 Task: Review and manage your GitHub notifications settings.
Action: Mouse moved to (1315, 85)
Screenshot: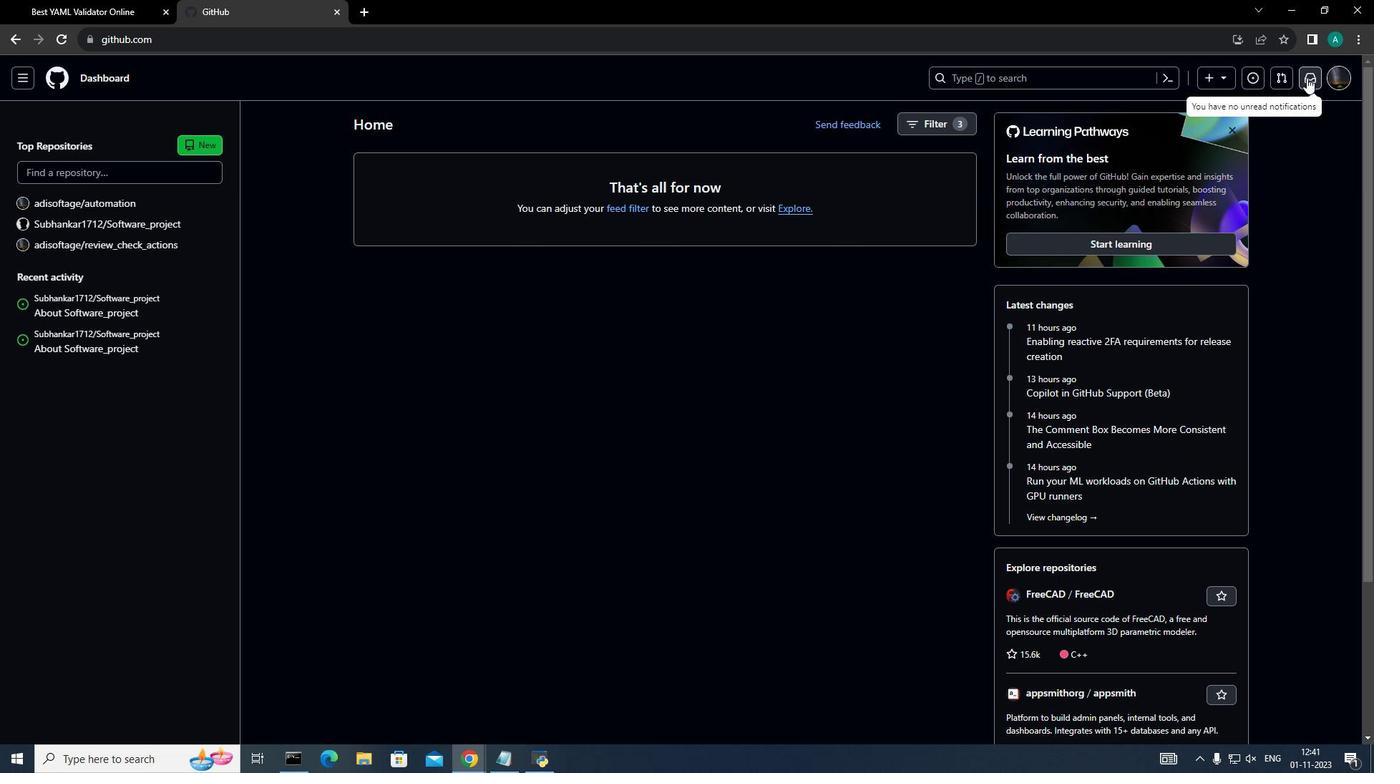
Action: Mouse pressed left at (1315, 85)
Screenshot: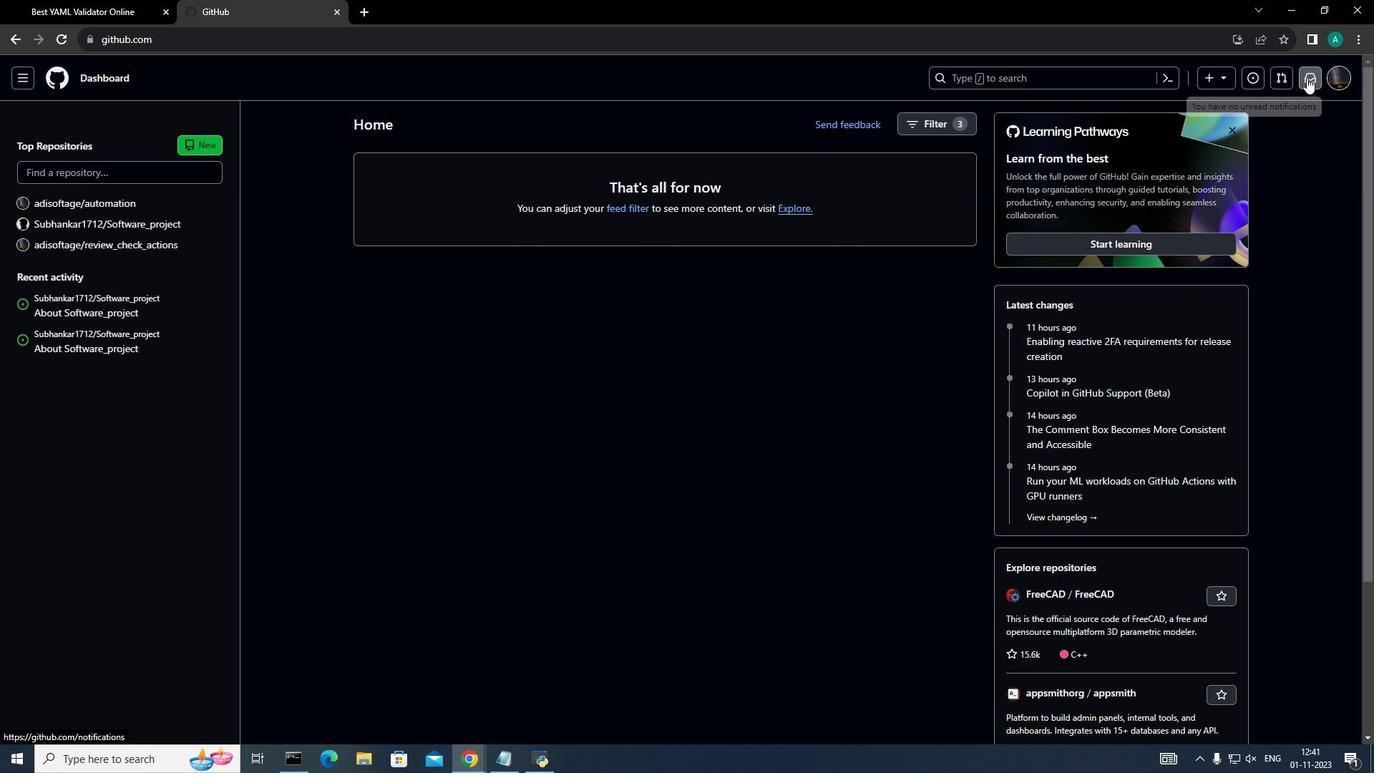 
Action: Mouse moved to (109, 258)
Screenshot: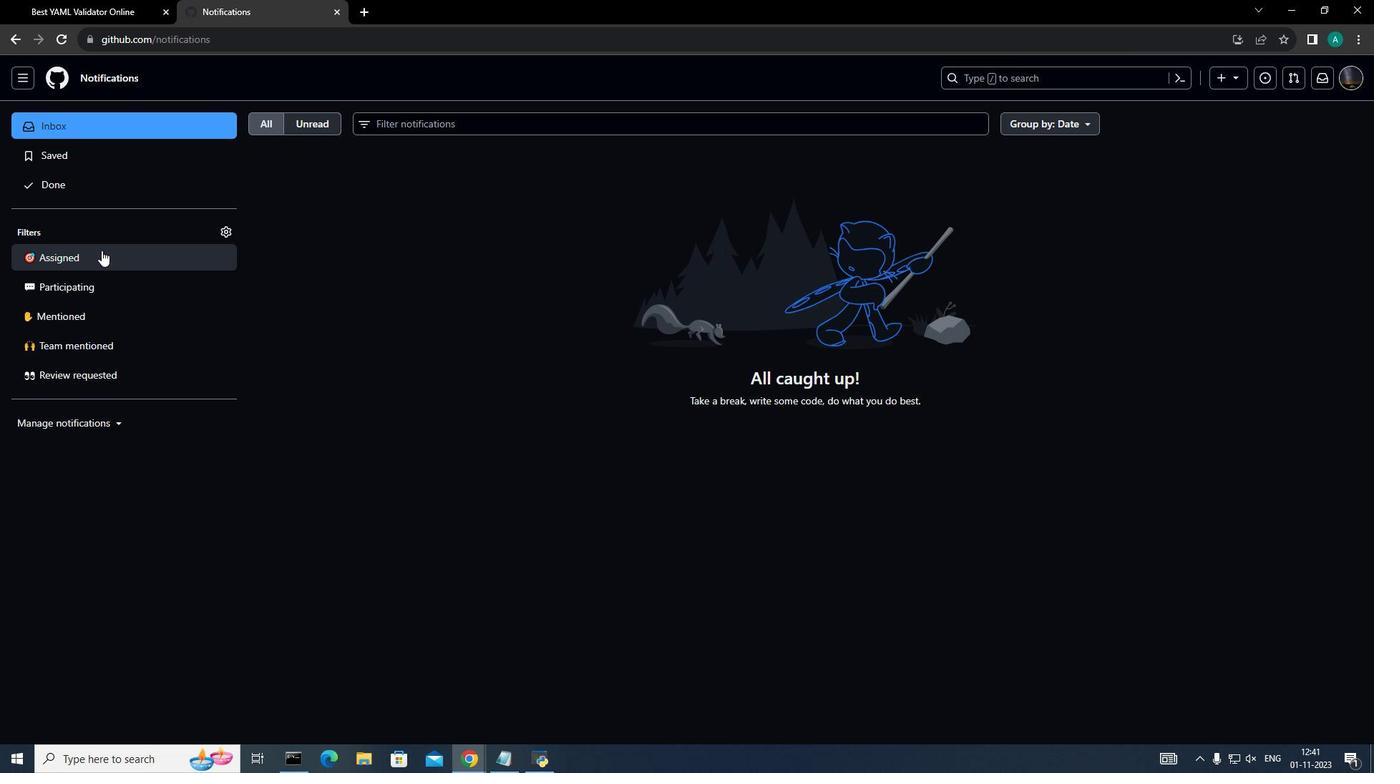 
Action: Mouse pressed left at (109, 258)
Screenshot: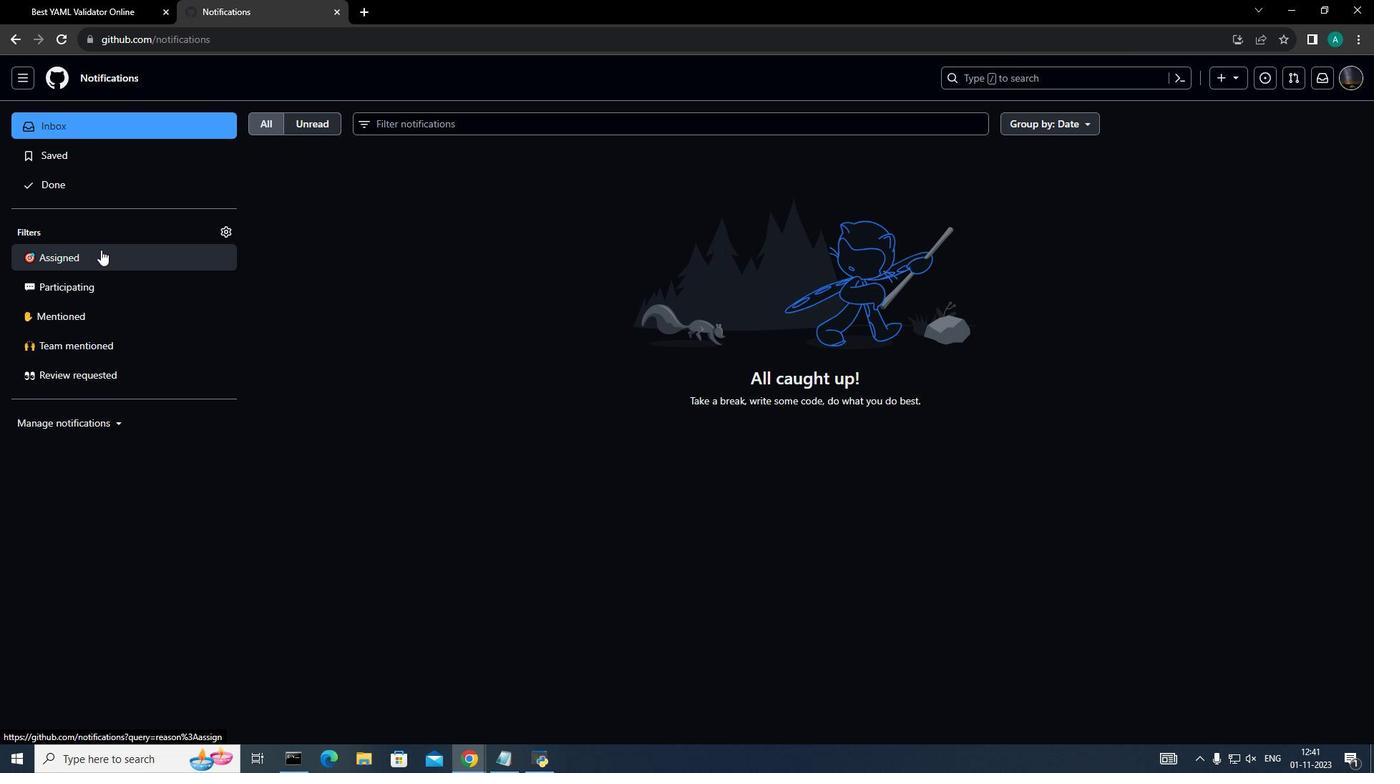 
Action: Mouse moved to (104, 290)
Screenshot: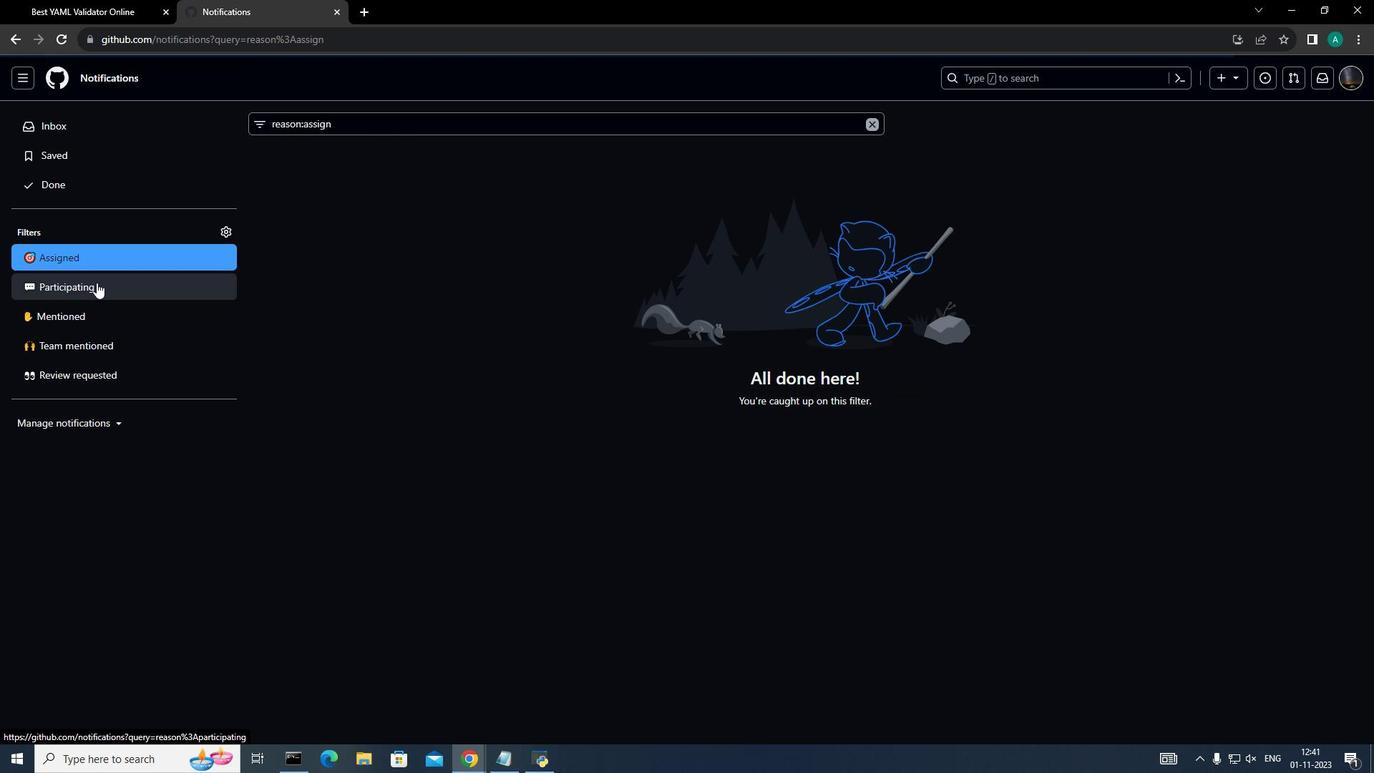 
Action: Mouse pressed left at (104, 290)
Screenshot: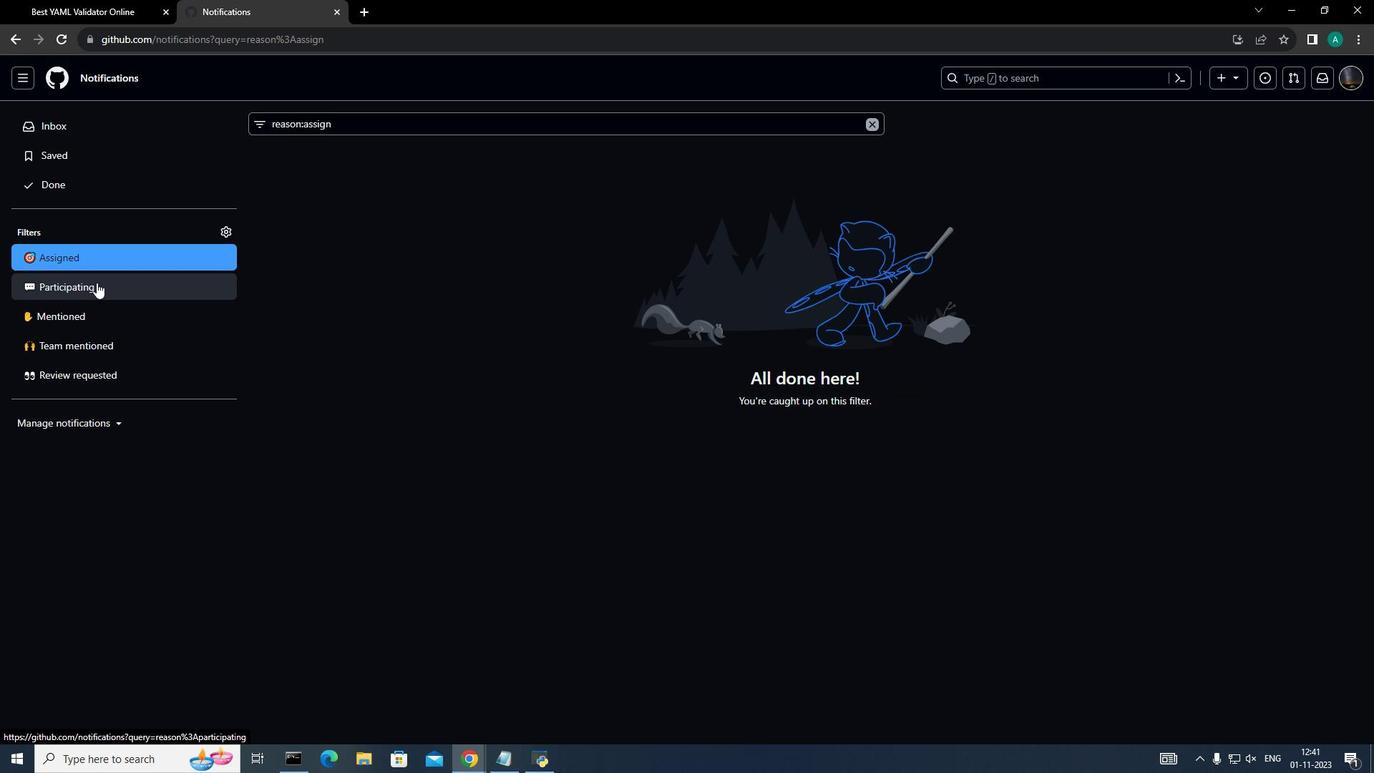 
Action: Mouse moved to (83, 135)
Screenshot: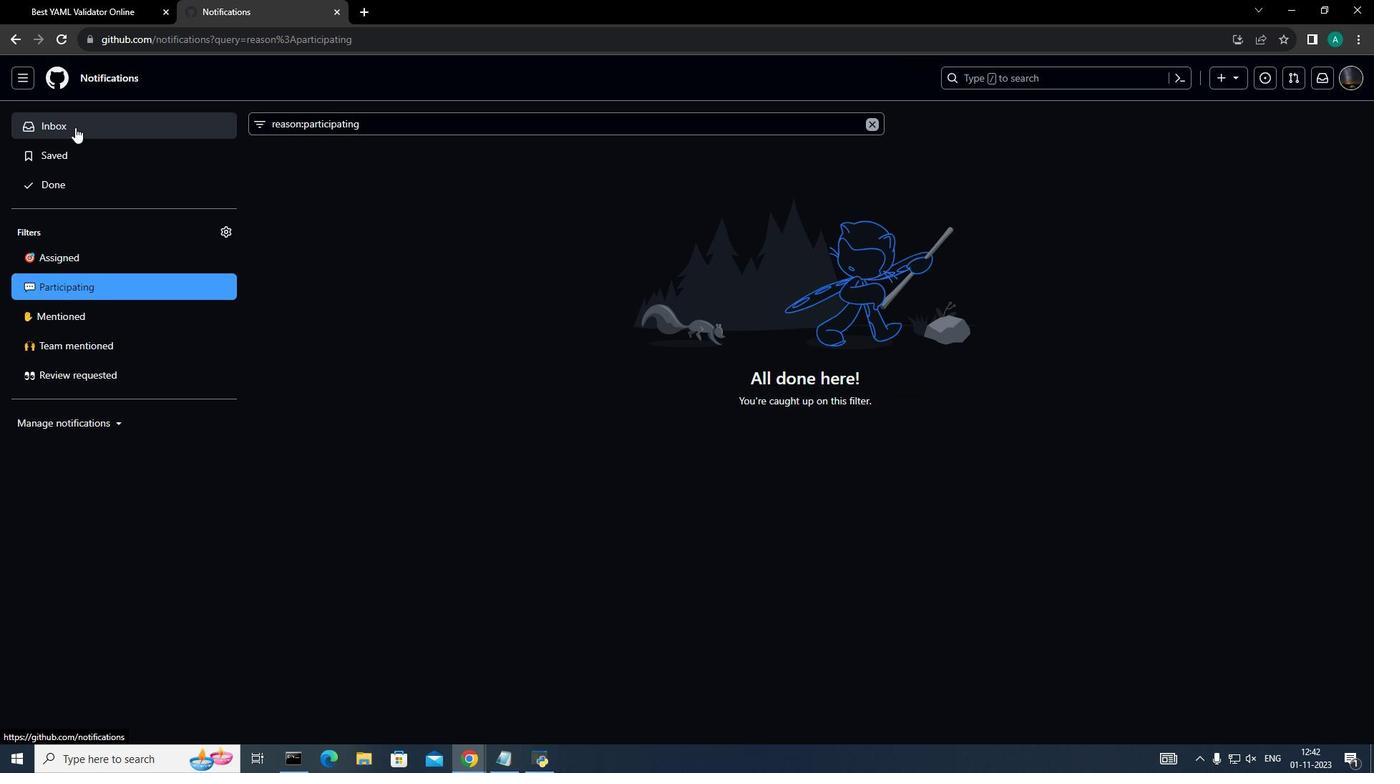 
Action: Mouse pressed left at (83, 135)
Screenshot: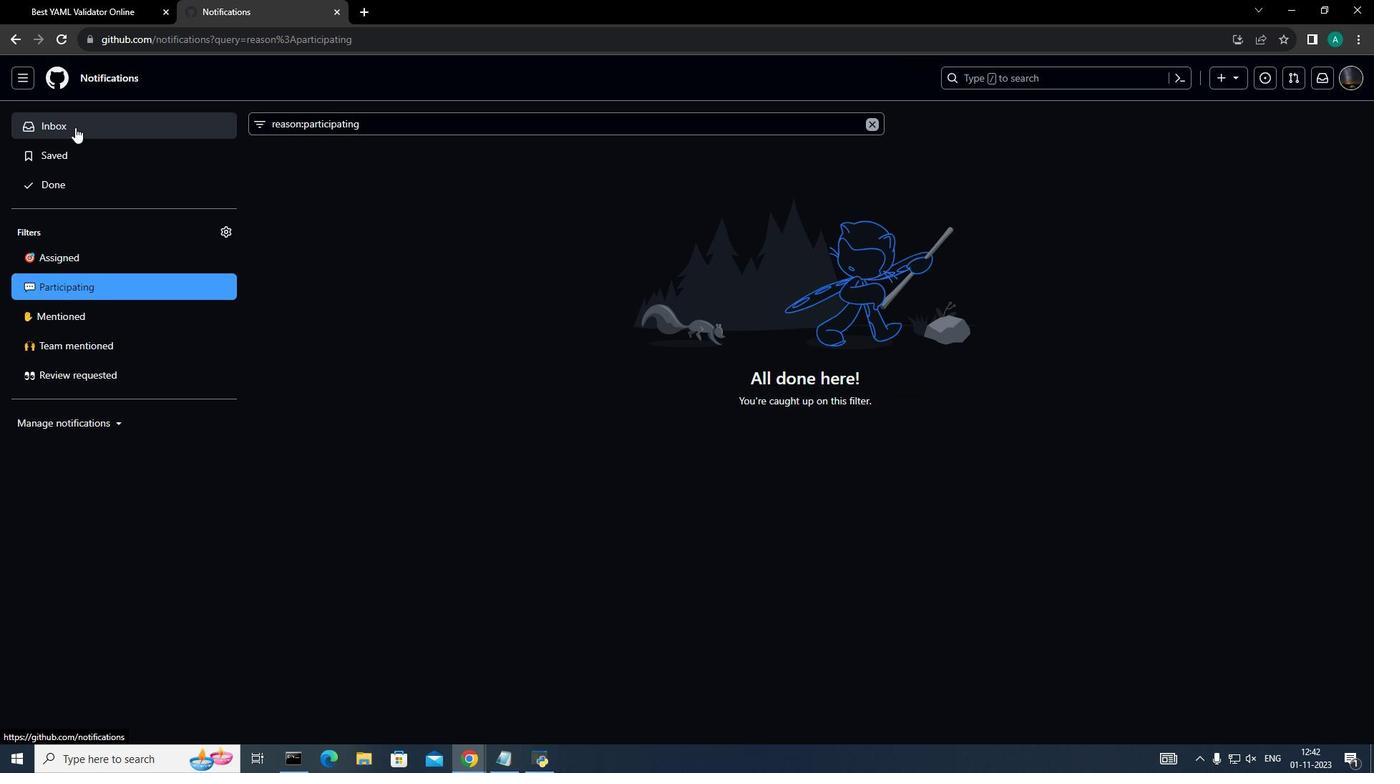 
Action: Mouse moved to (325, 130)
Screenshot: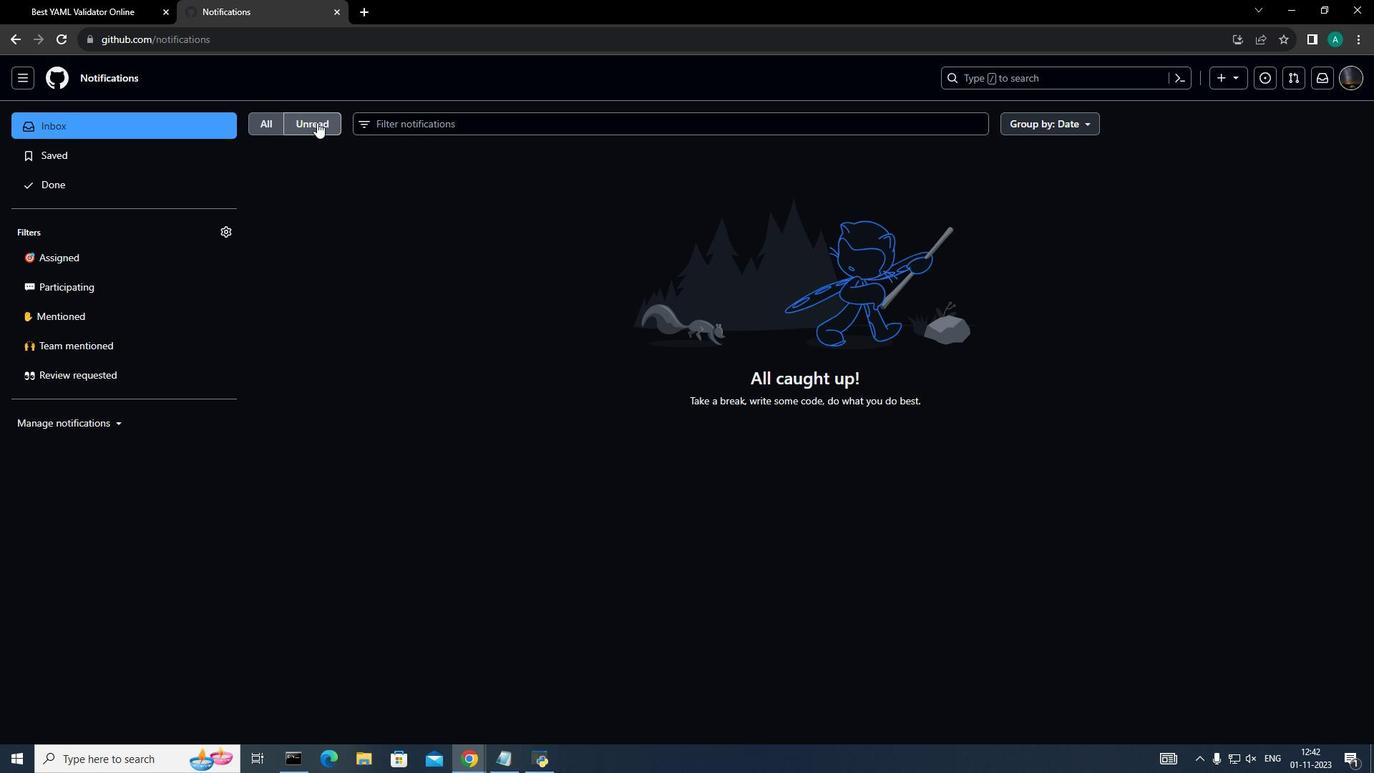 
Action: Mouse pressed left at (325, 130)
Screenshot: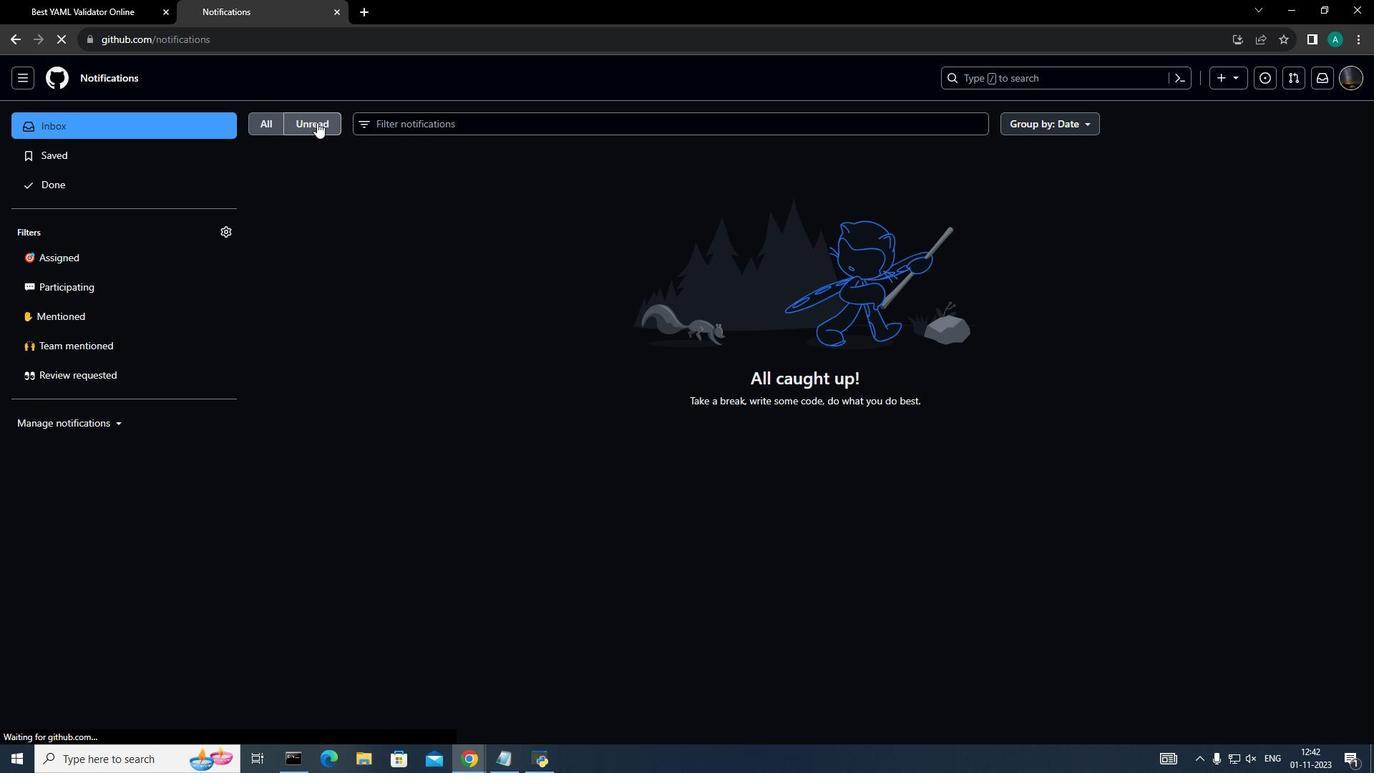 
Action: Mouse moved to (109, 431)
Screenshot: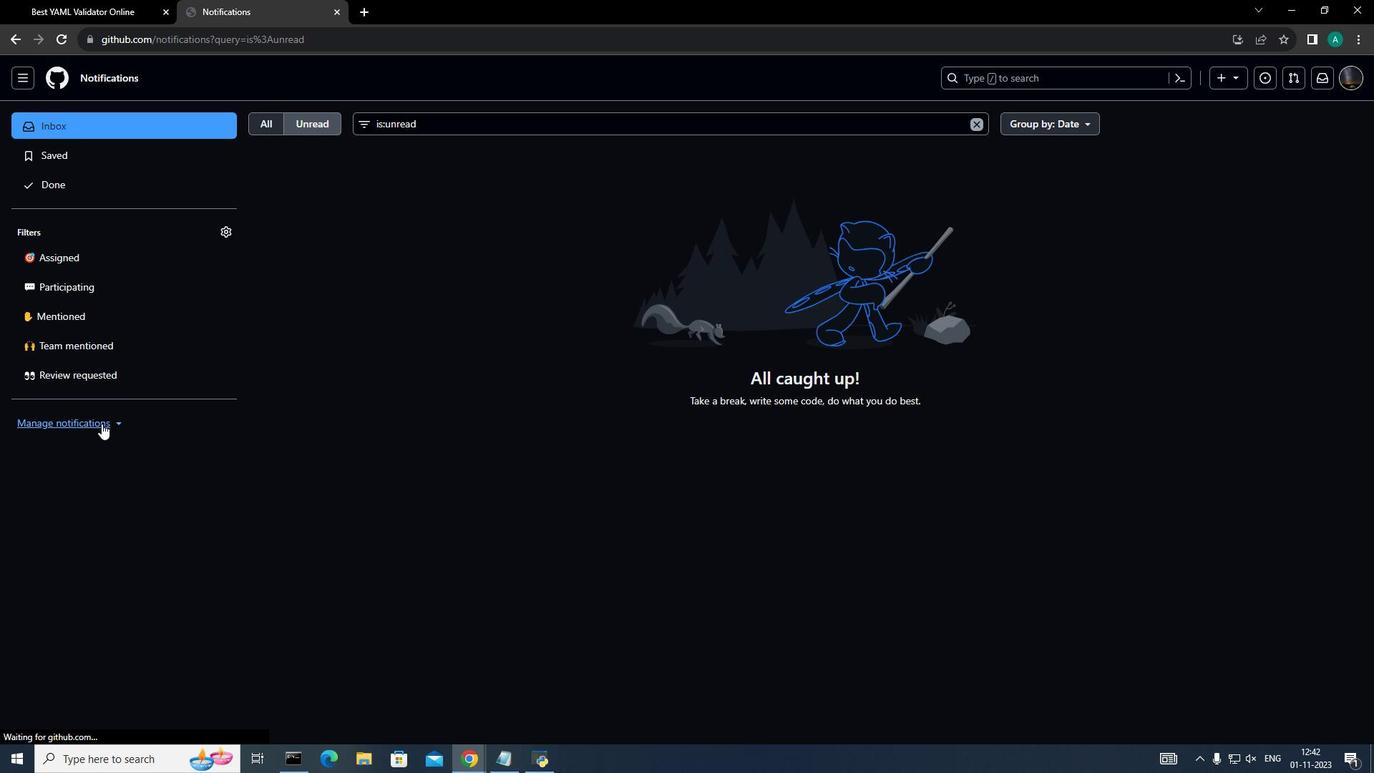 
Action: Mouse pressed left at (109, 431)
Screenshot: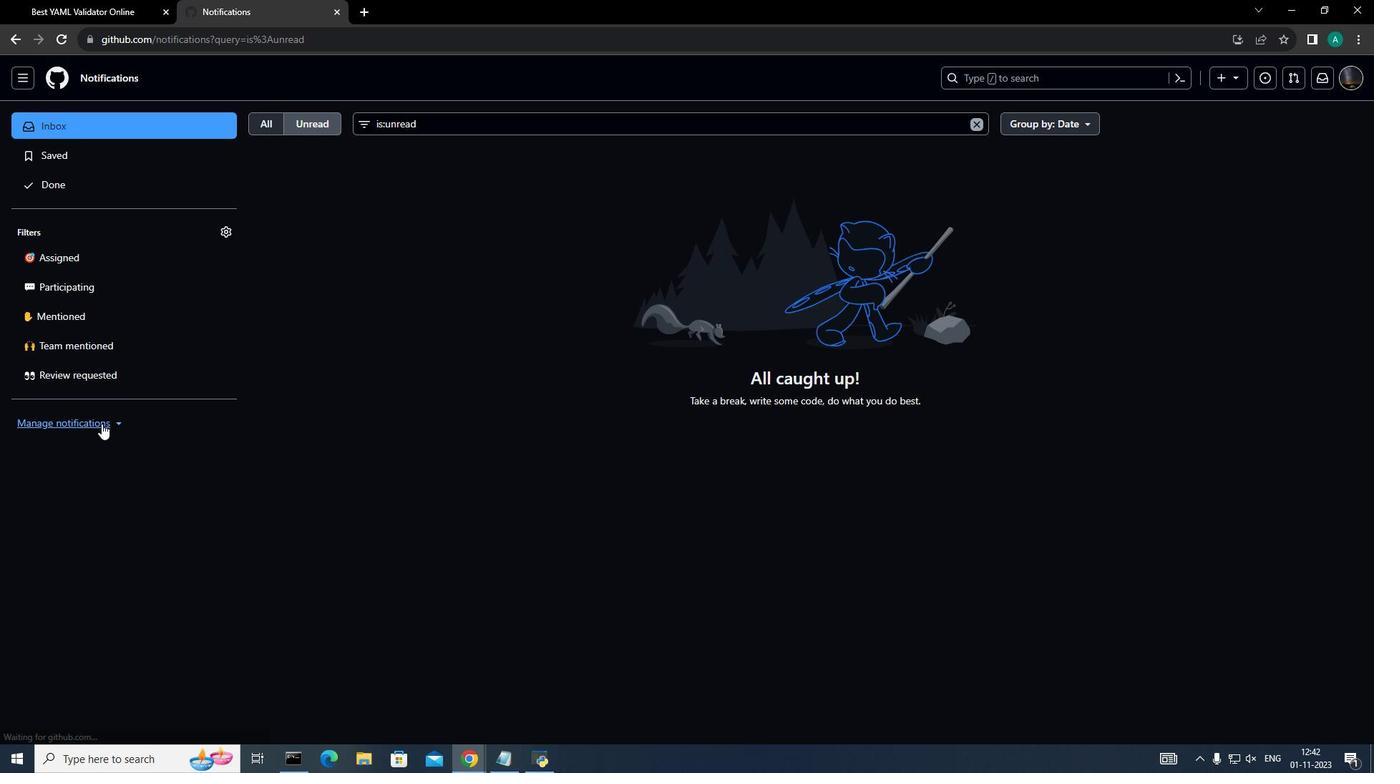 
Action: Mouse moved to (105, 384)
Screenshot: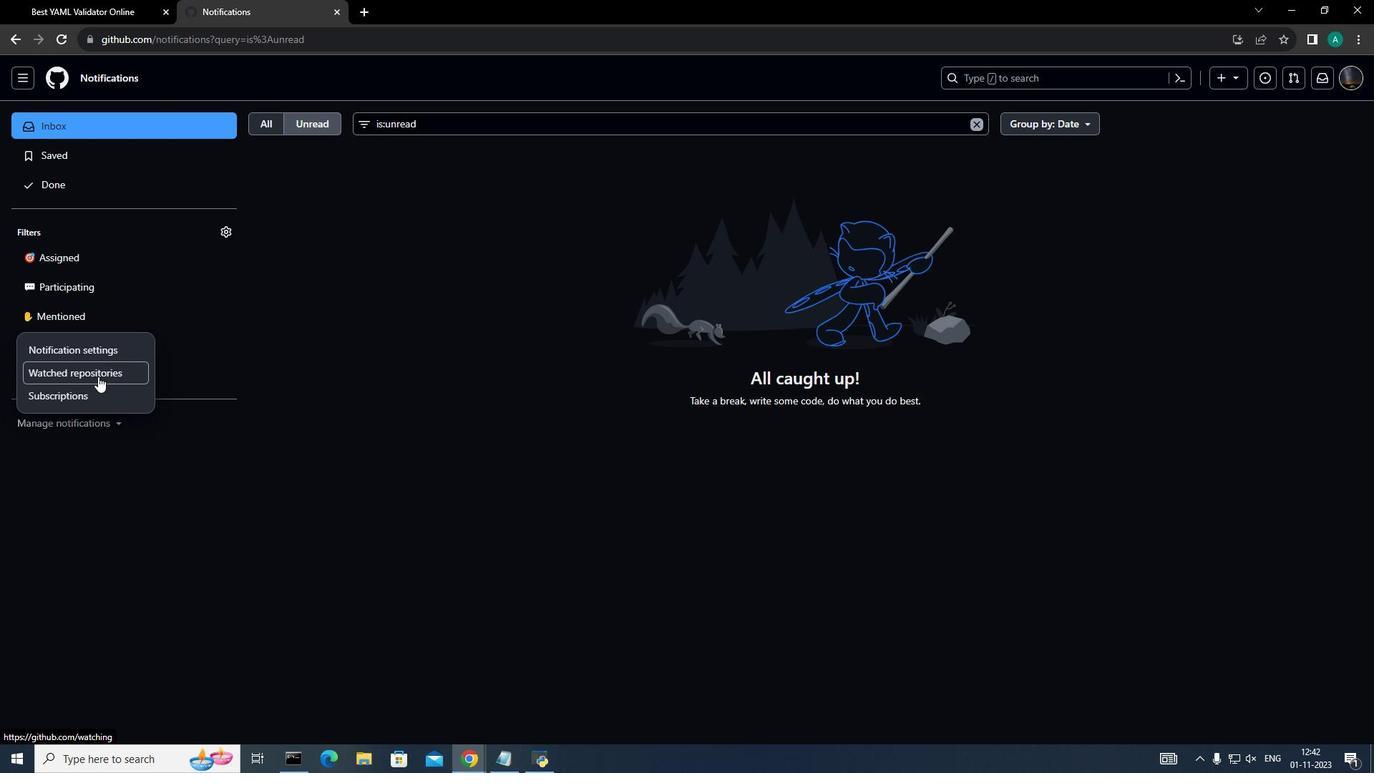 
Action: Mouse pressed left at (105, 384)
Screenshot: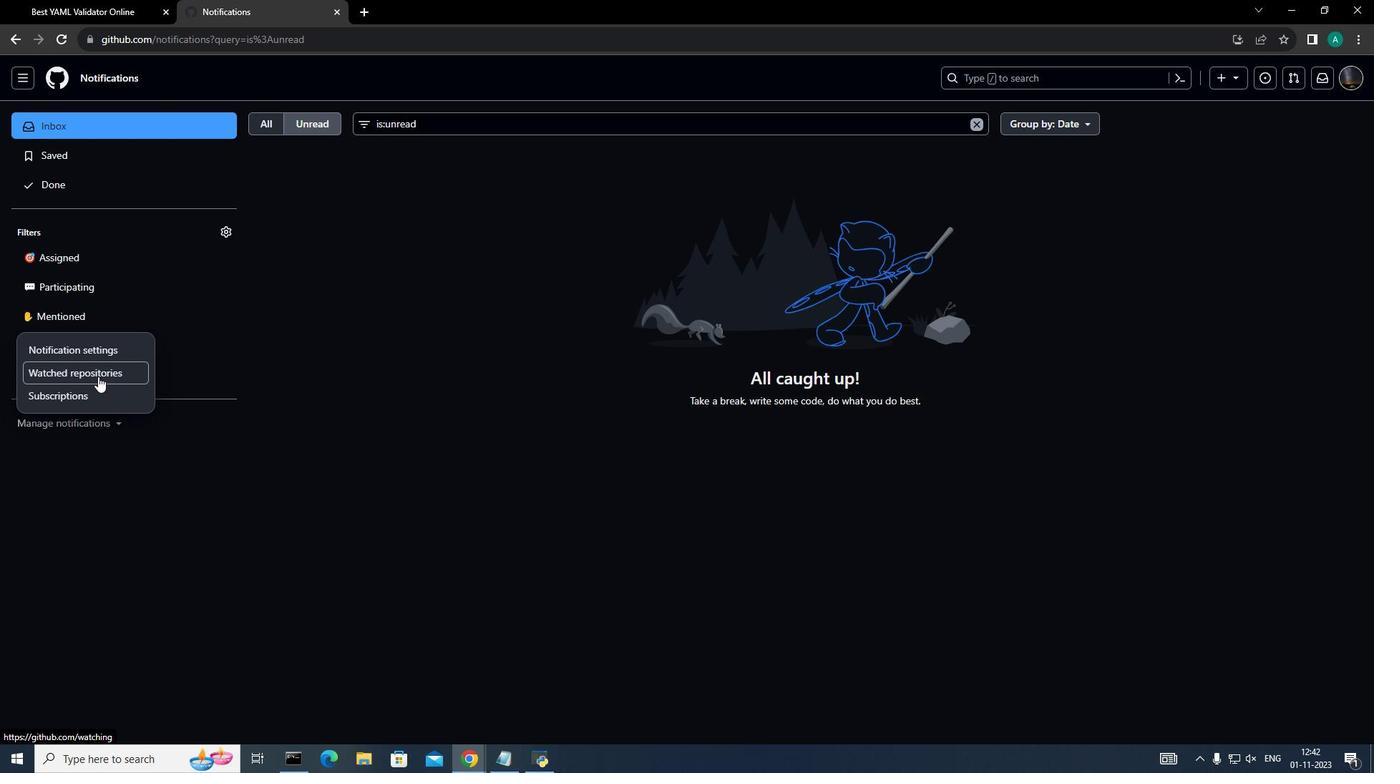 
Action: Mouse moved to (22, 42)
Screenshot: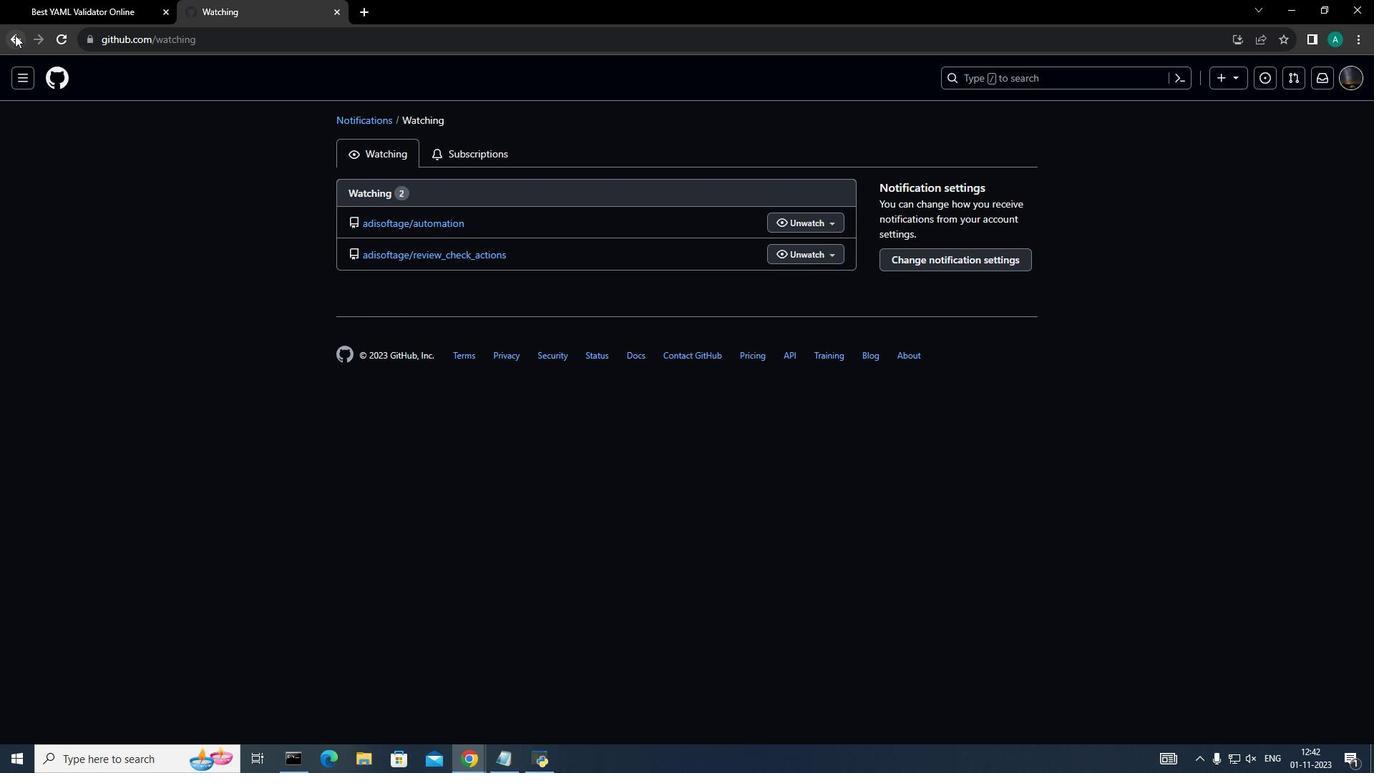
Action: Mouse pressed left at (22, 42)
Screenshot: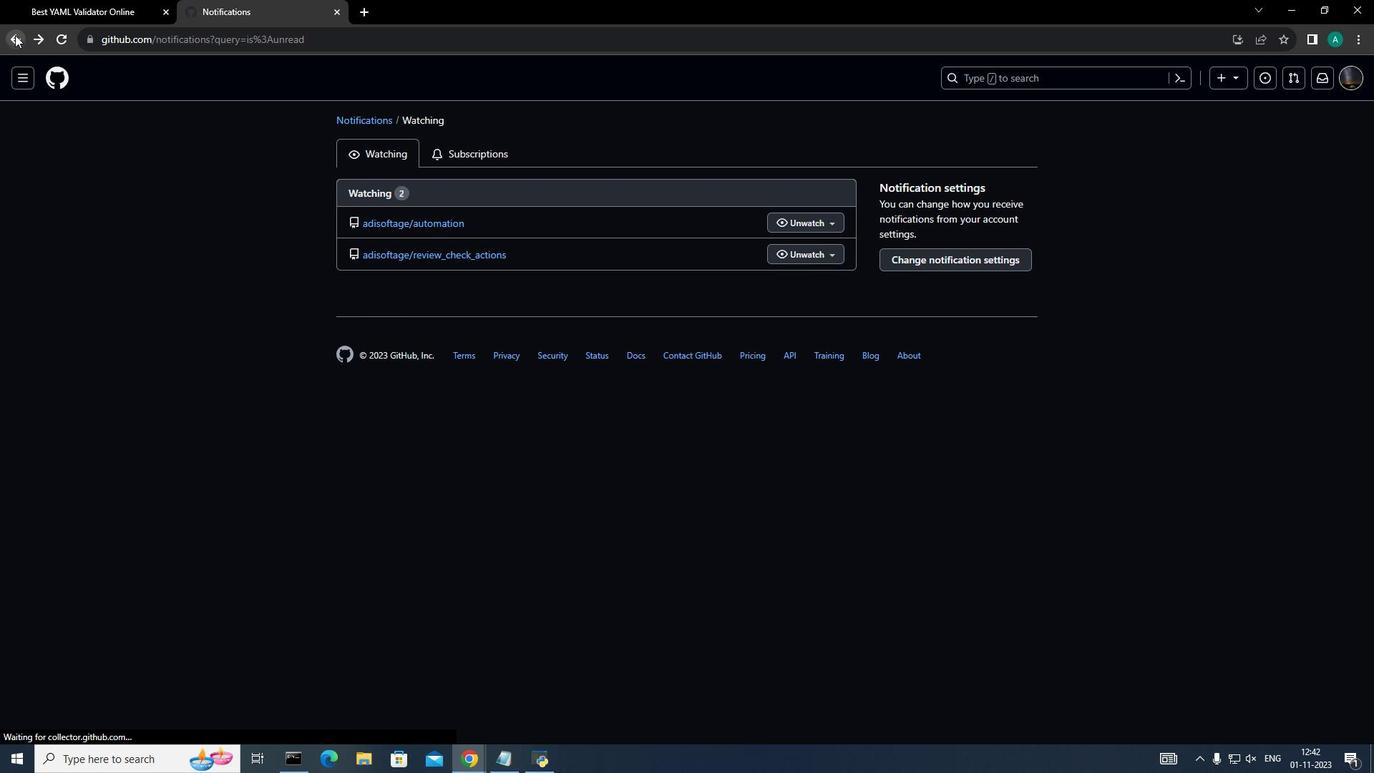 
Action: Mouse moved to (127, 431)
Screenshot: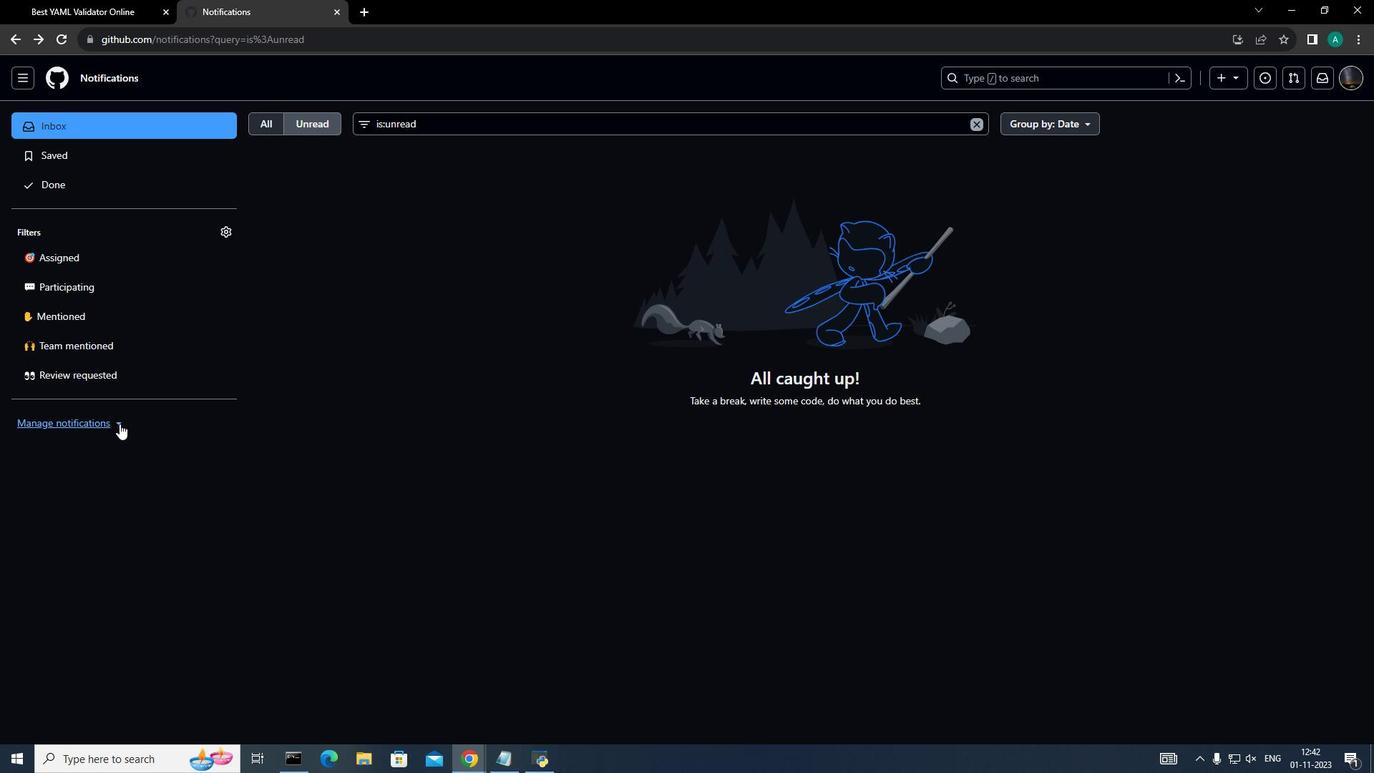 
Action: Mouse pressed left at (127, 431)
Screenshot: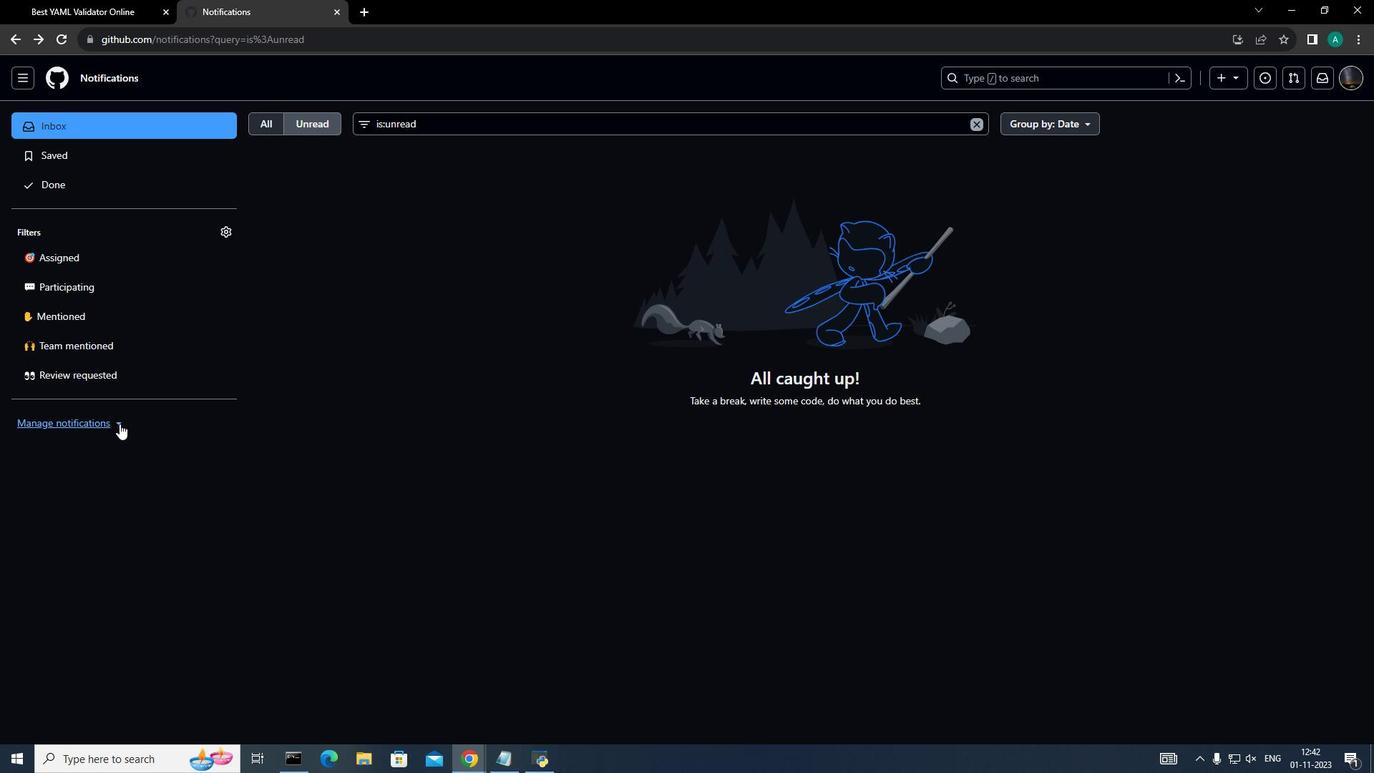 
Action: Mouse moved to (117, 365)
Screenshot: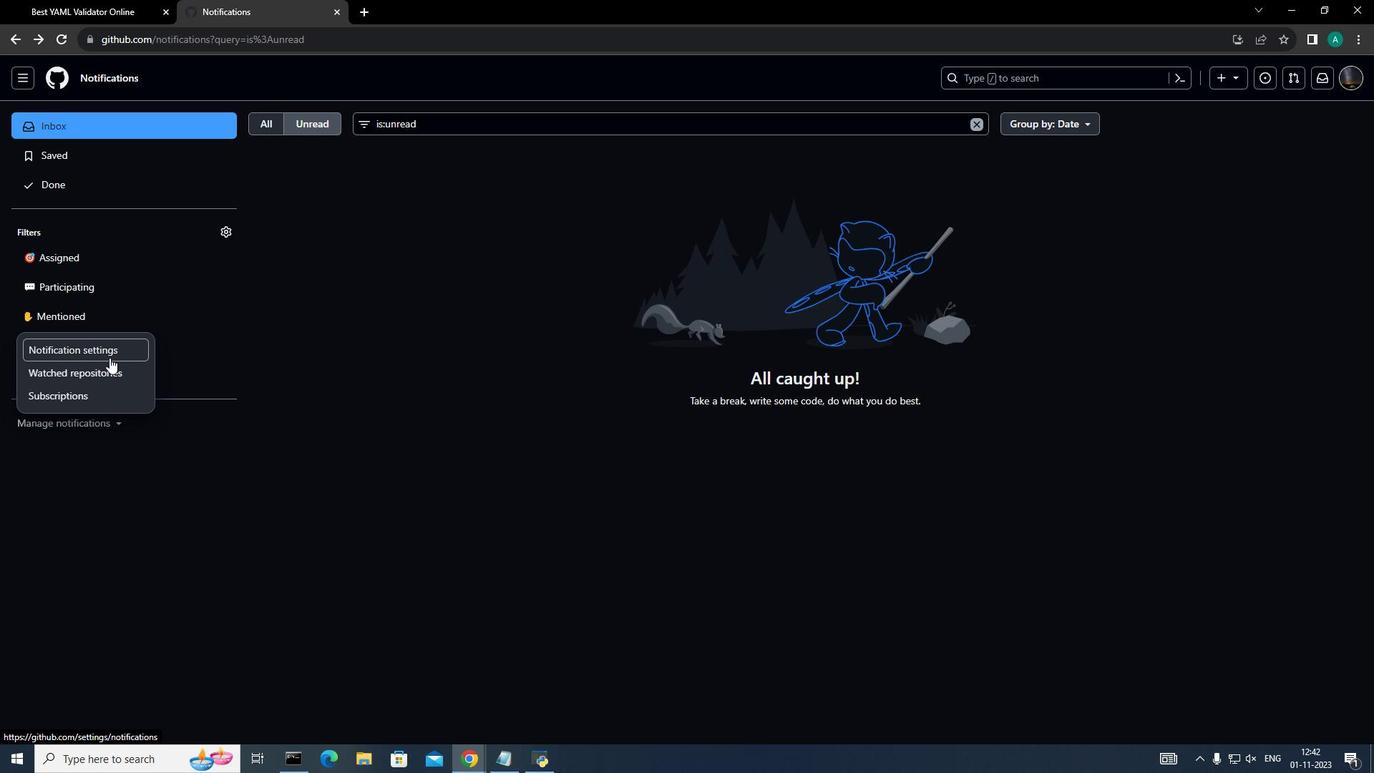 
Action: Mouse pressed left at (117, 365)
Screenshot: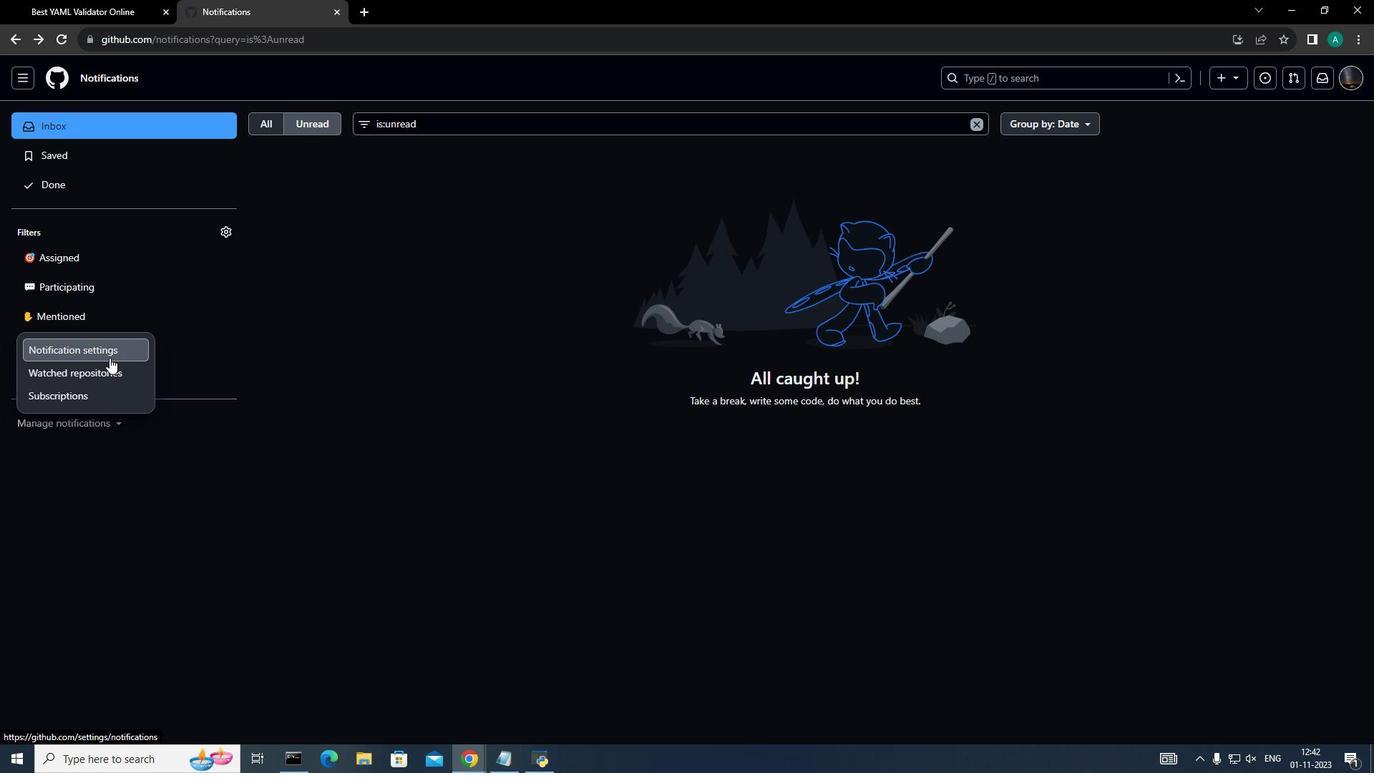 
Action: Mouse moved to (692, 387)
Screenshot: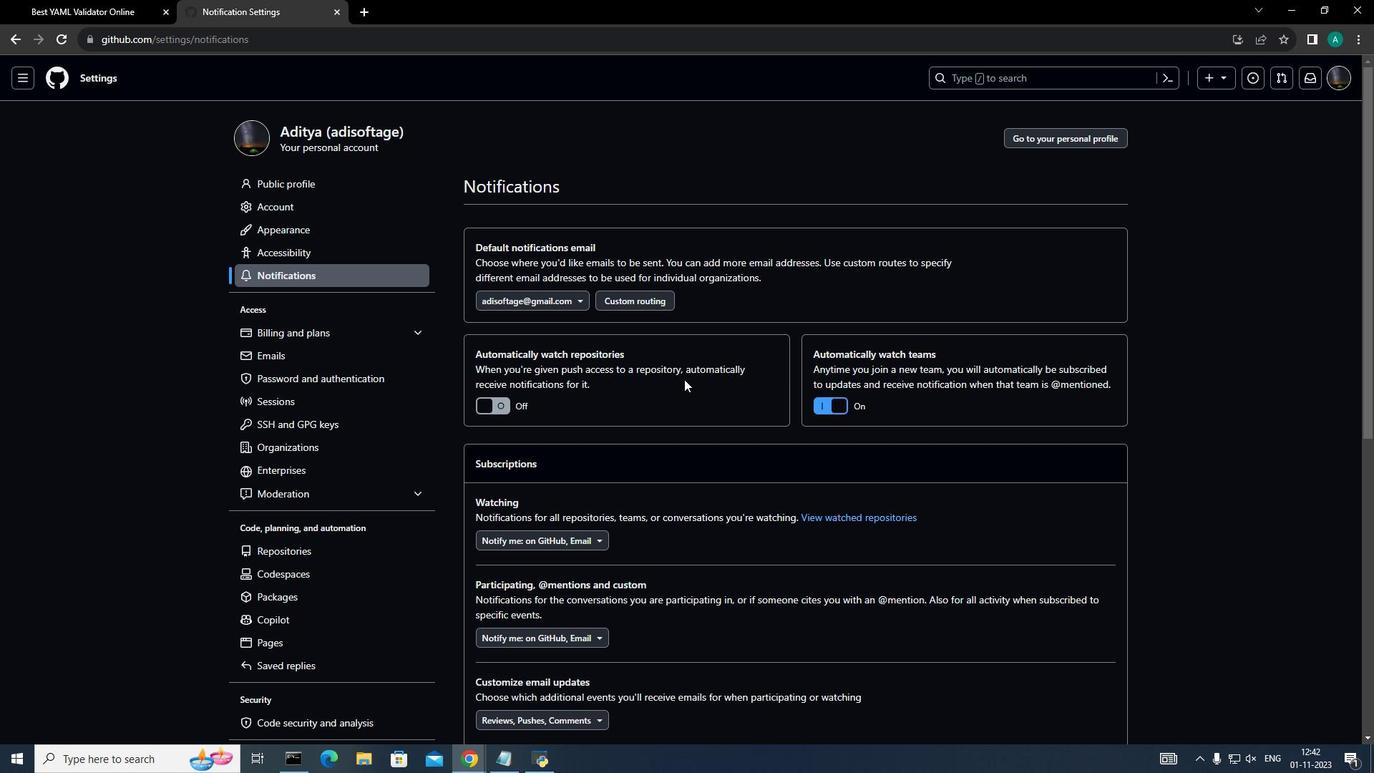 
Action: Mouse scrolled (692, 386) with delta (0, 0)
Screenshot: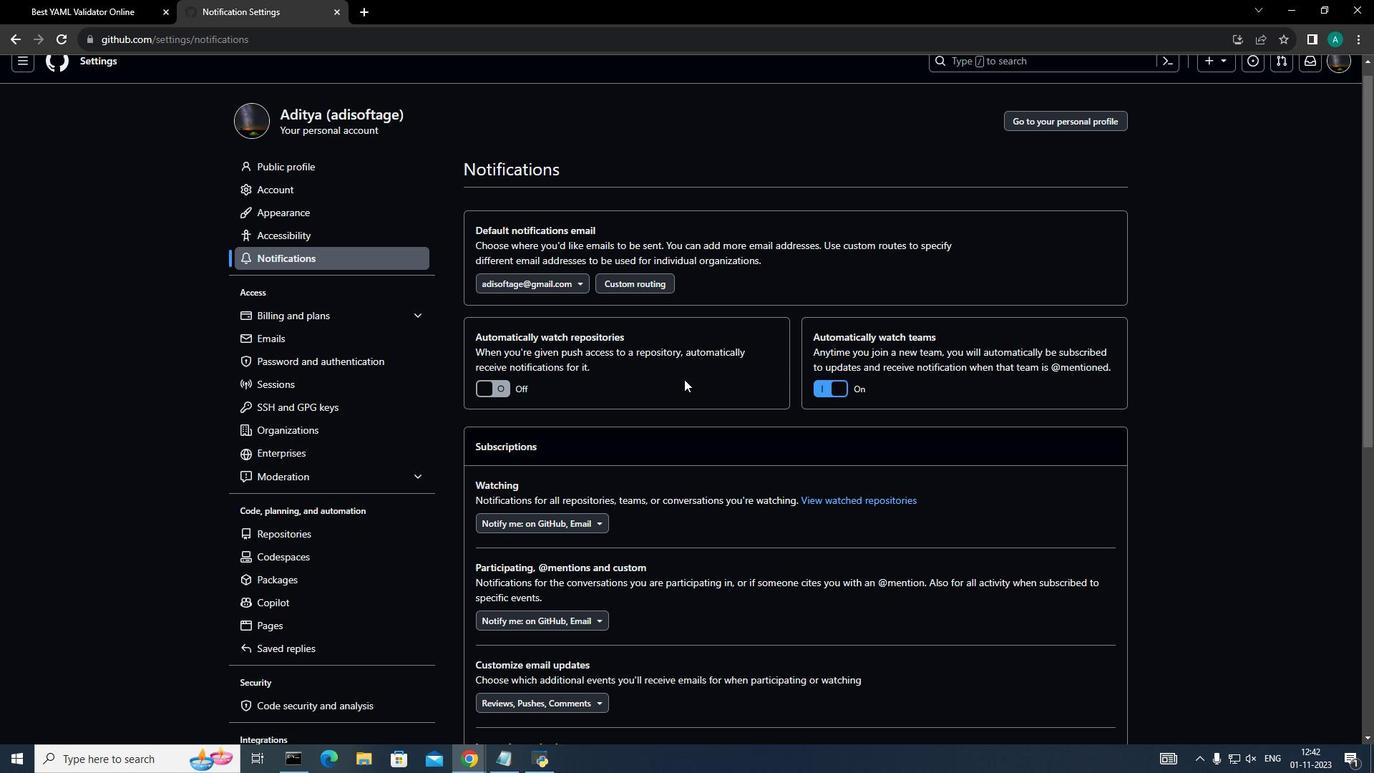
Action: Mouse scrolled (692, 386) with delta (0, 0)
Screenshot: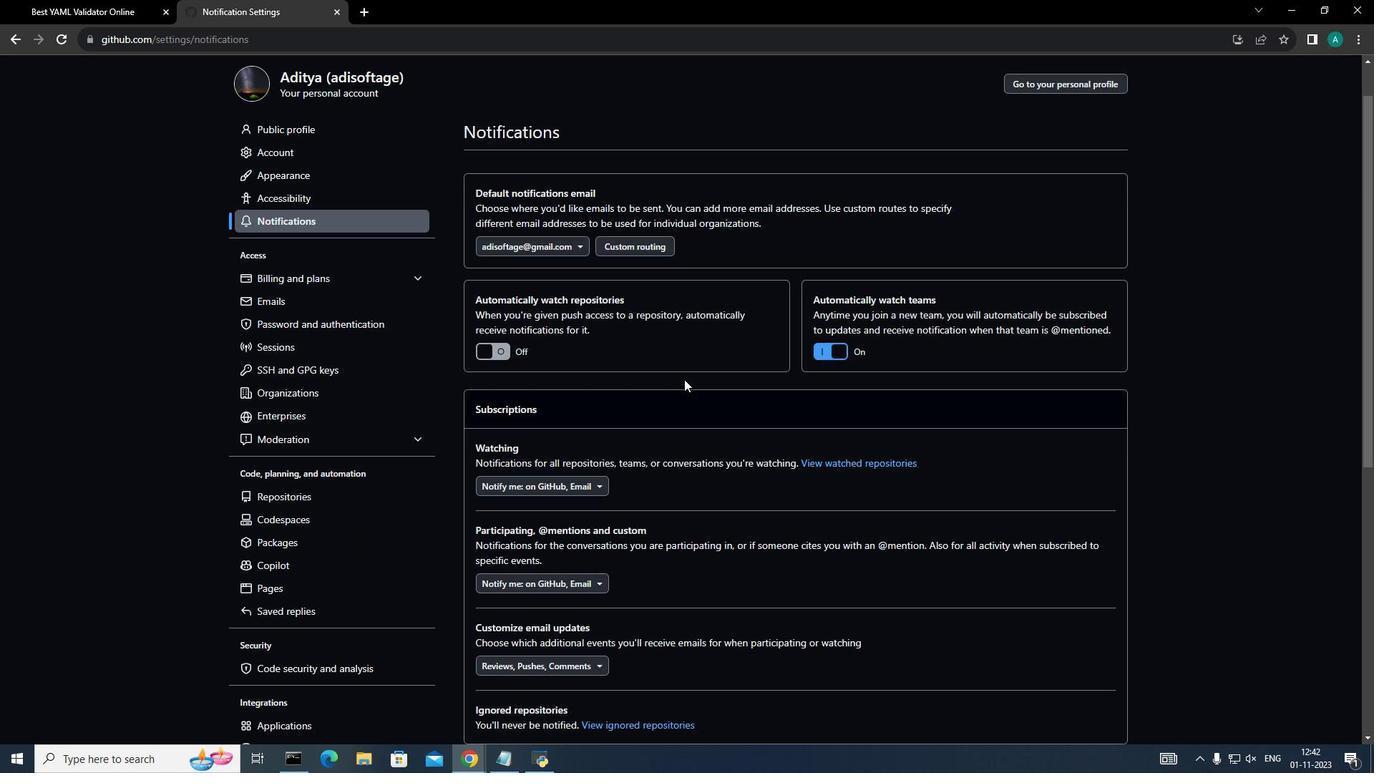 
Action: Mouse scrolled (692, 386) with delta (0, 0)
Screenshot: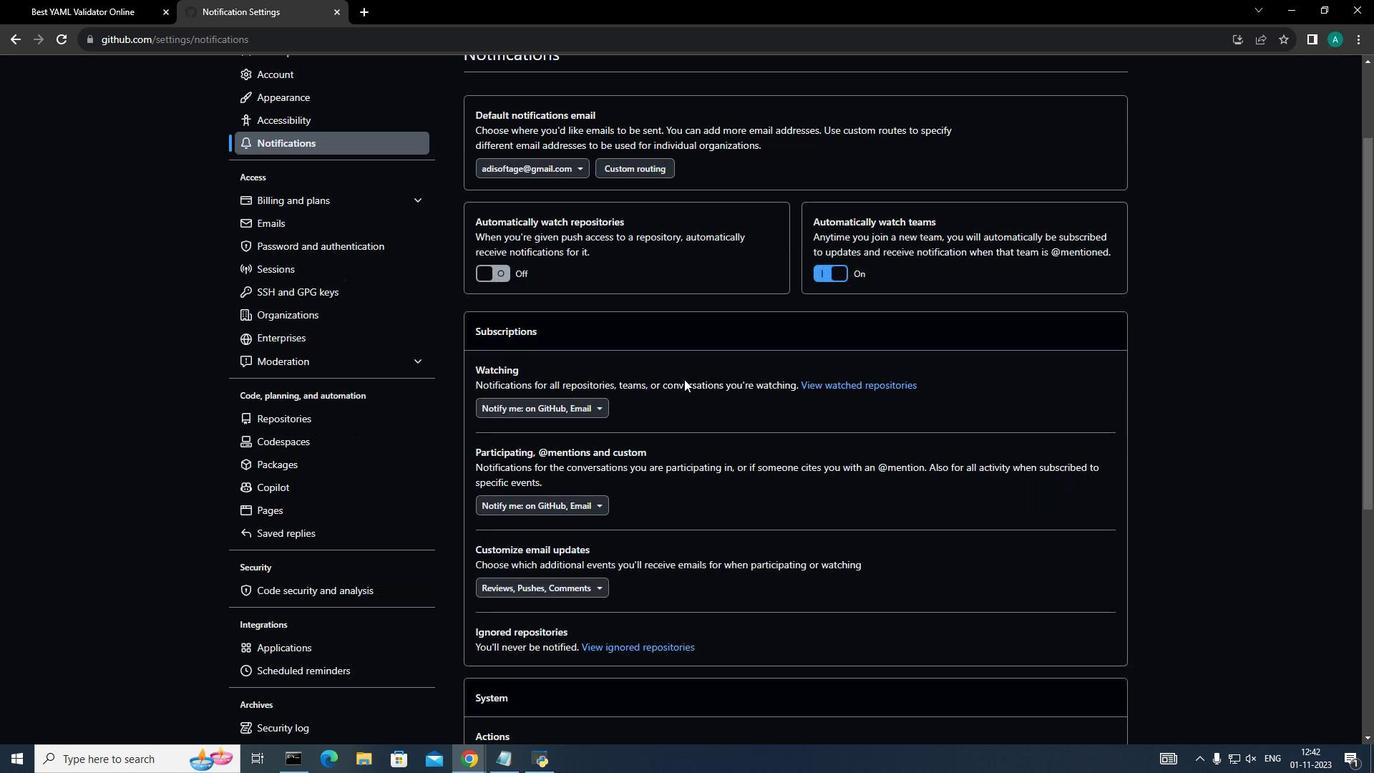 
Action: Mouse moved to (693, 386)
Screenshot: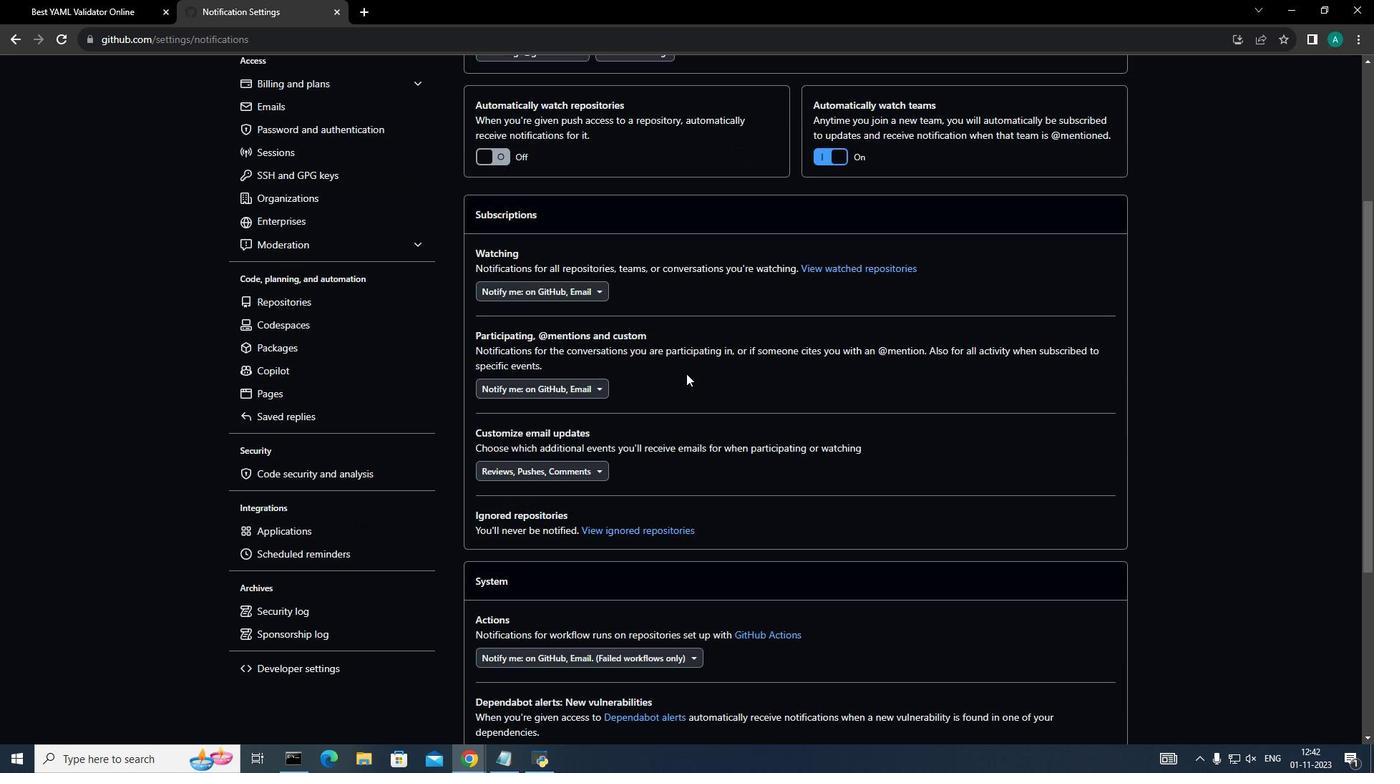 
Action: Mouse scrolled (693, 385) with delta (0, 0)
Screenshot: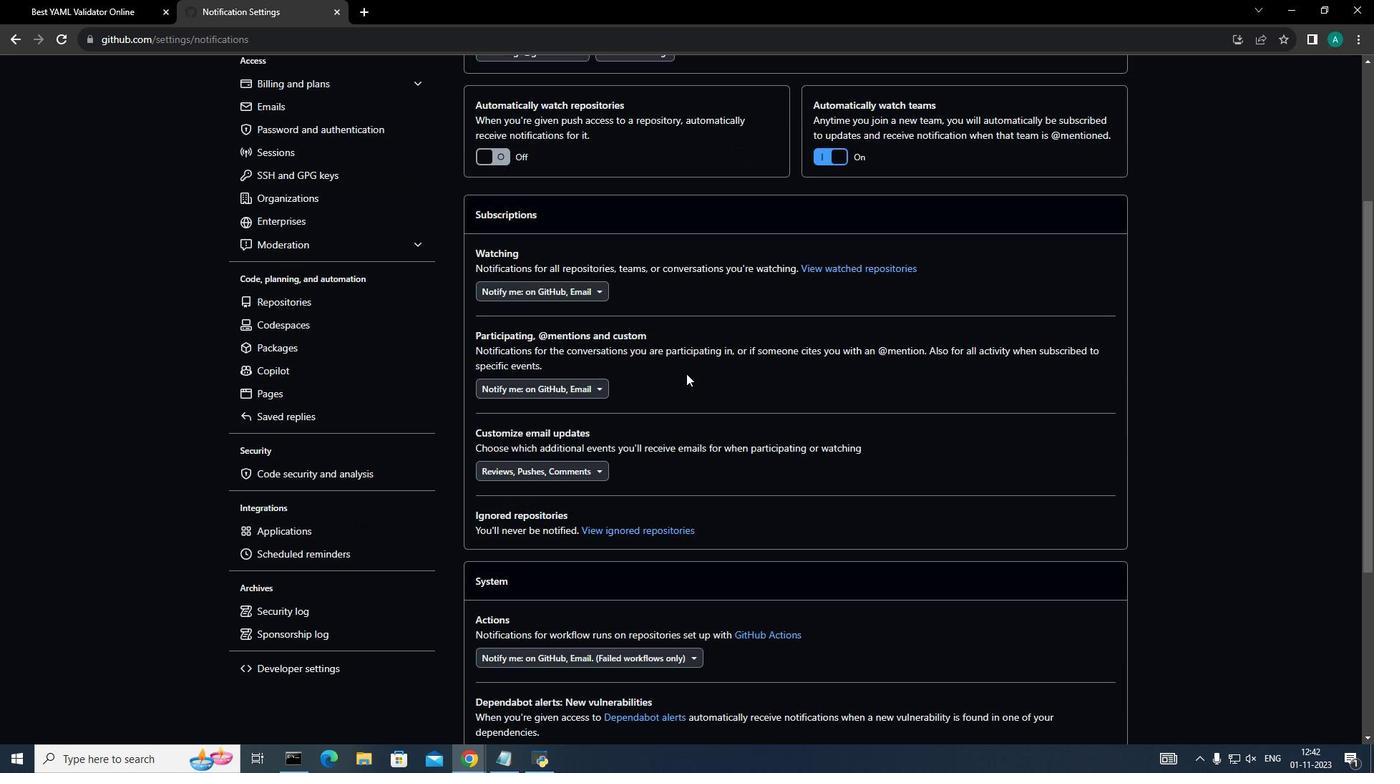 
Action: Mouse moved to (607, 264)
Screenshot: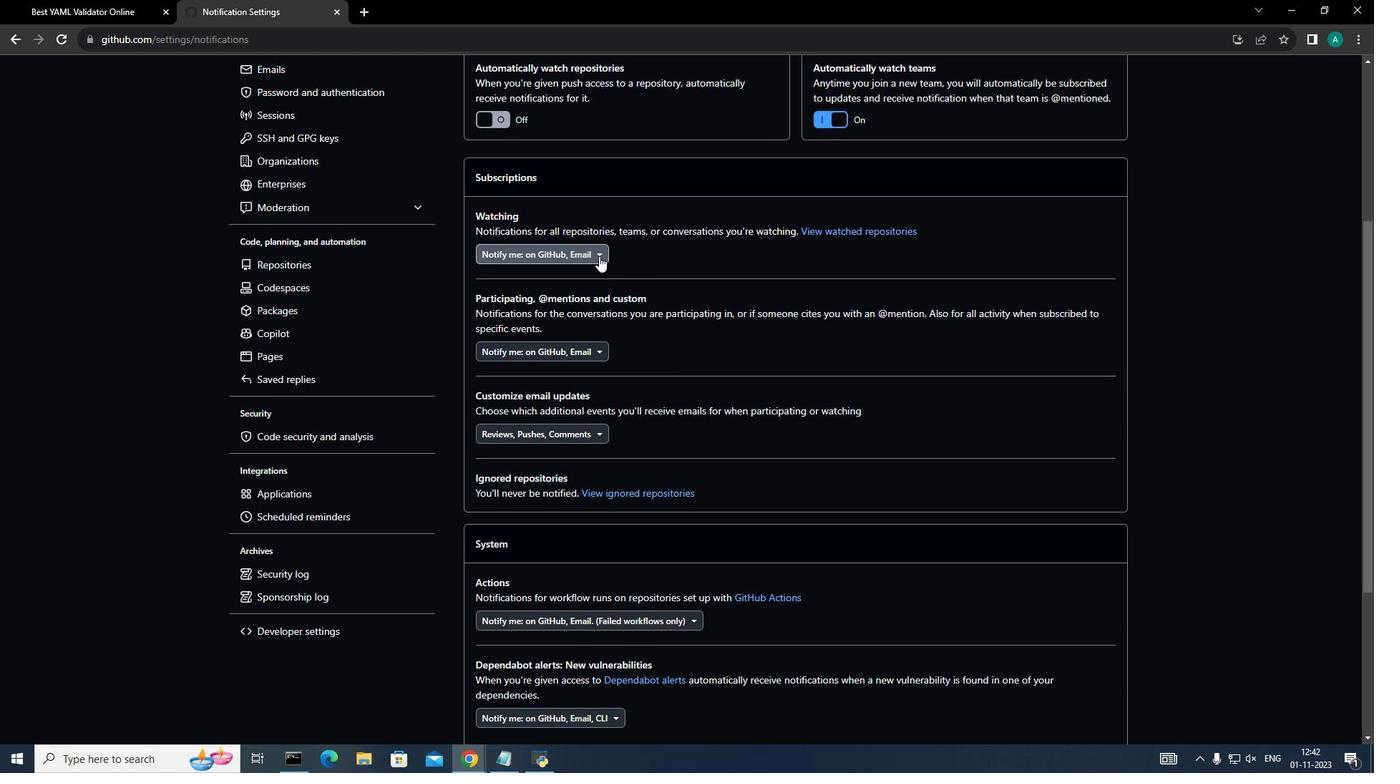 
Action: Mouse pressed left at (607, 264)
Screenshot: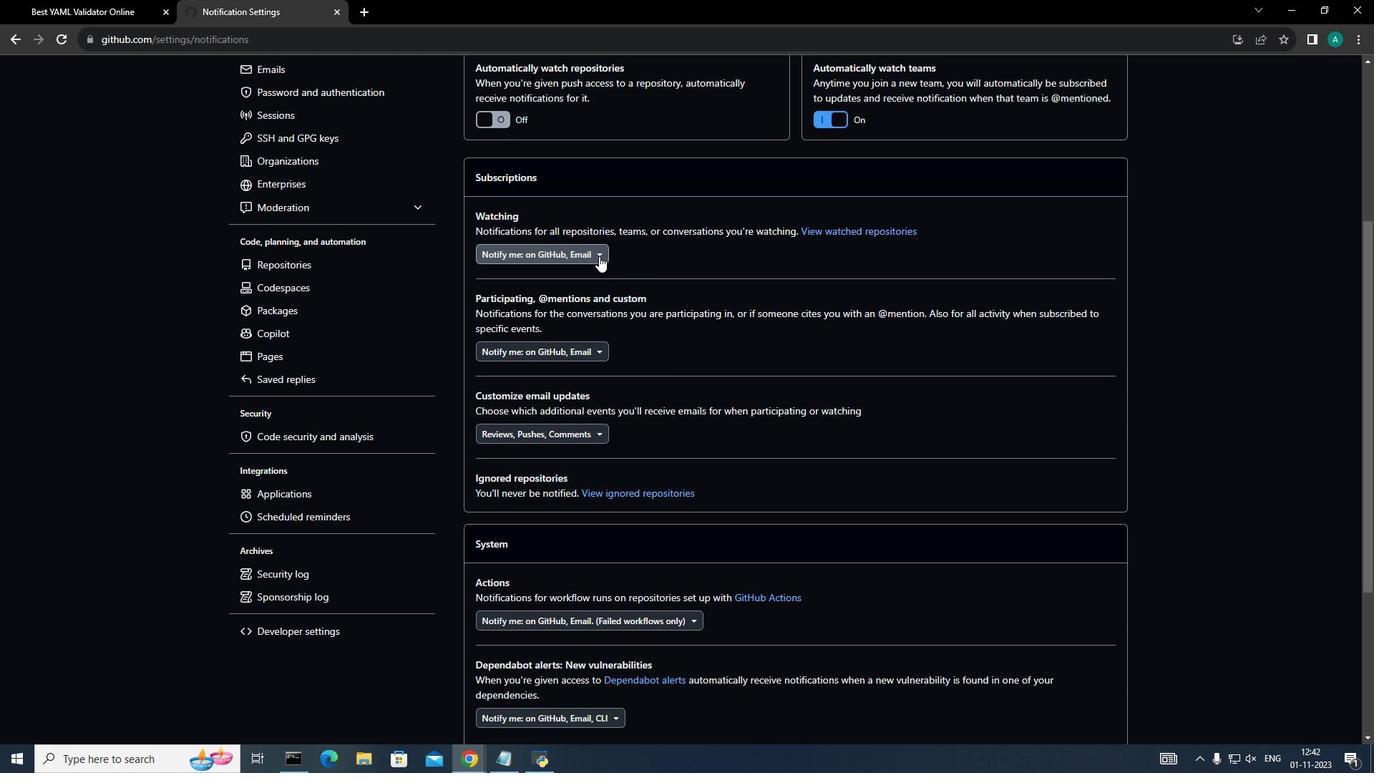 
Action: Mouse moved to (645, 355)
Screenshot: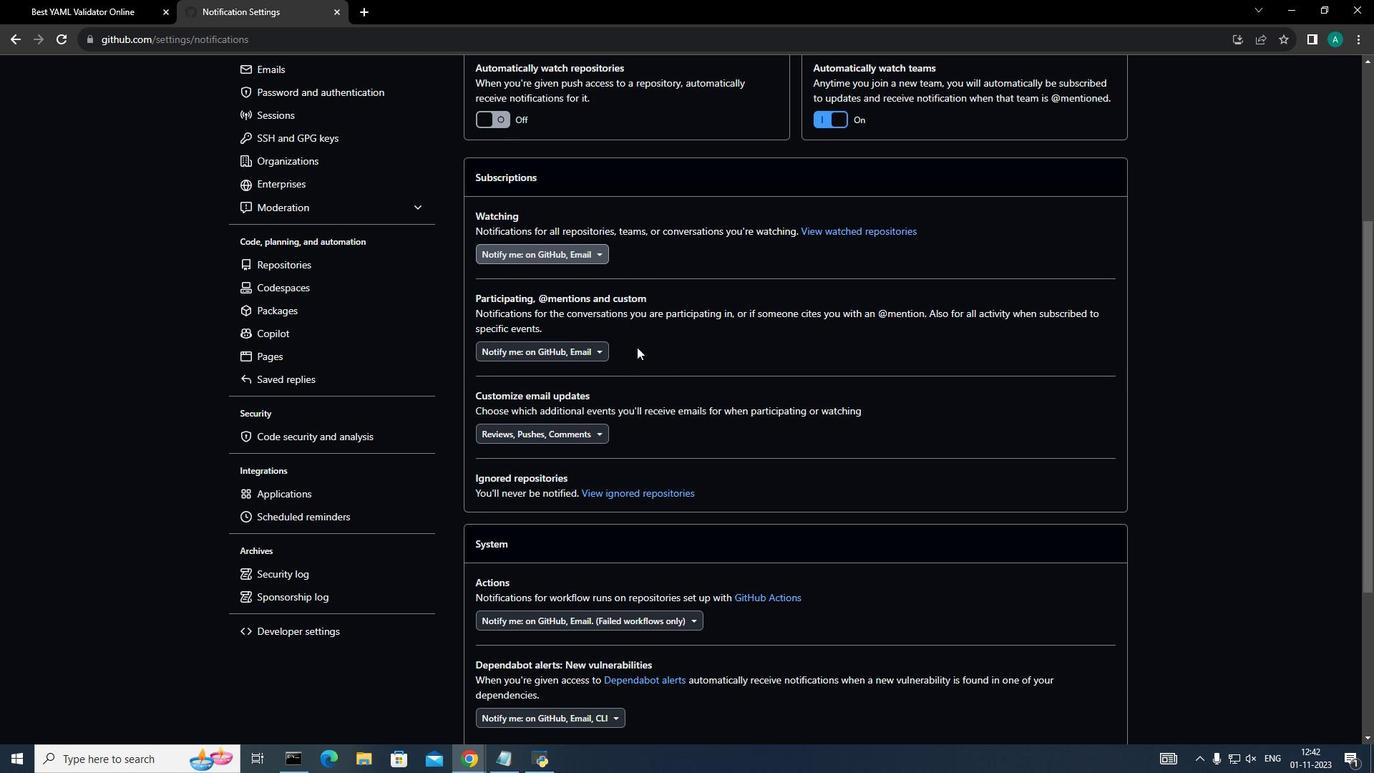 
Action: Mouse pressed left at (645, 355)
Screenshot: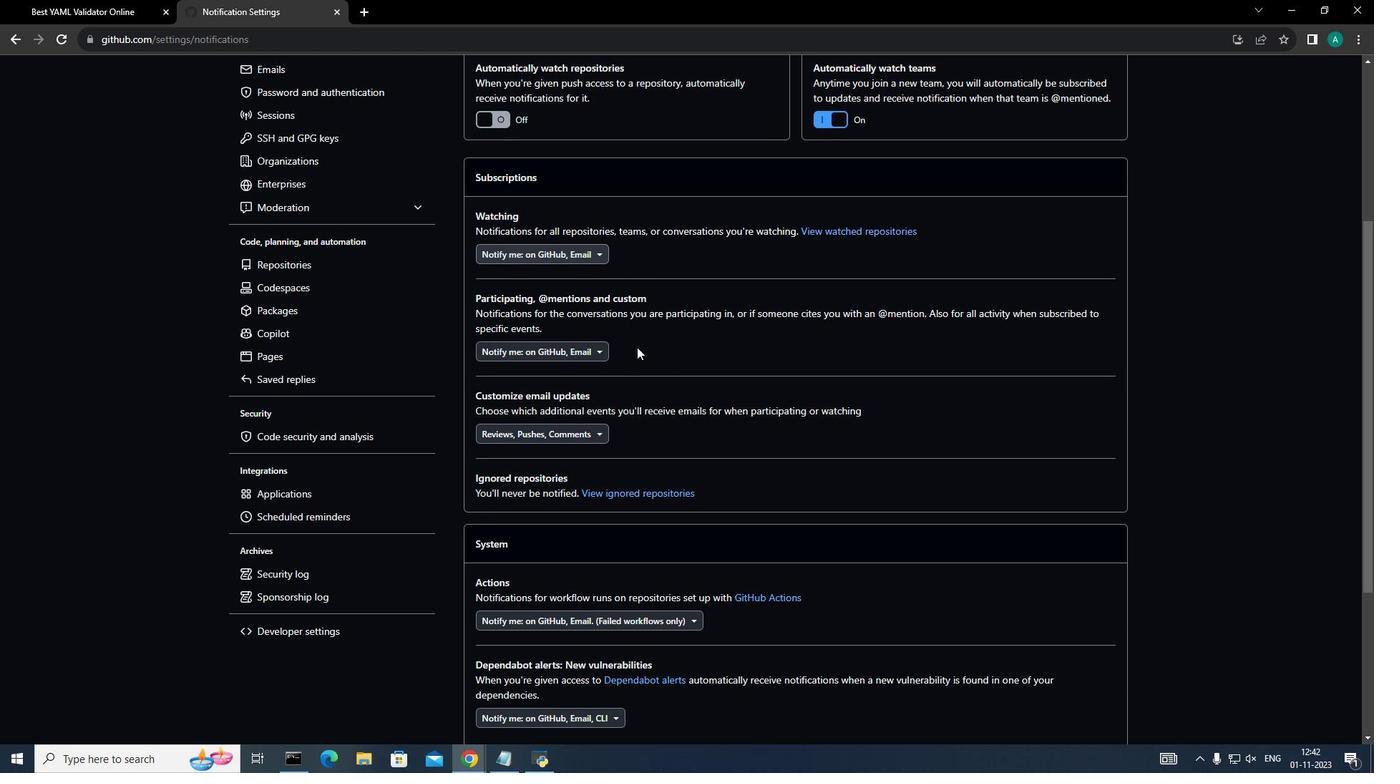 
Action: Mouse moved to (632, 408)
Screenshot: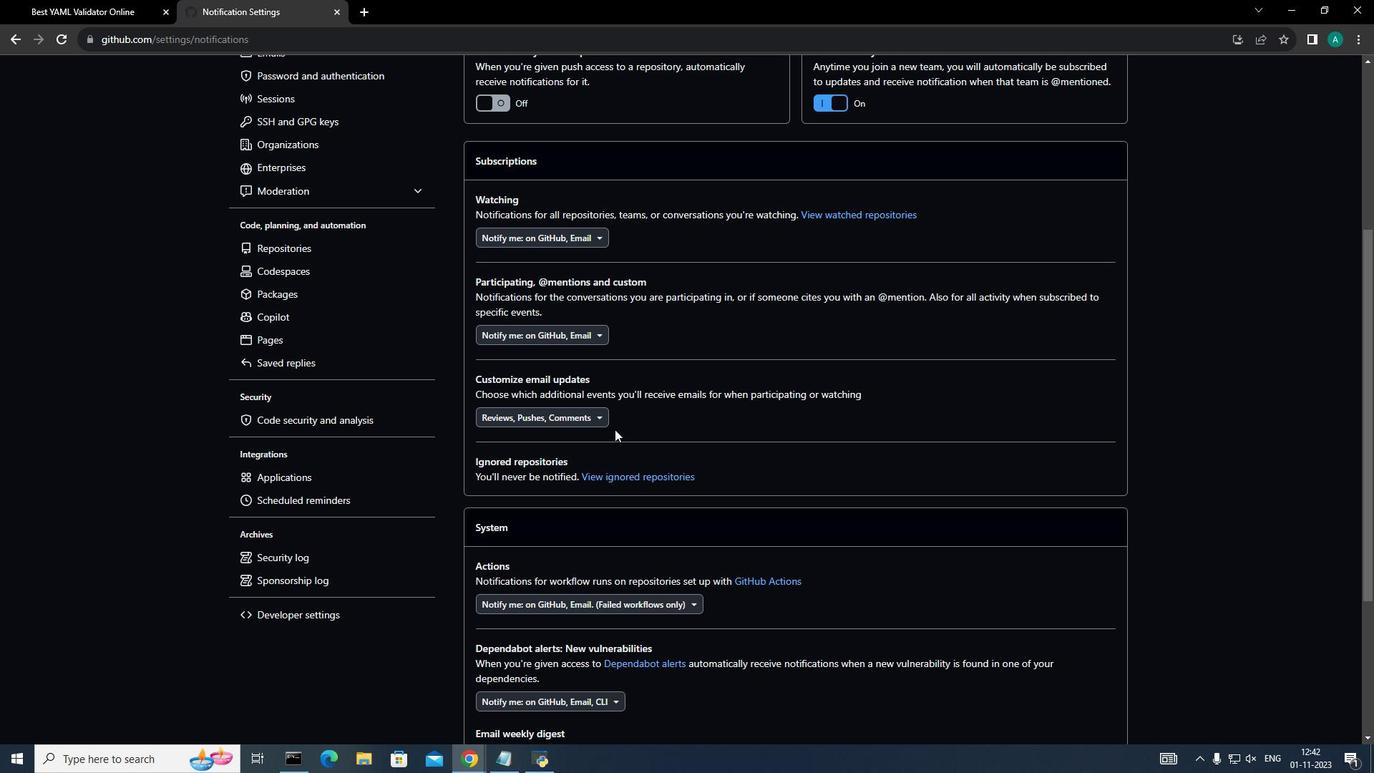 
Action: Mouse scrolled (632, 408) with delta (0, 0)
Screenshot: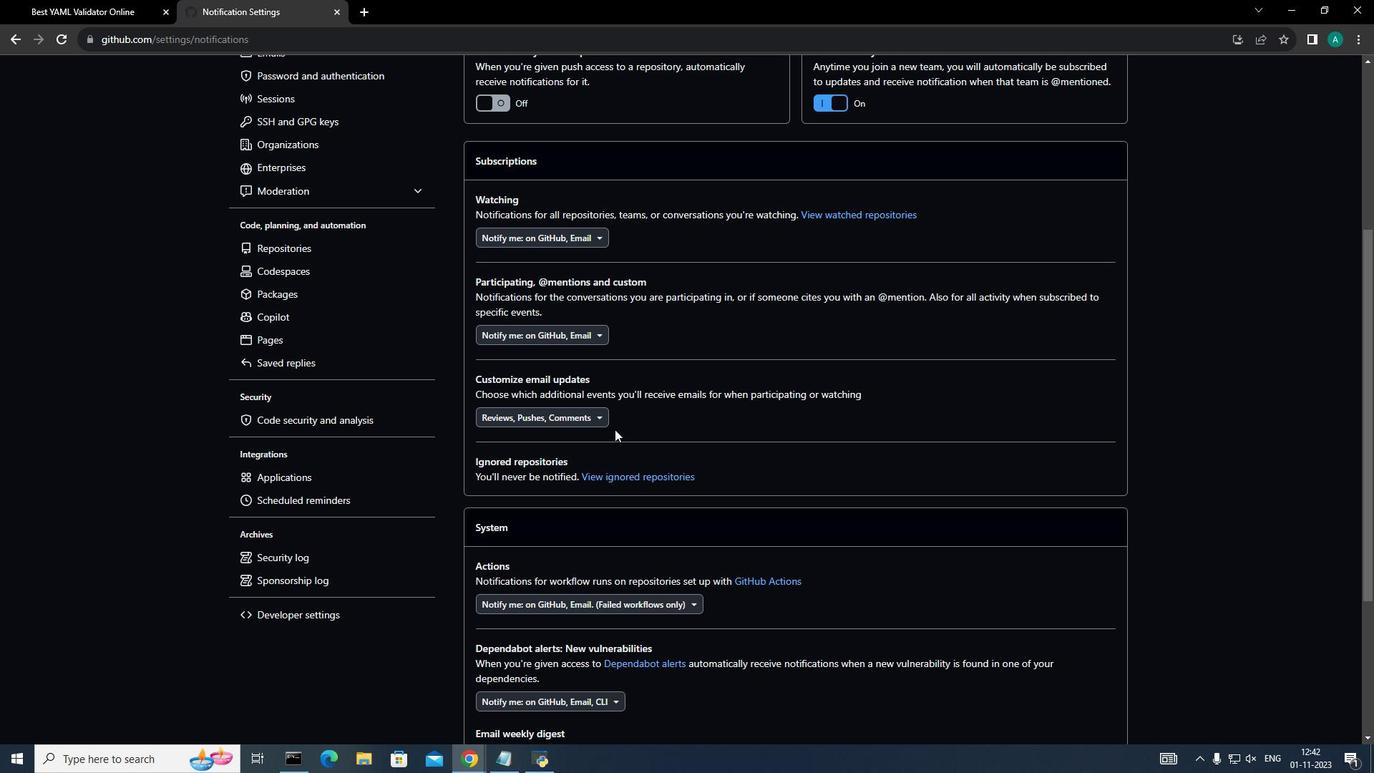 
Action: Mouse moved to (623, 436)
Screenshot: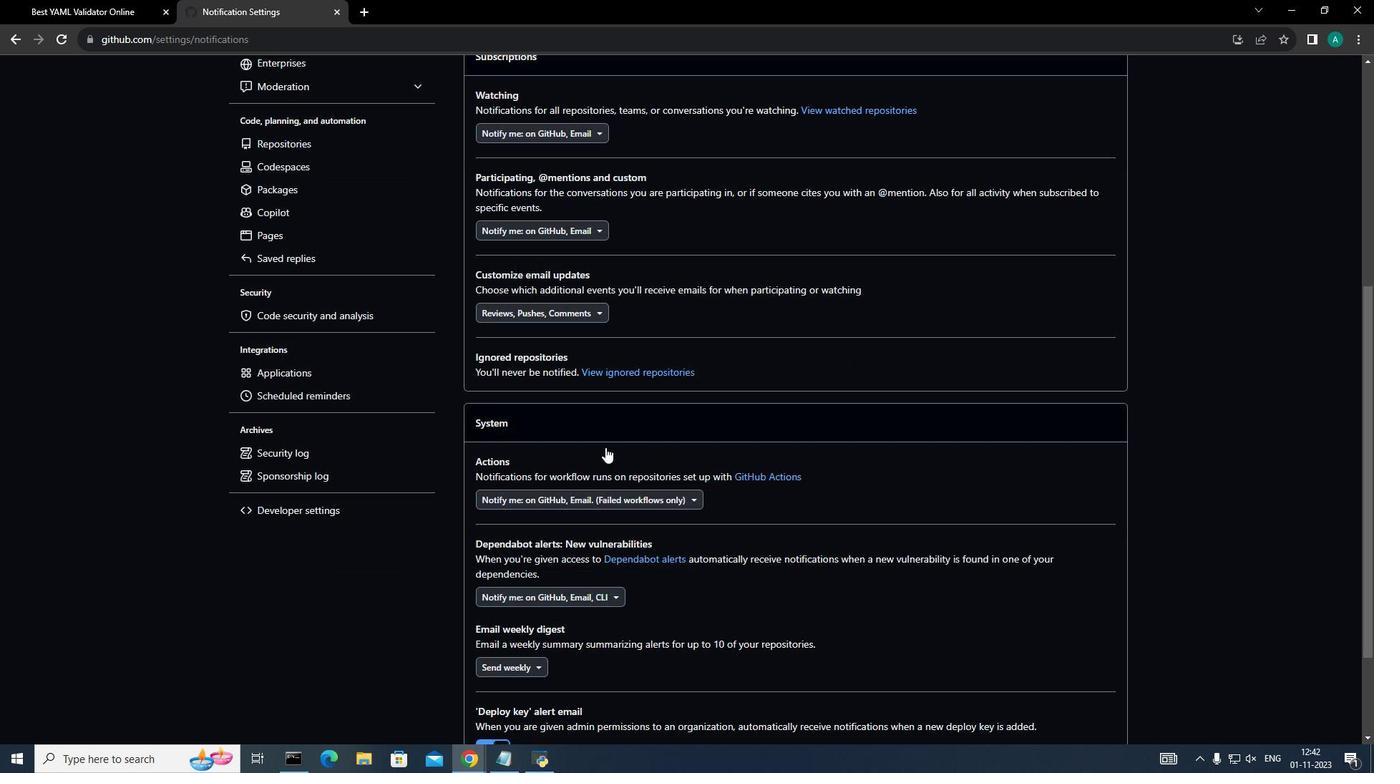 
Action: Mouse scrolled (623, 436) with delta (0, 0)
Screenshot: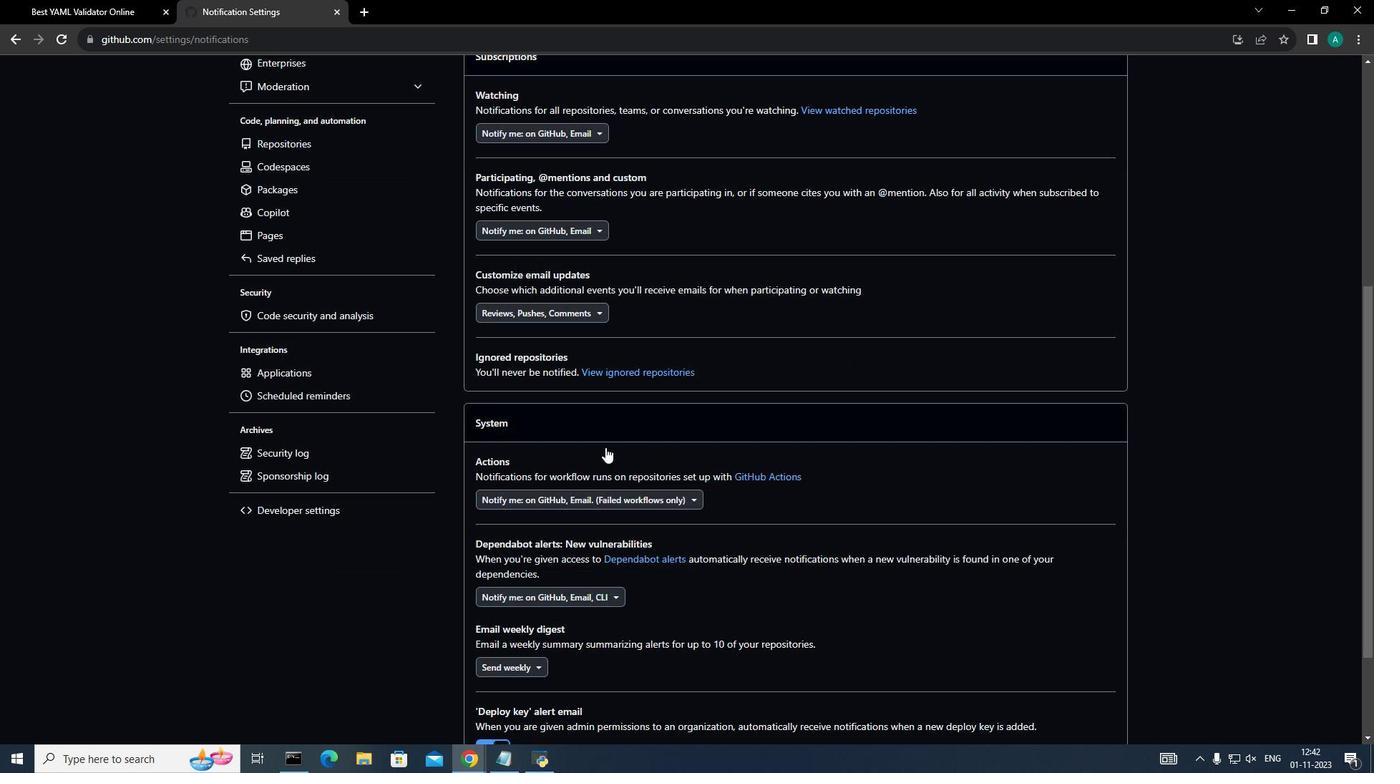 
Action: Mouse moved to (618, 446)
Screenshot: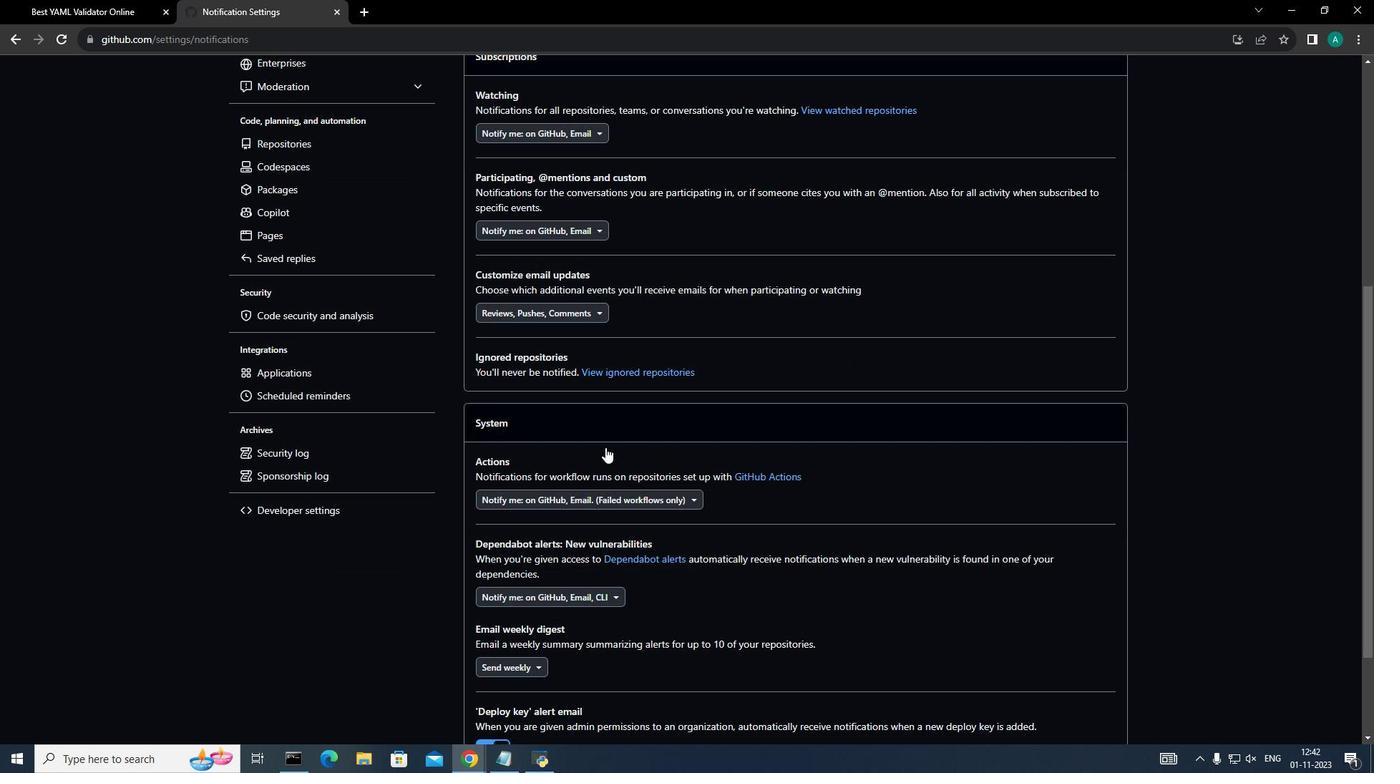 
Action: Mouse scrolled (618, 446) with delta (0, 0)
Screenshot: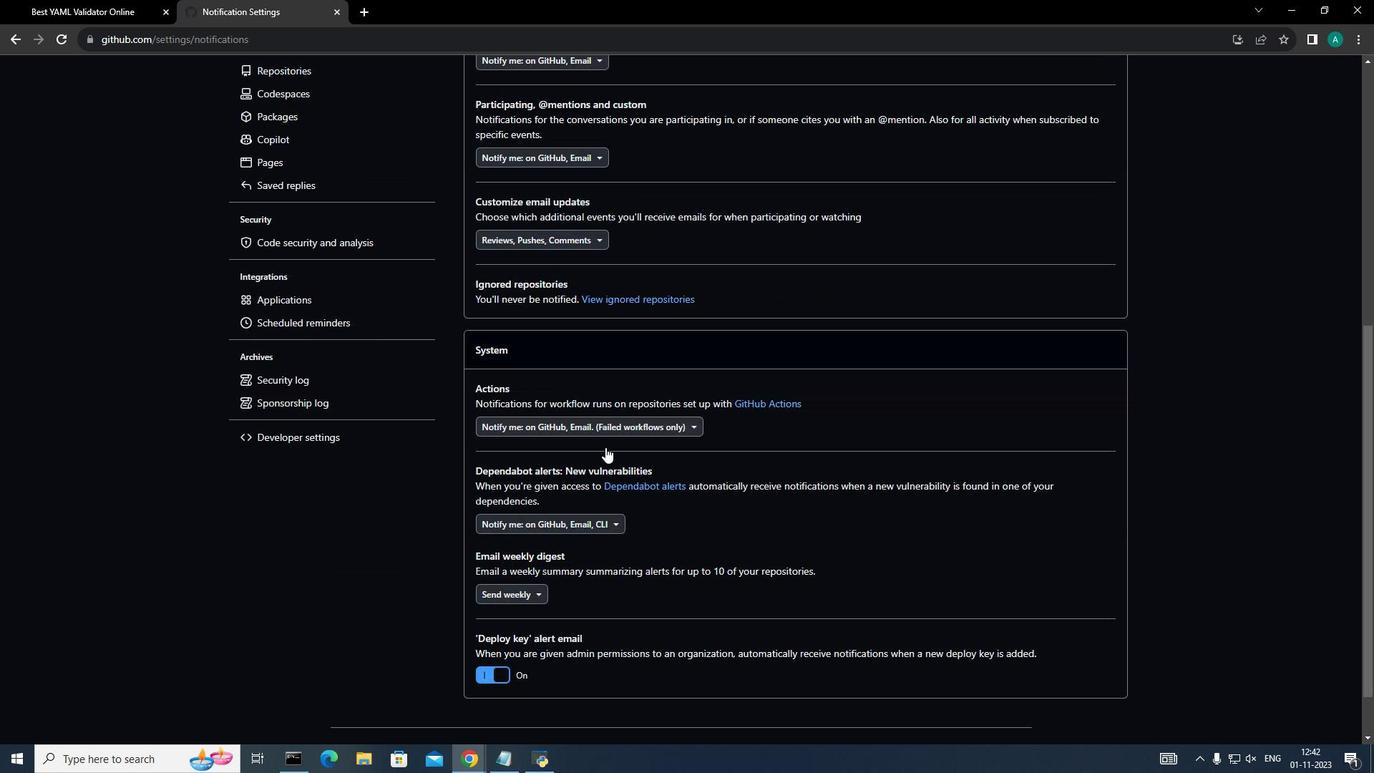 
Action: Mouse moved to (613, 455)
Screenshot: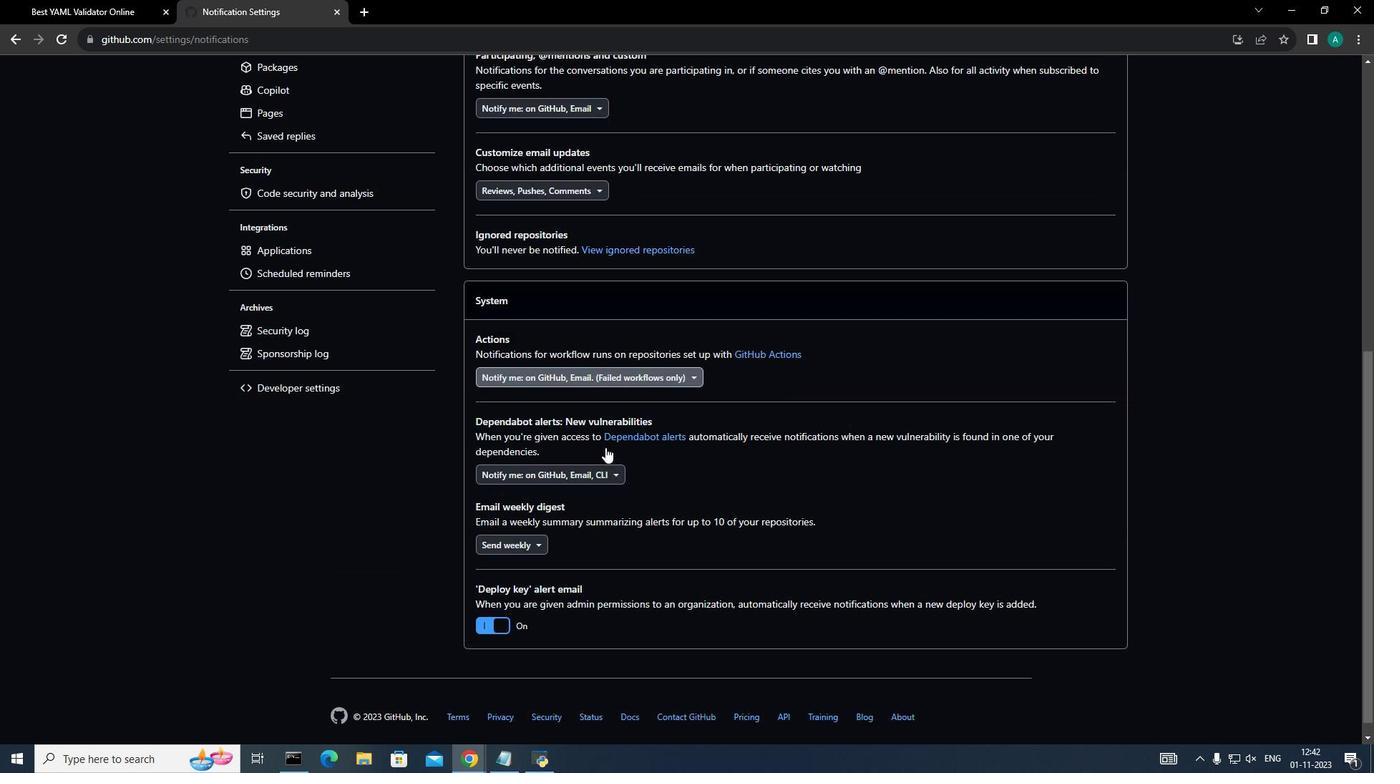 
Action: Mouse scrolled (613, 454) with delta (0, 0)
Screenshot: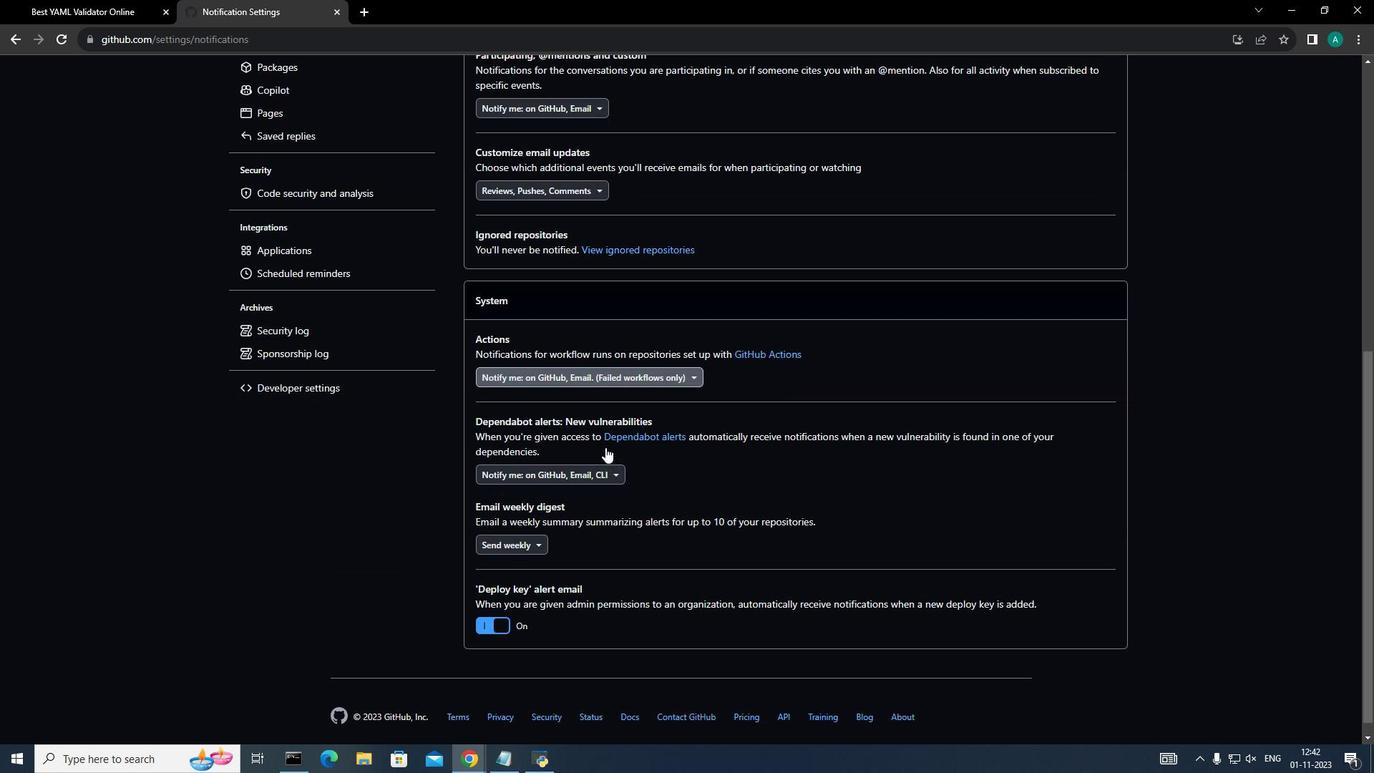 
Action: Mouse moved to (615, 471)
Screenshot: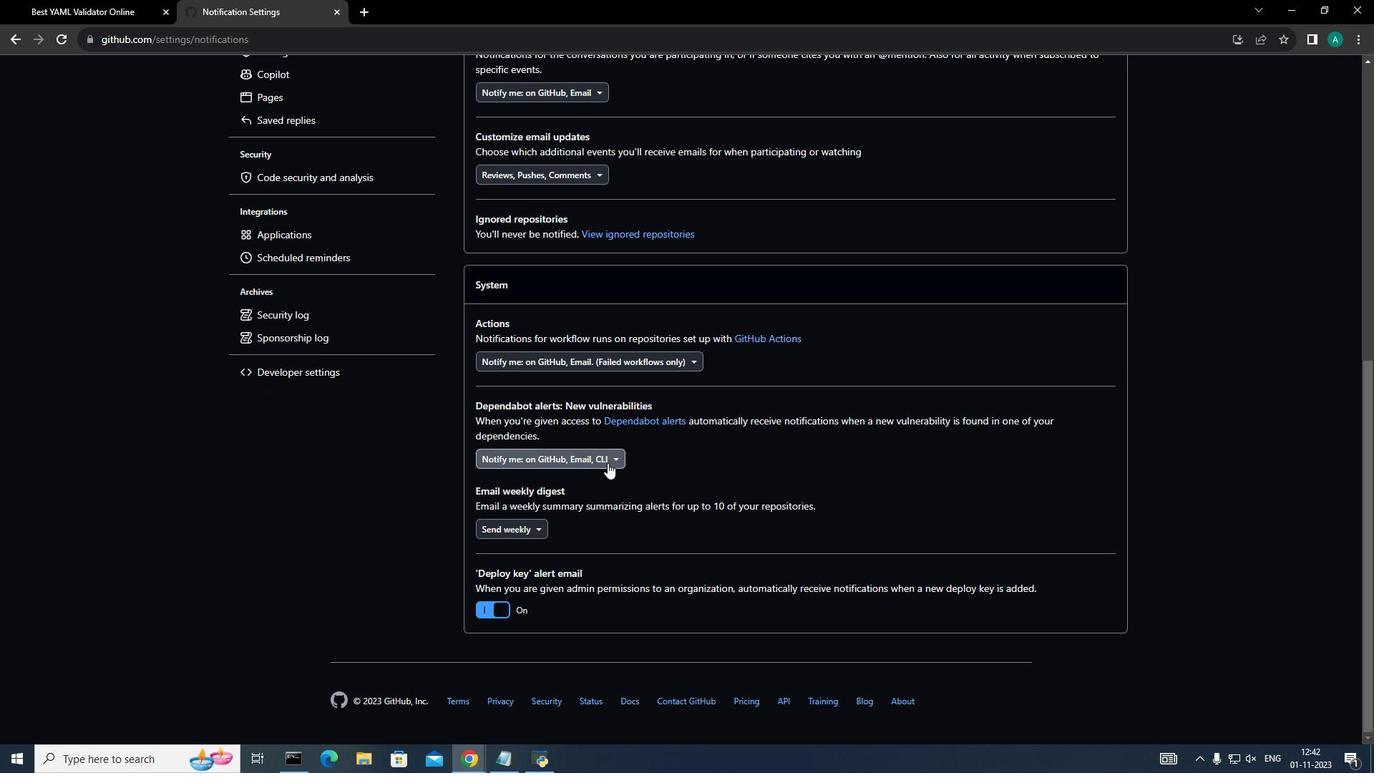 
Action: Mouse scrolled (615, 471) with delta (0, 0)
Screenshot: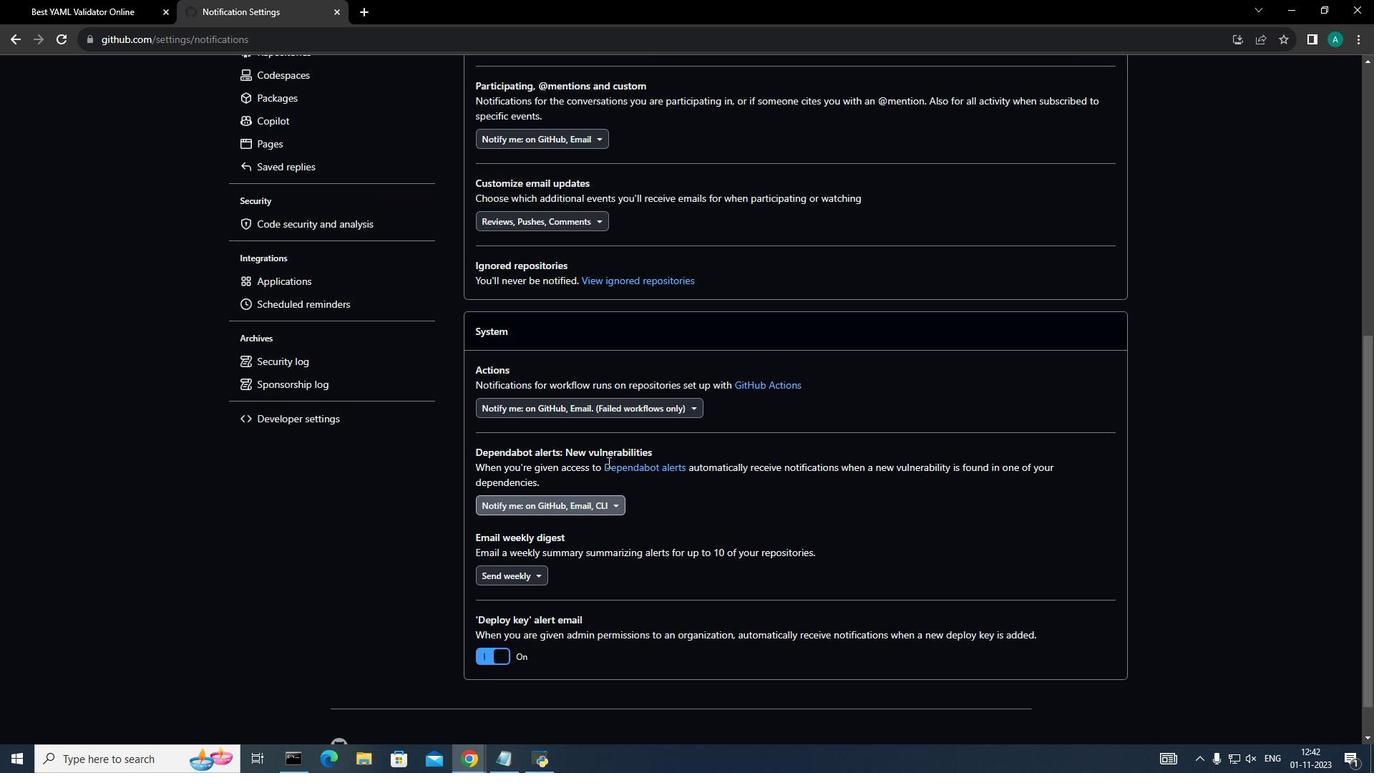 
Action: Mouse moved to (615, 470)
Screenshot: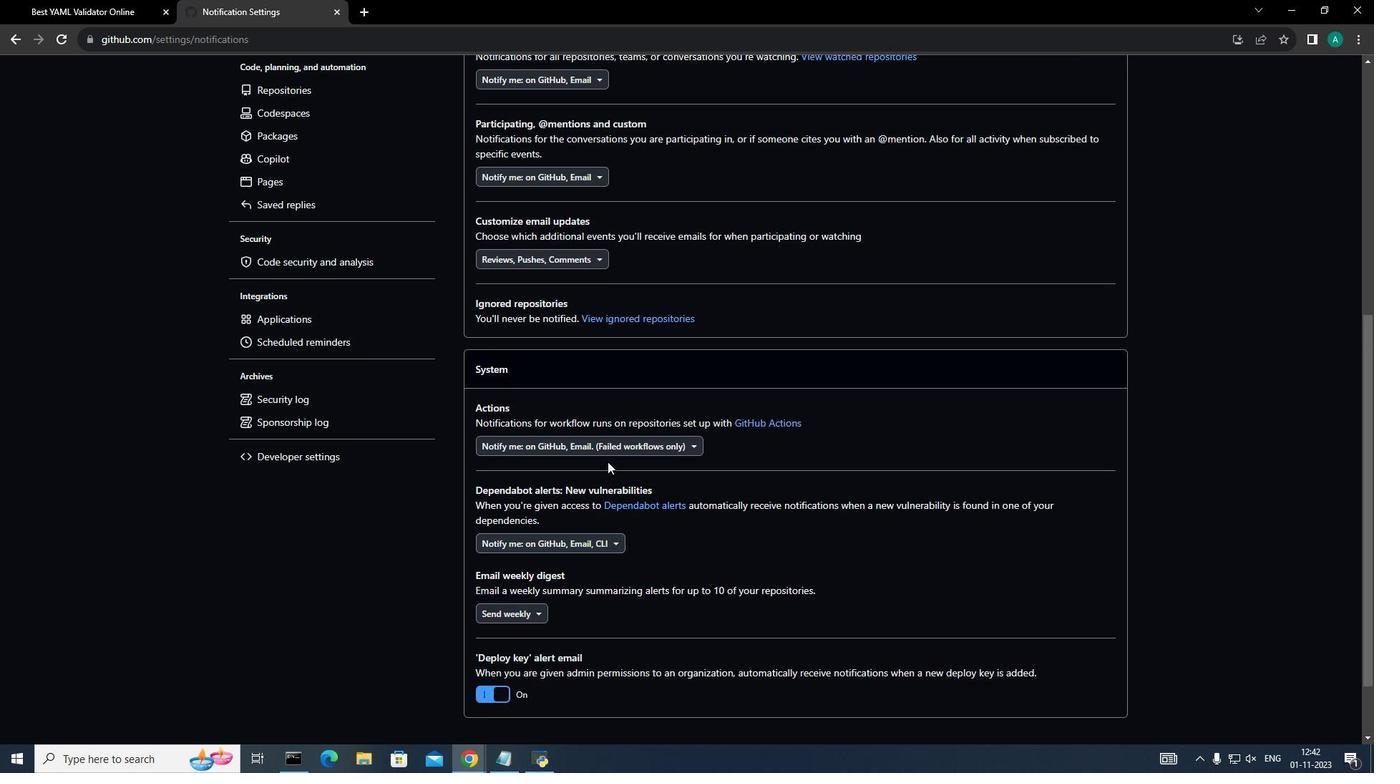 
Action: Mouse scrolled (615, 471) with delta (0, 0)
Screenshot: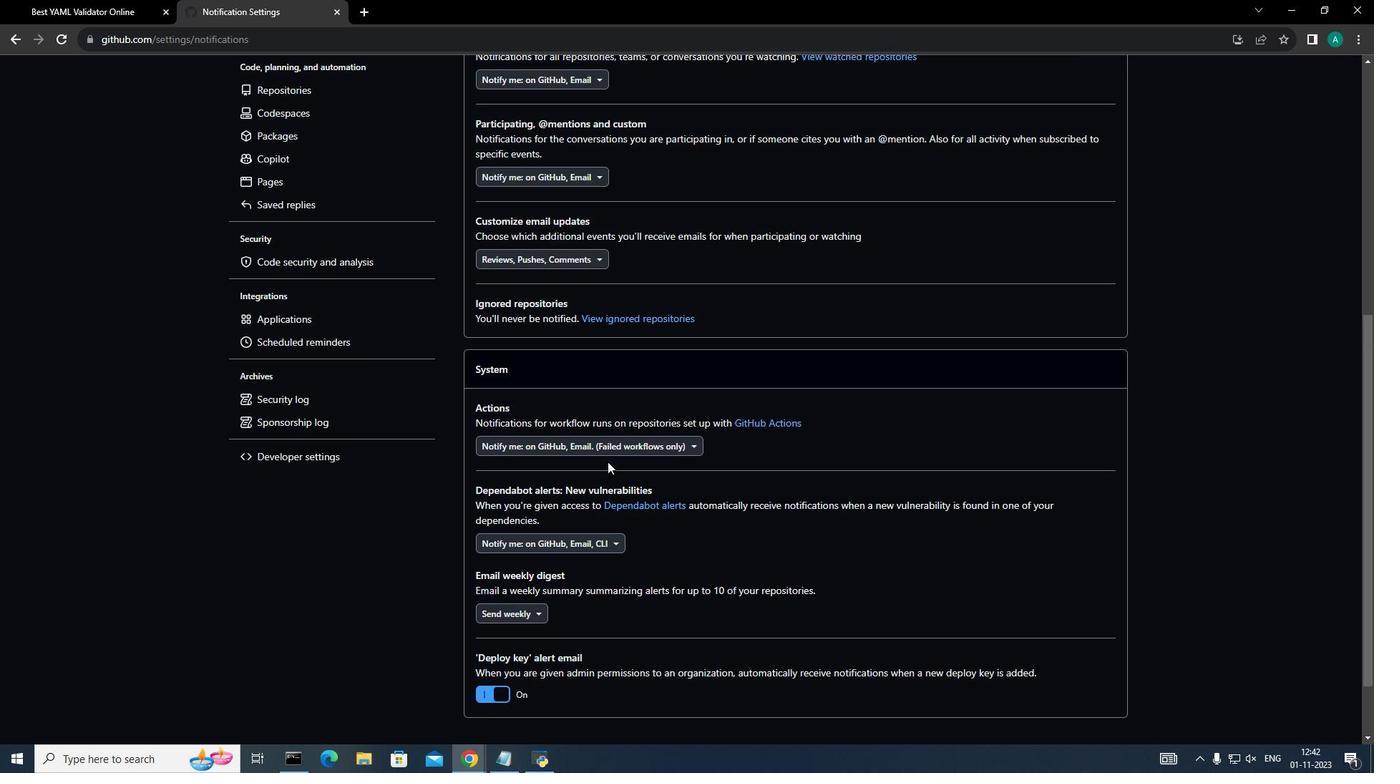 
Action: Mouse moved to (615, 468)
Screenshot: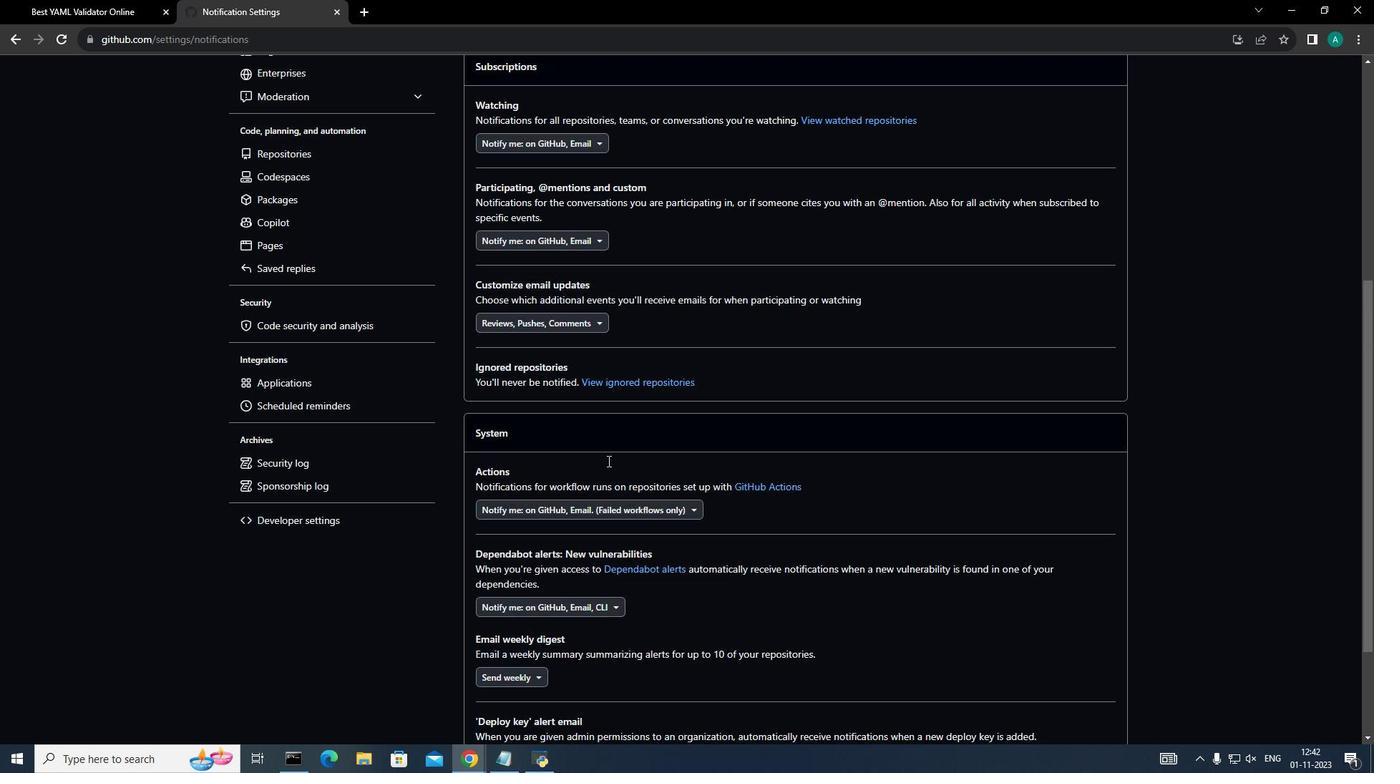 
Action: Mouse scrolled (615, 469) with delta (0, 0)
Screenshot: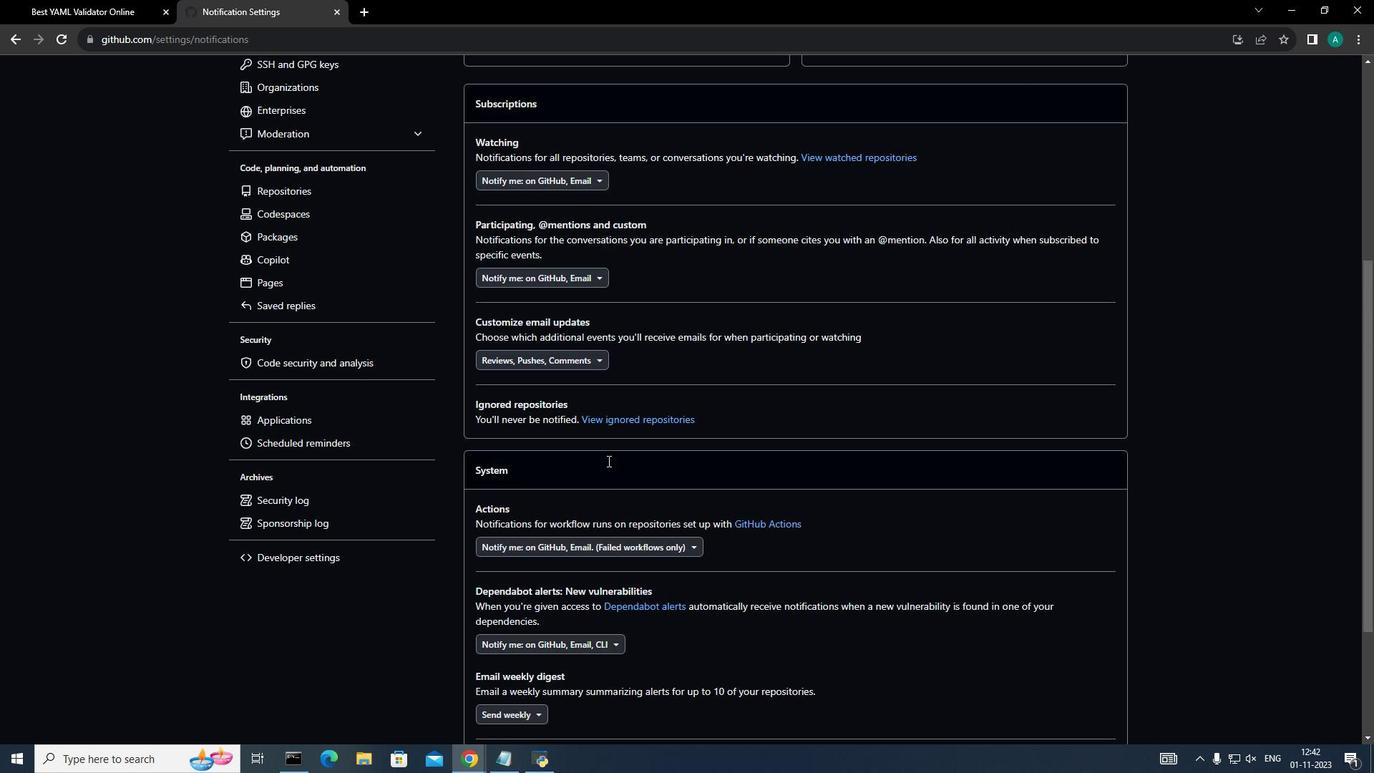 
Action: Mouse scrolled (615, 469) with delta (0, 0)
Screenshot: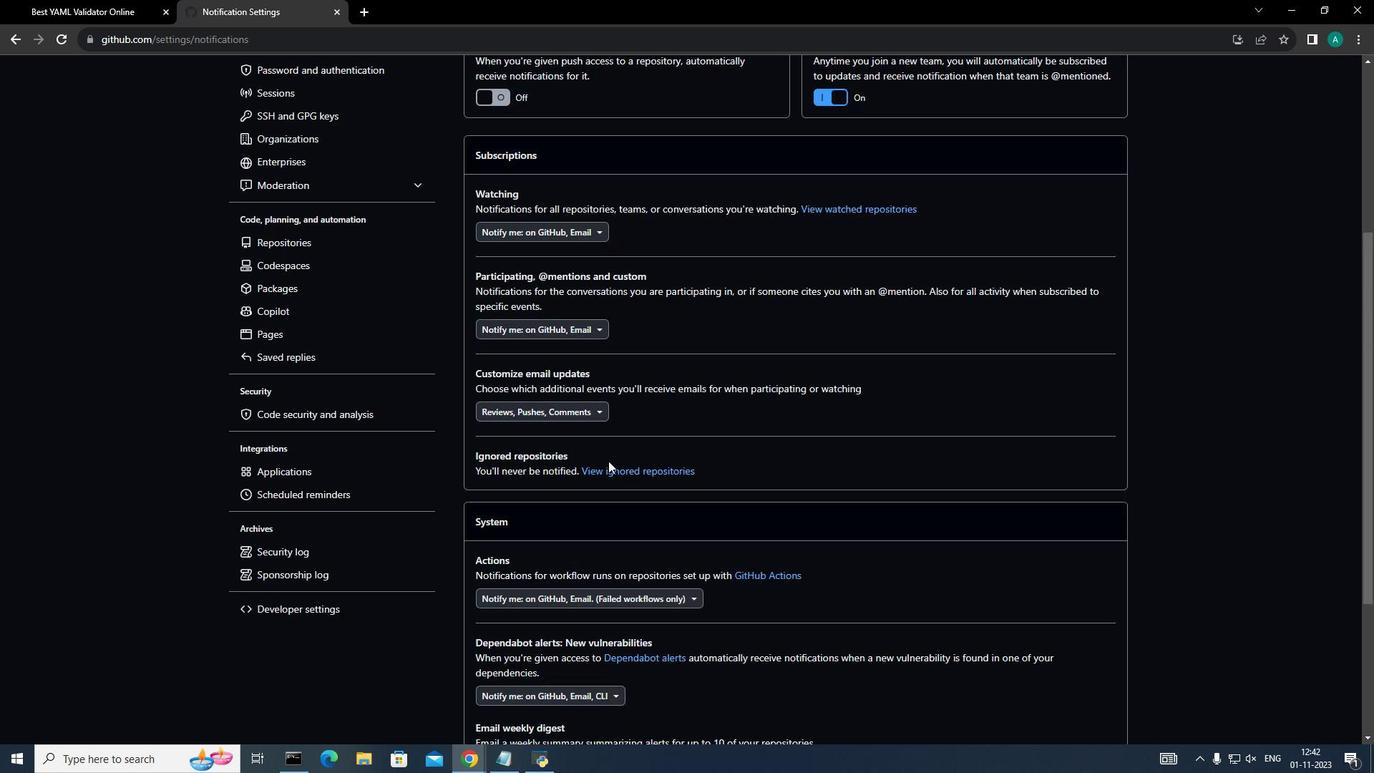 
Action: Mouse moved to (631, 379)
Screenshot: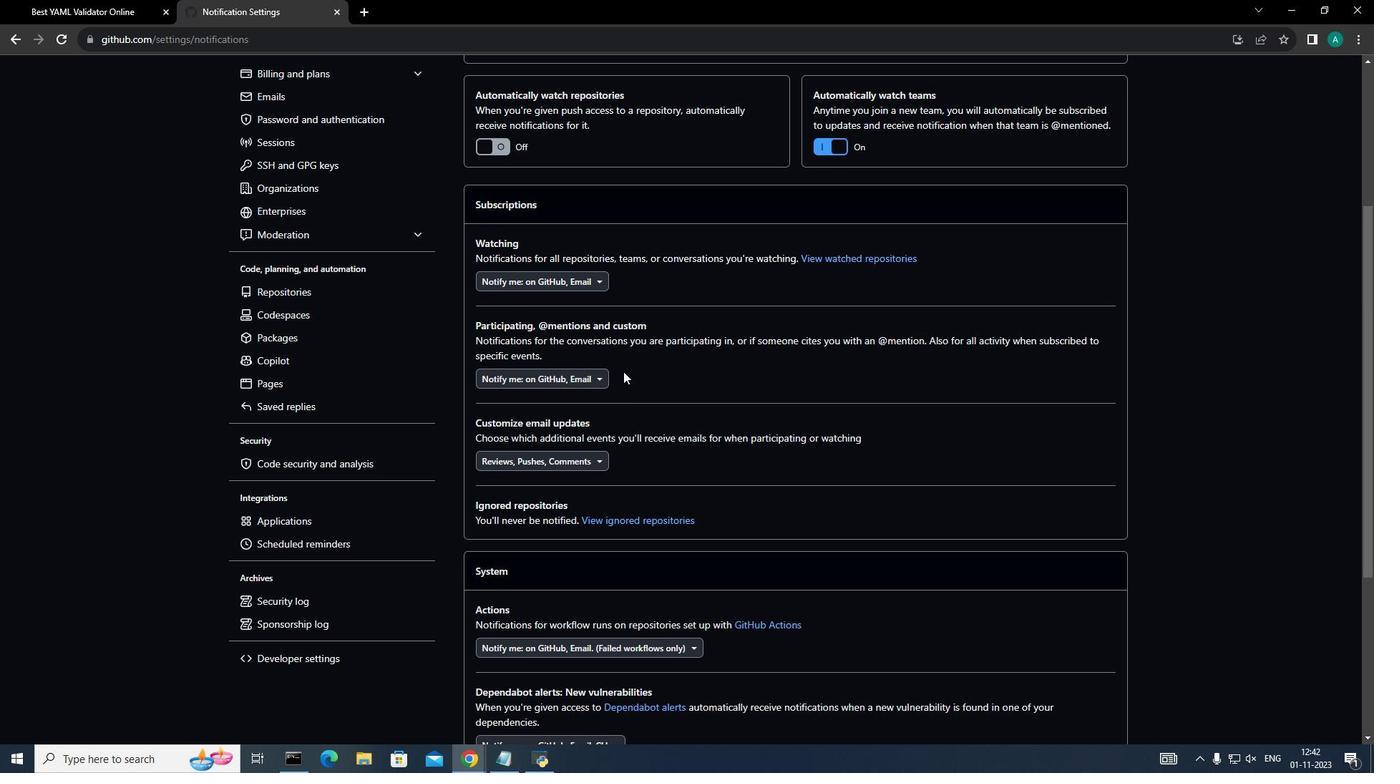 
Action: Mouse scrolled (631, 380) with delta (0, 0)
Screenshot: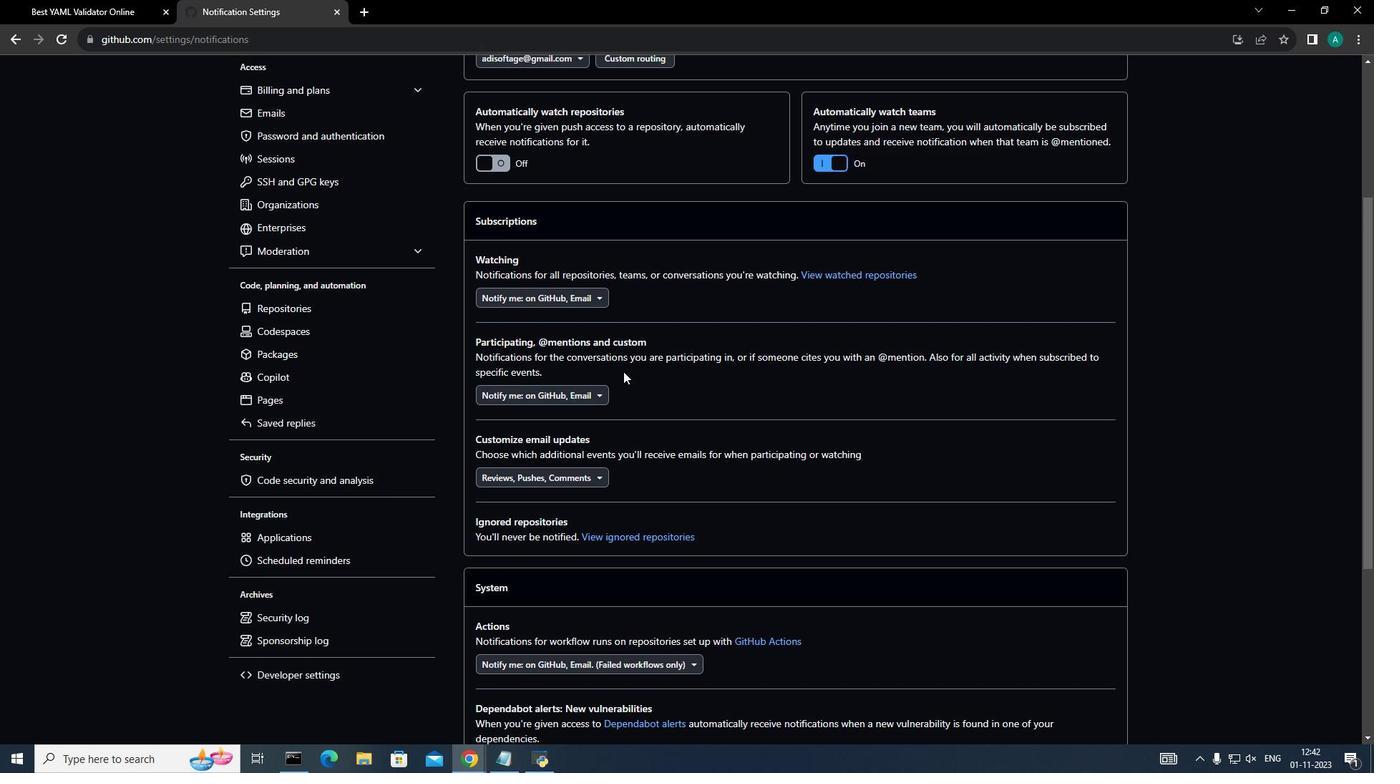
Action: Mouse scrolled (631, 380) with delta (0, 0)
Screenshot: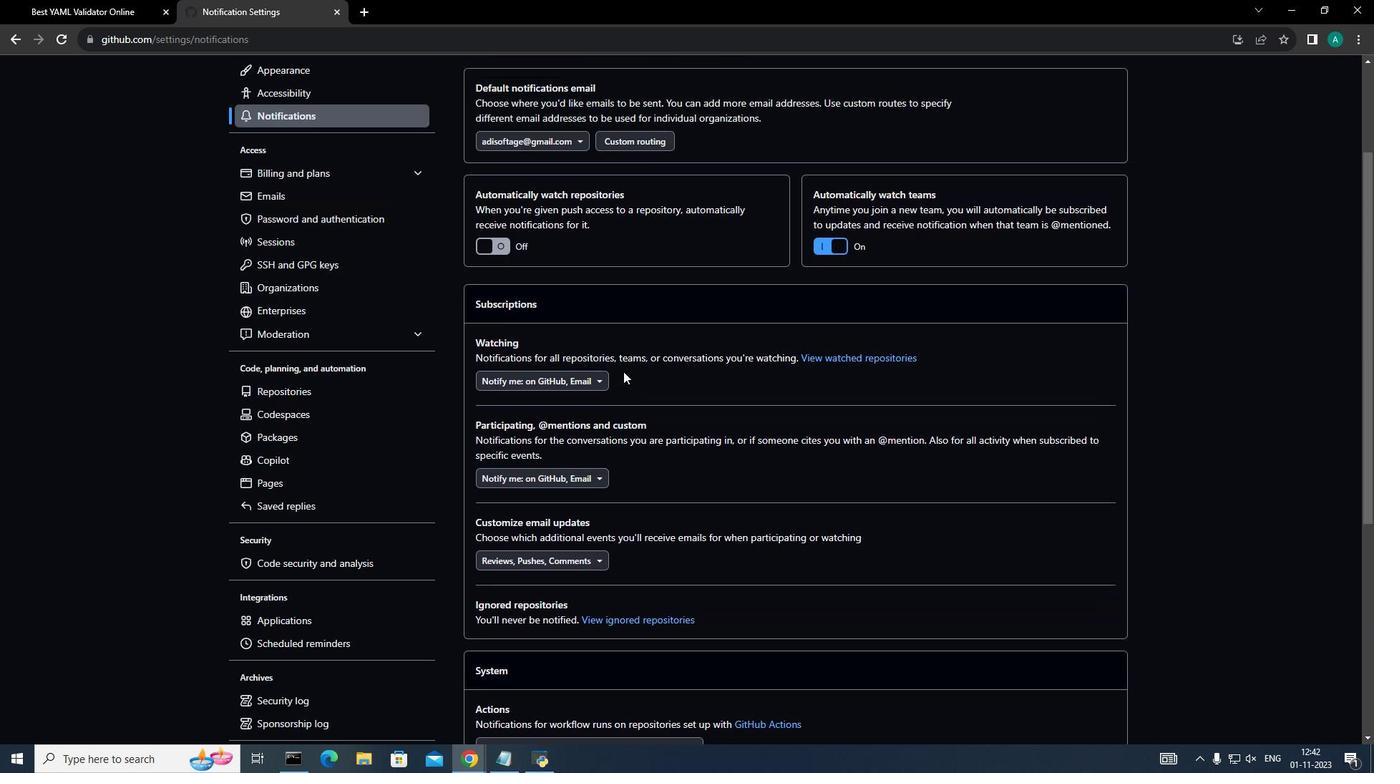 
Action: Mouse moved to (604, 433)
Screenshot: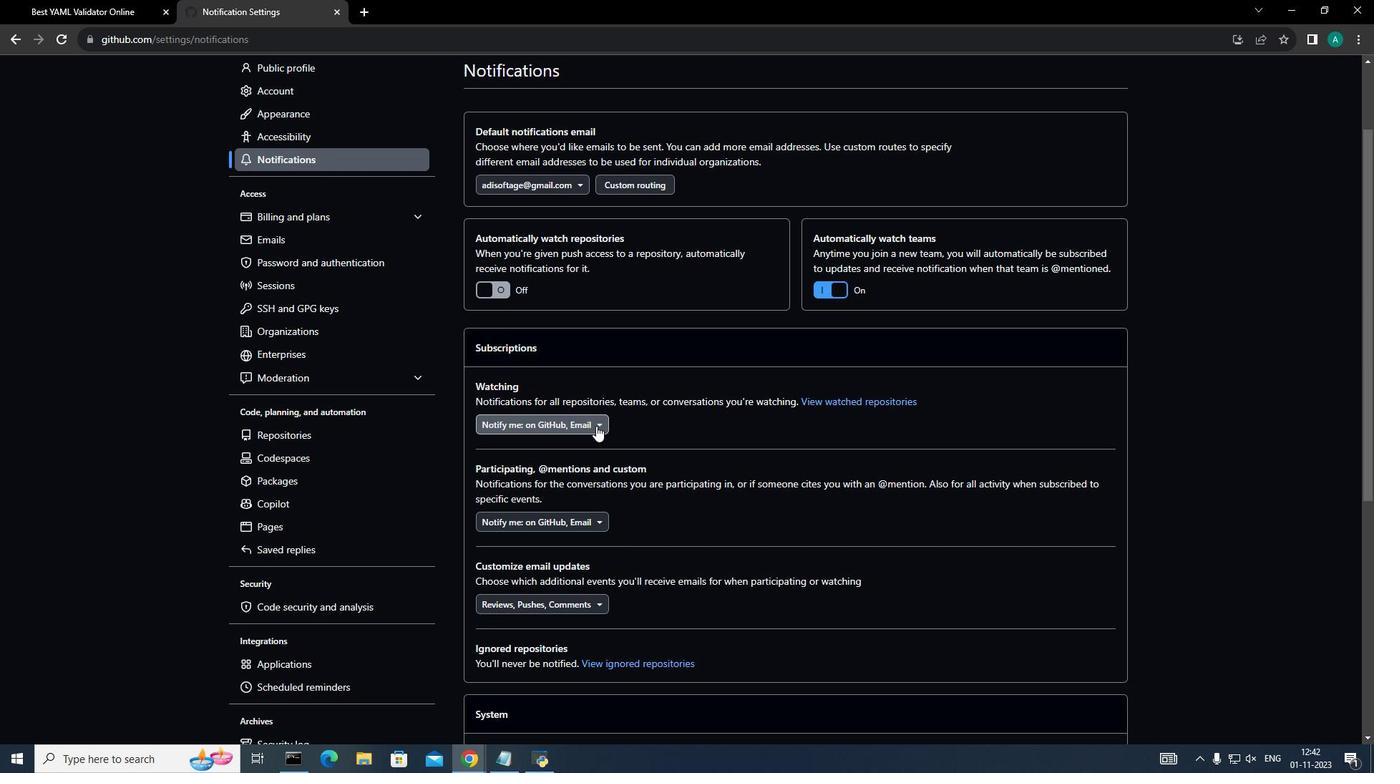 
Action: Mouse pressed left at (604, 433)
Screenshot: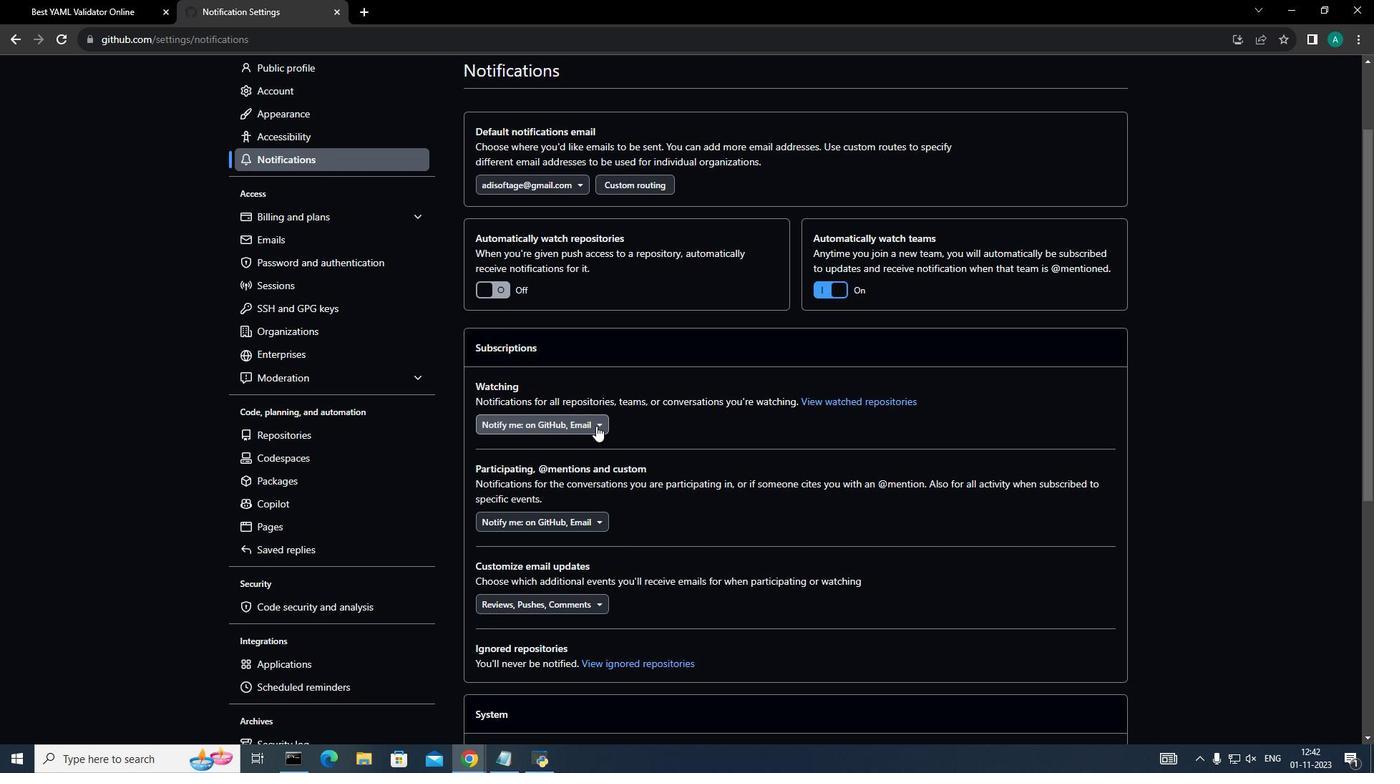 
Action: Mouse moved to (509, 483)
Screenshot: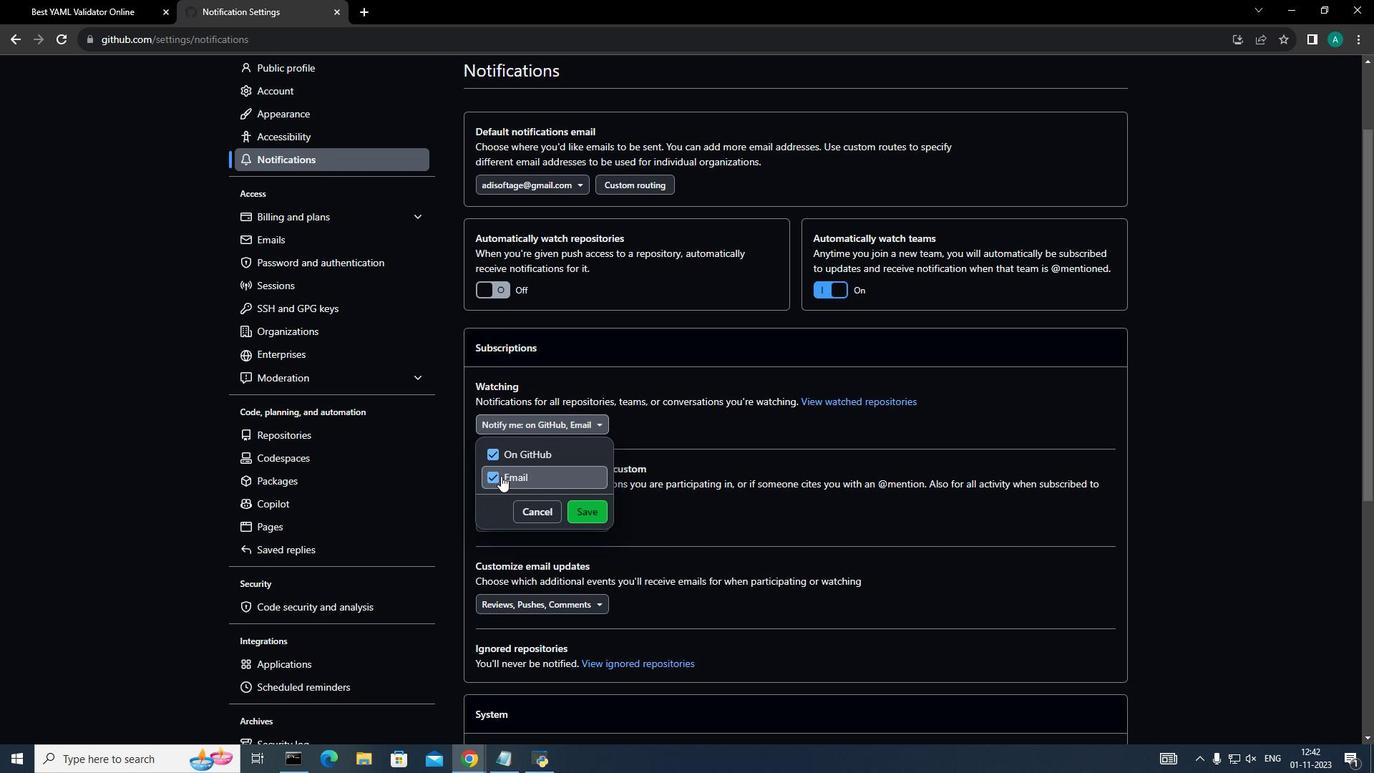 
Action: Mouse pressed left at (509, 483)
Screenshot: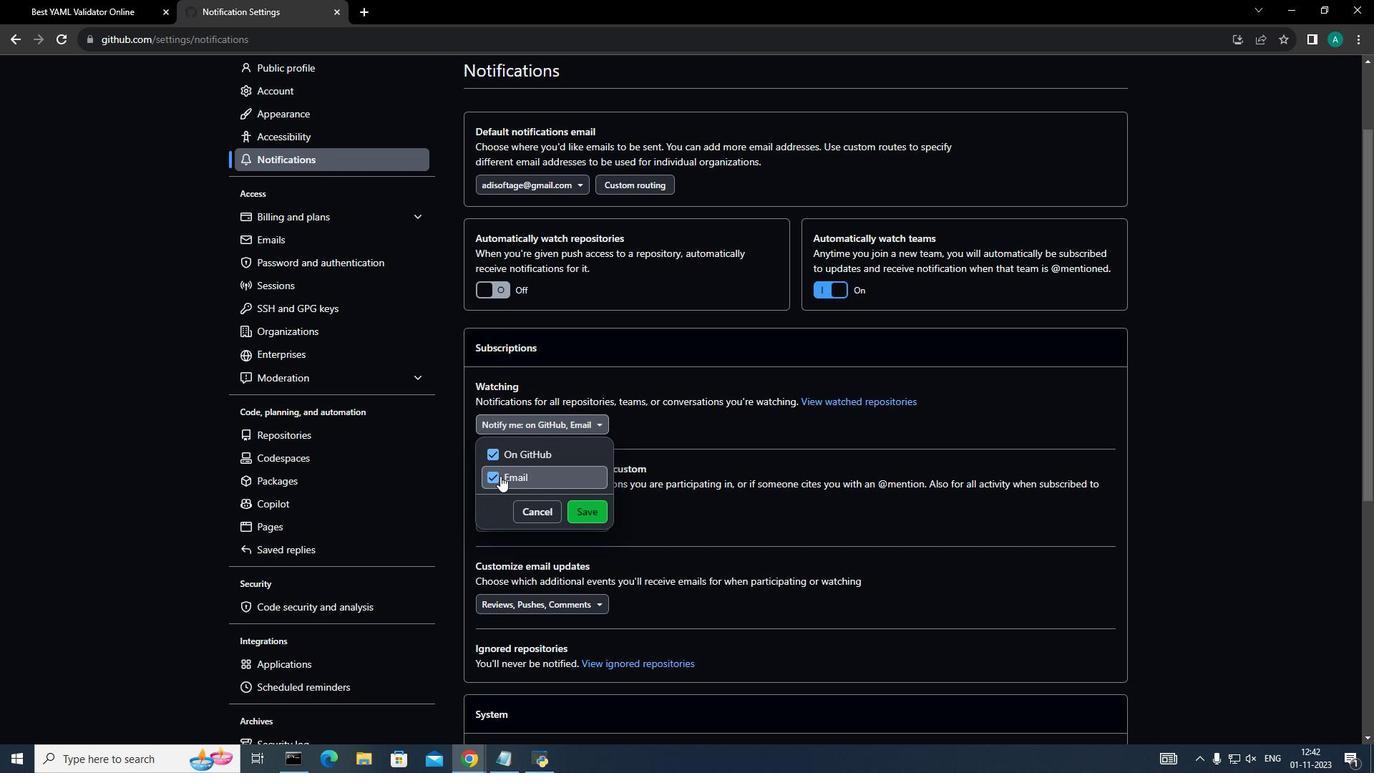 
Action: Mouse moved to (506, 461)
Screenshot: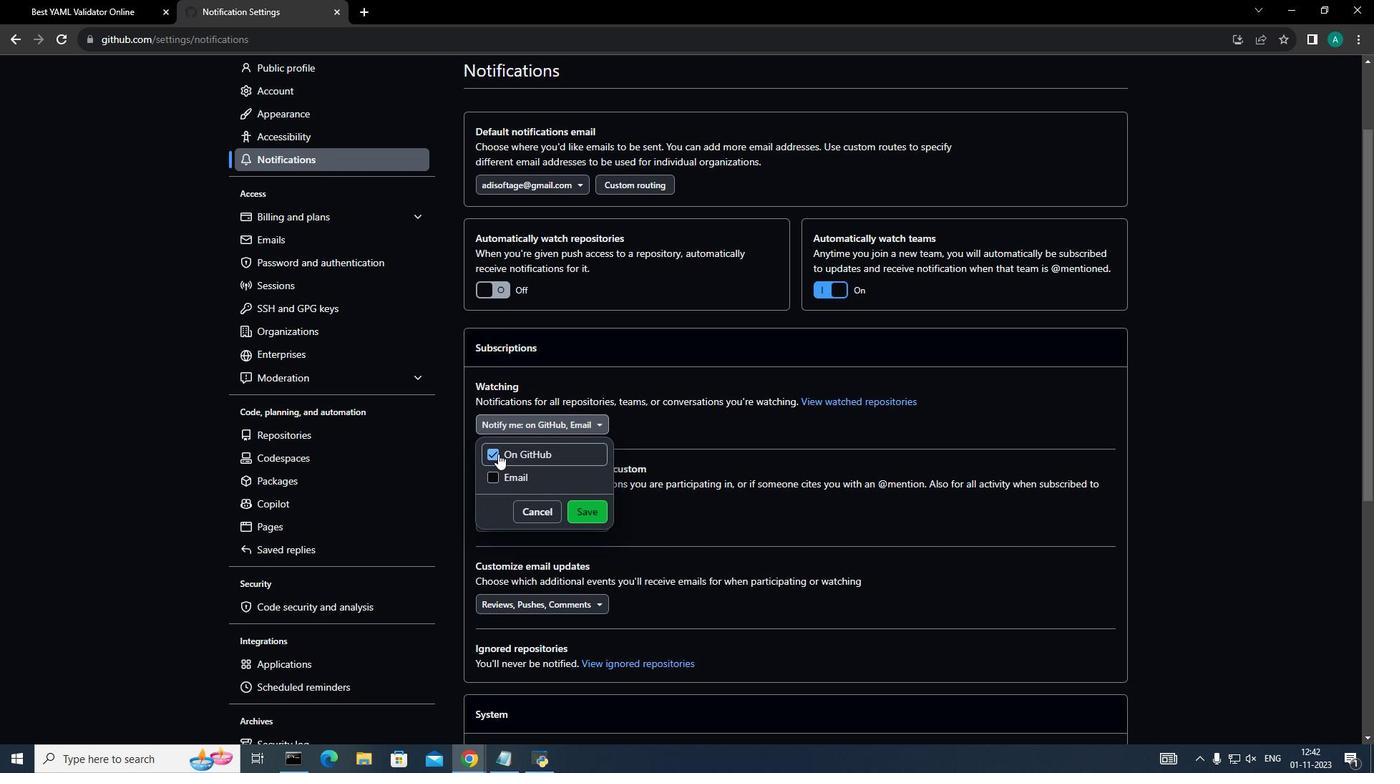 
Action: Mouse pressed left at (506, 461)
Screenshot: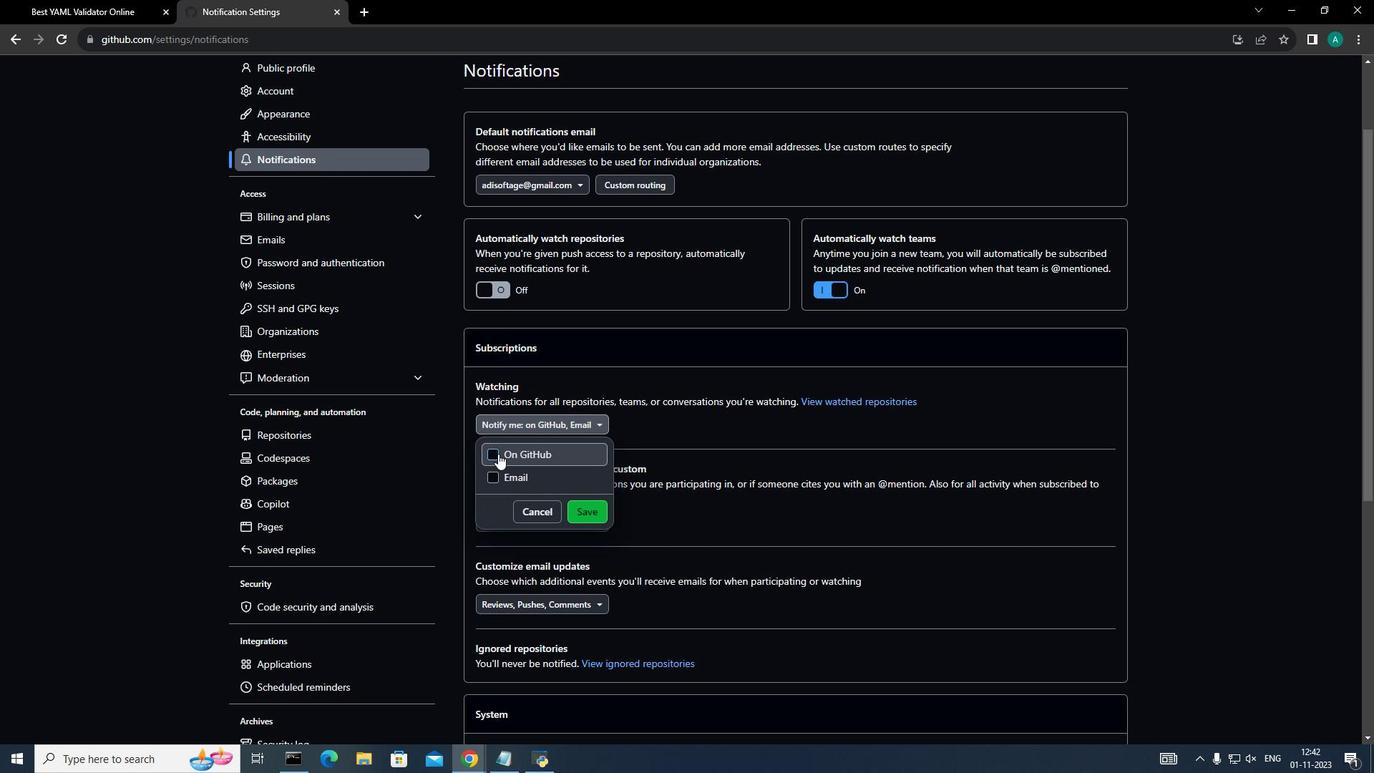 
Action: Mouse moved to (587, 519)
Screenshot: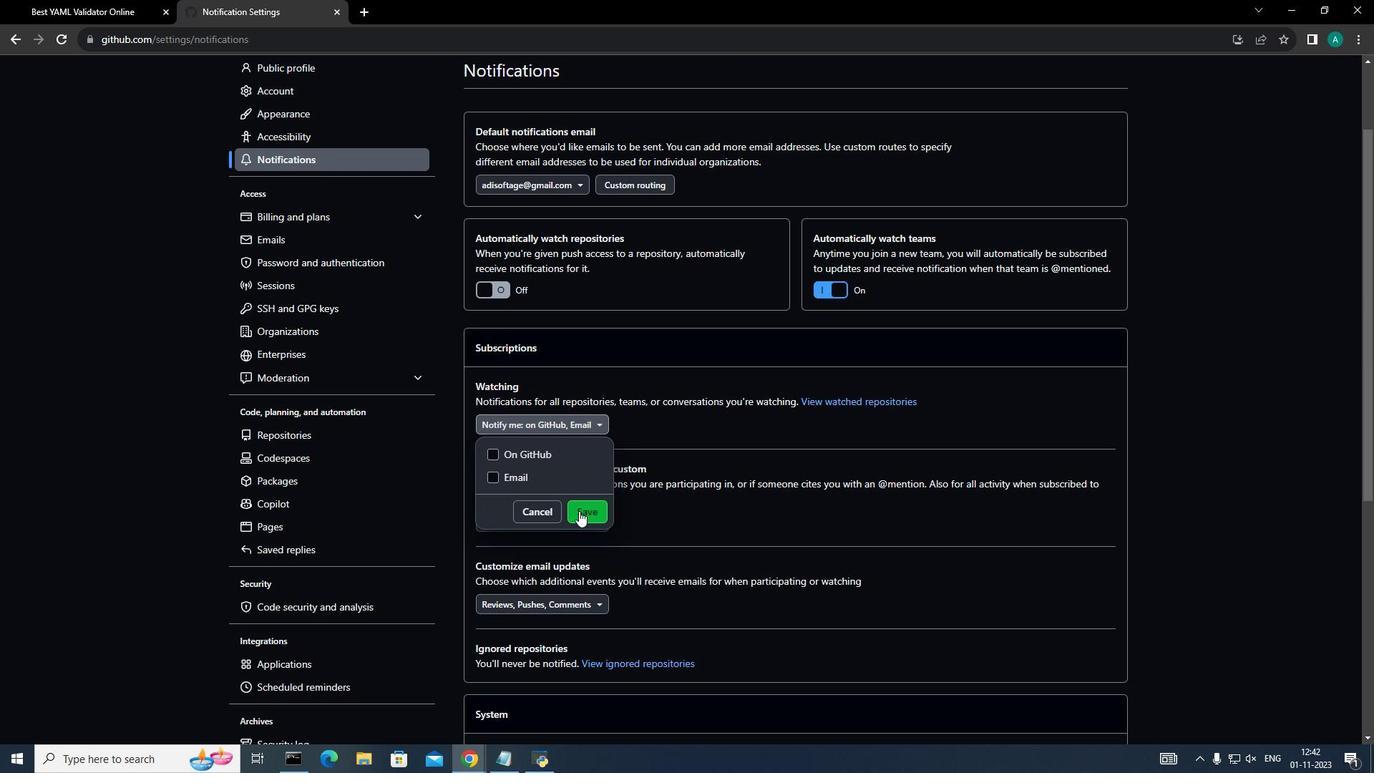 
Action: Mouse pressed left at (587, 519)
Screenshot: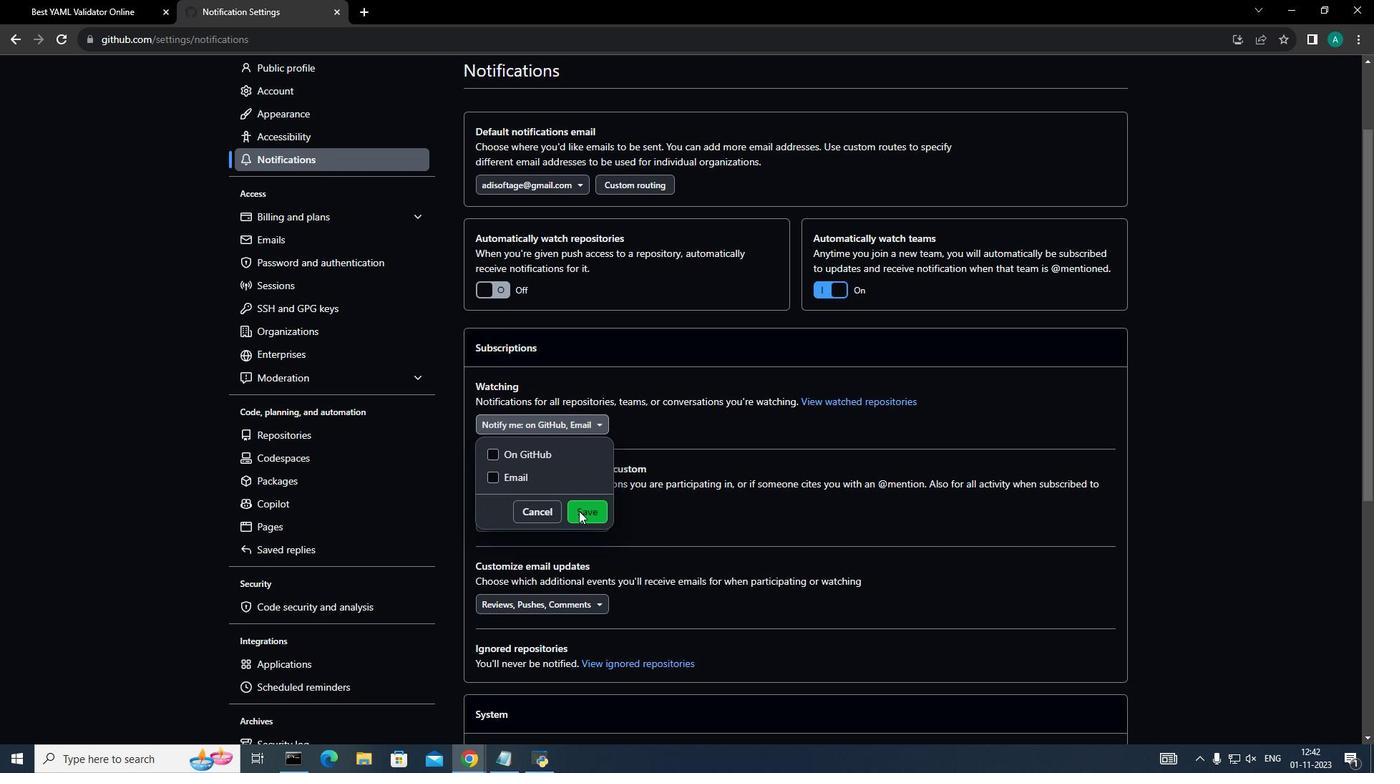 
Action: Mouse moved to (607, 531)
Screenshot: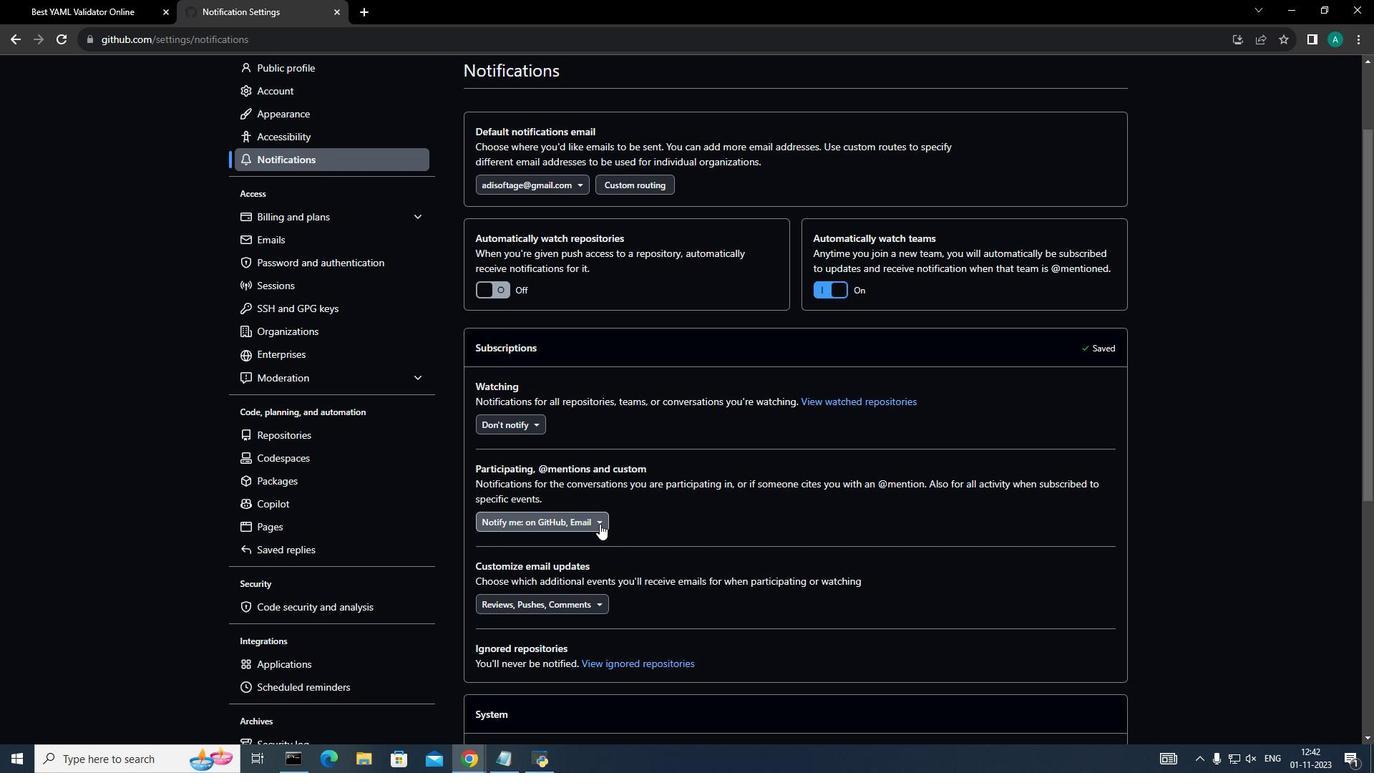 
Action: Mouse pressed left at (607, 531)
Screenshot: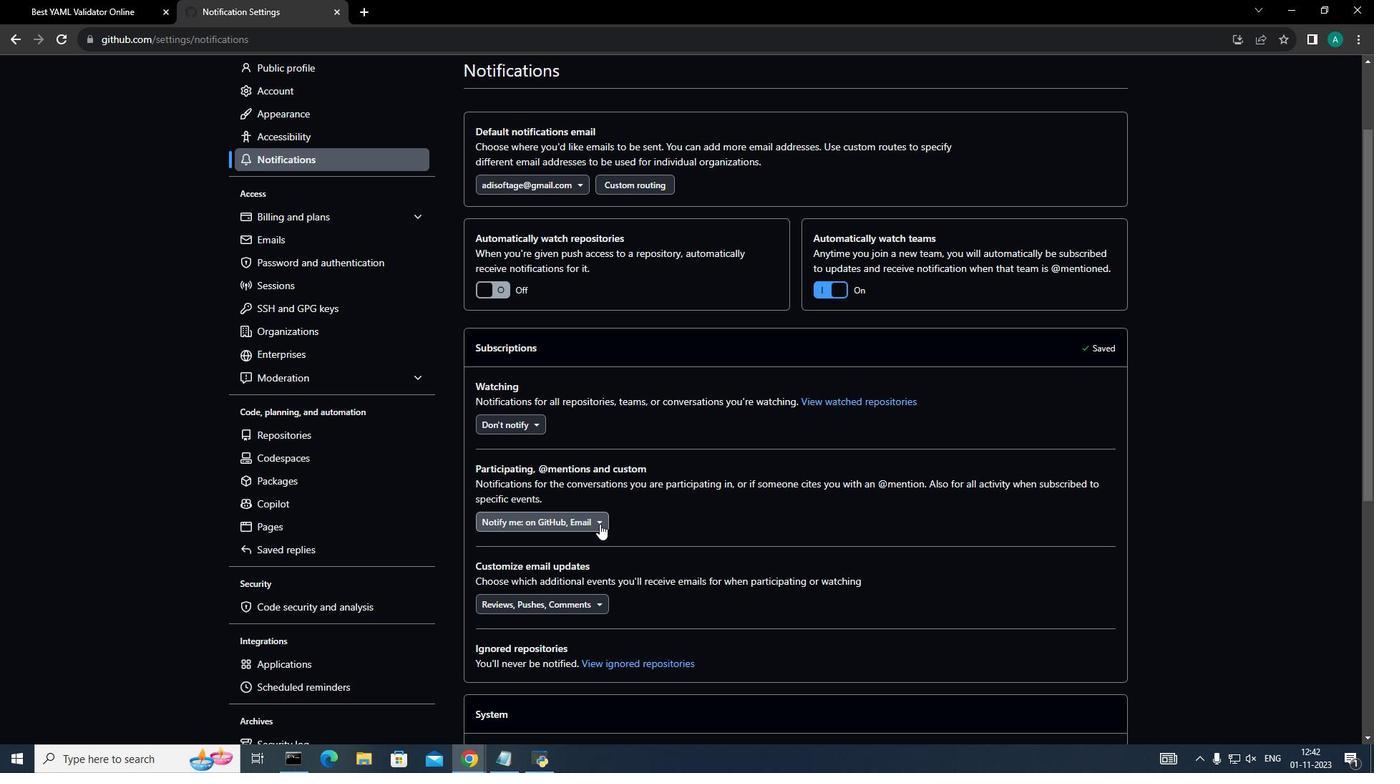 
Action: Mouse moved to (509, 576)
Screenshot: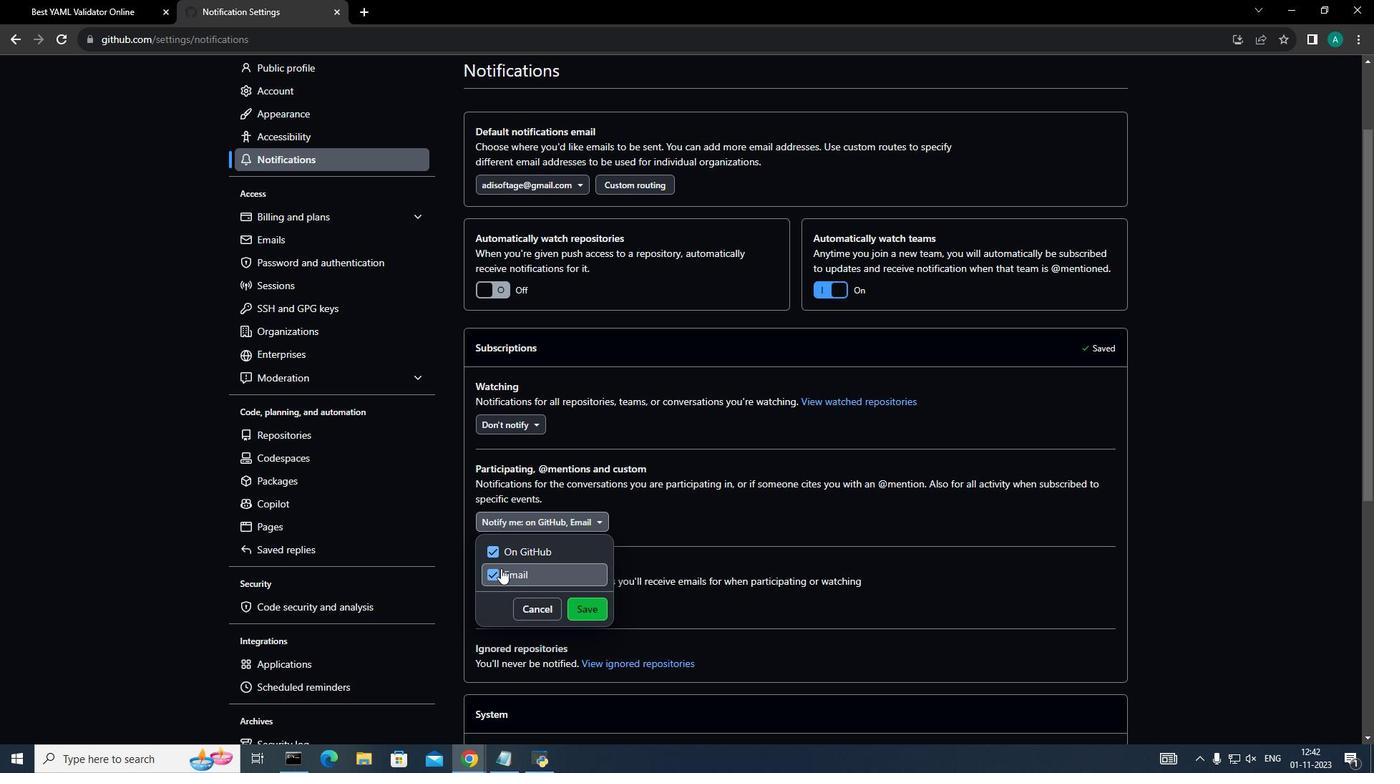 
Action: Mouse pressed left at (509, 576)
Screenshot: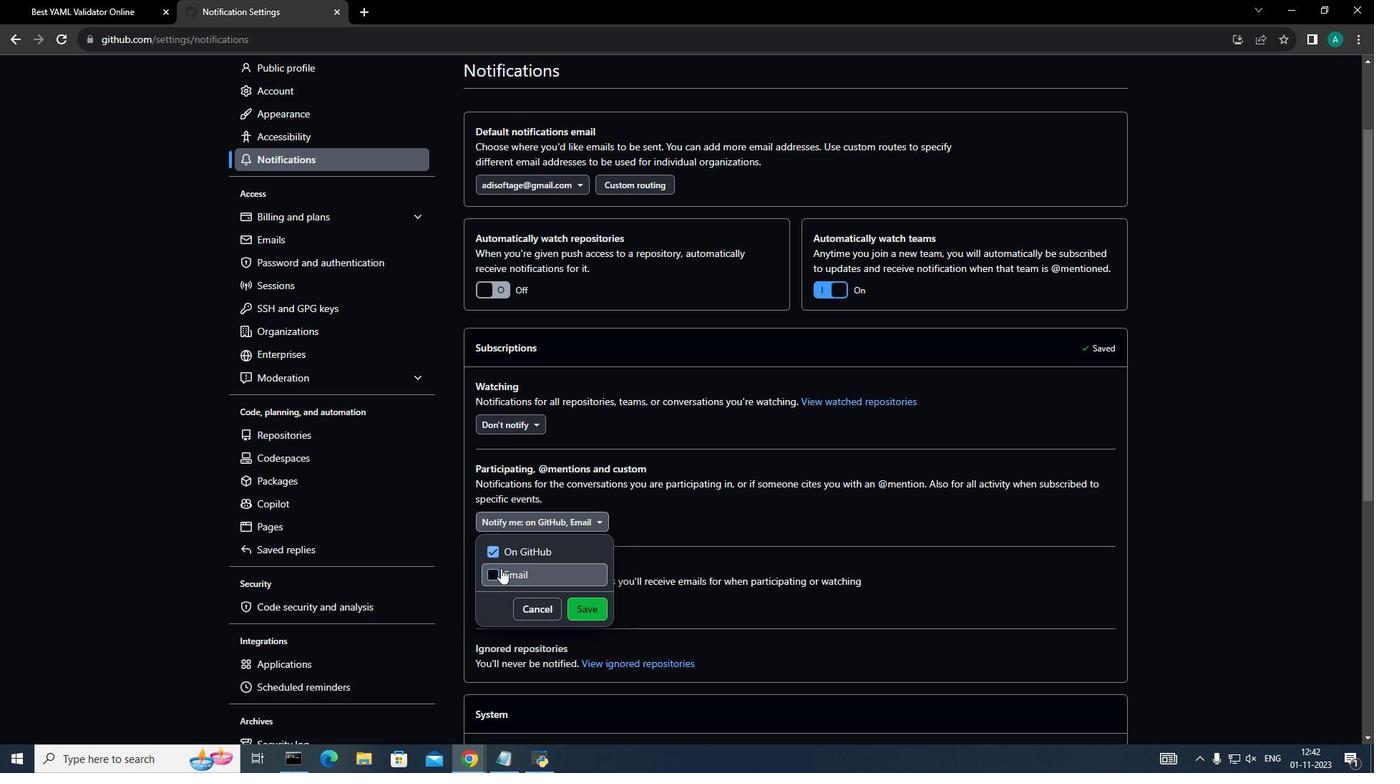 
Action: Mouse moved to (516, 560)
Screenshot: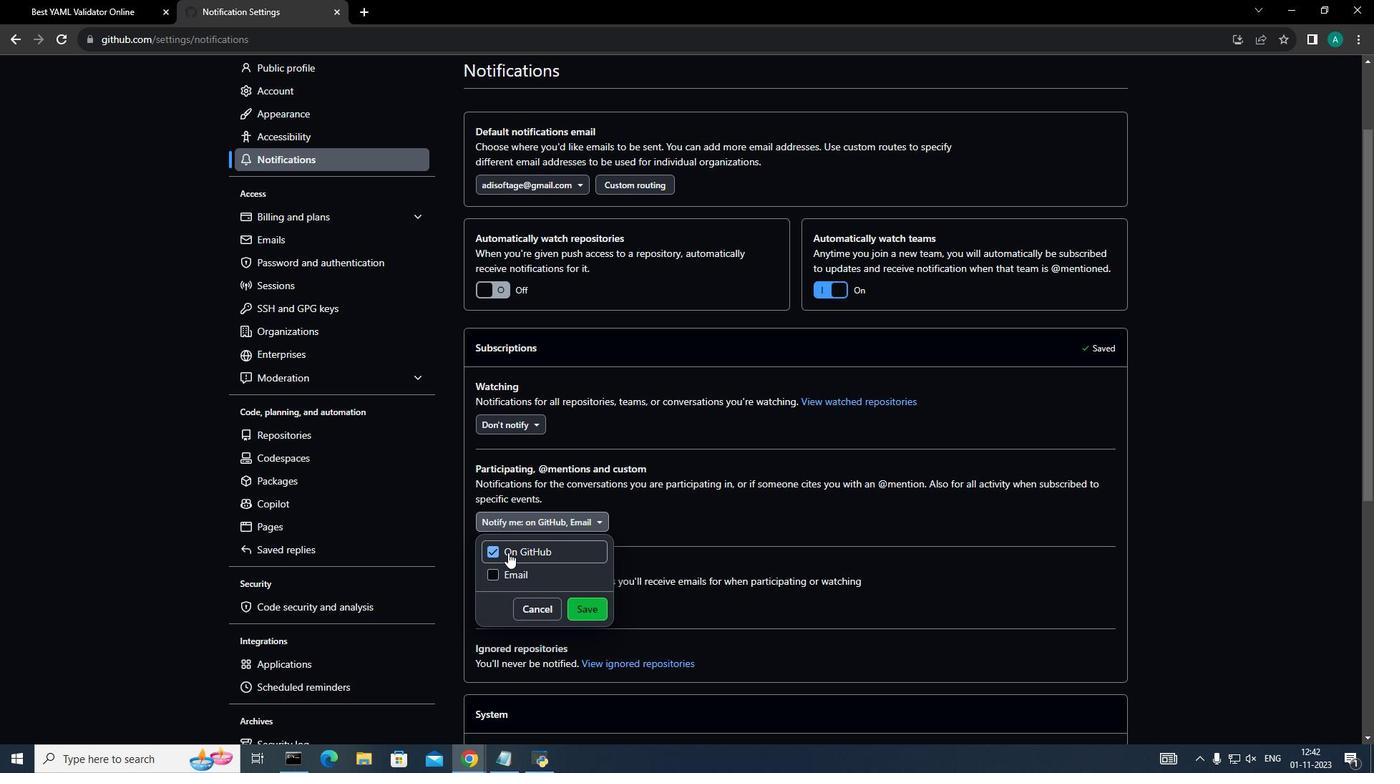 
Action: Mouse pressed left at (516, 560)
Screenshot: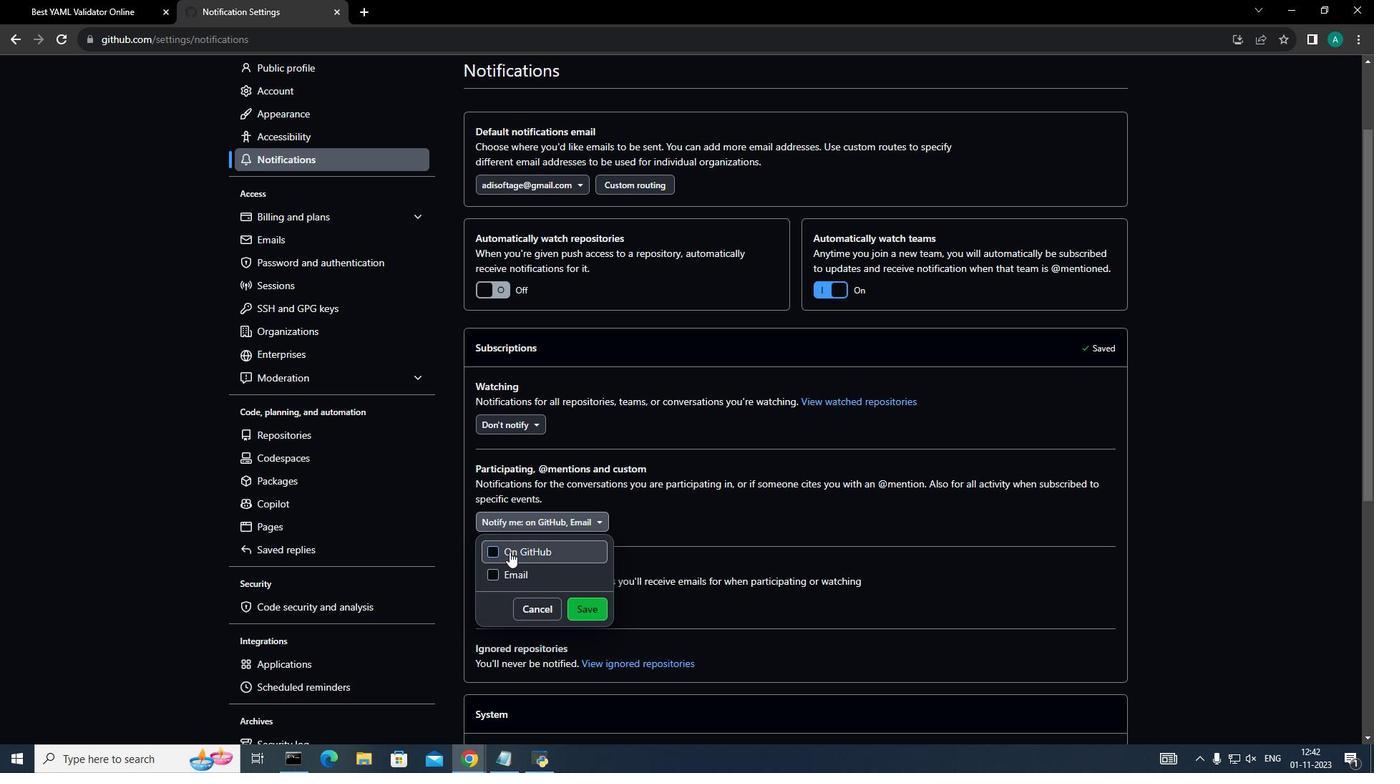 
Action: Mouse moved to (584, 610)
Screenshot: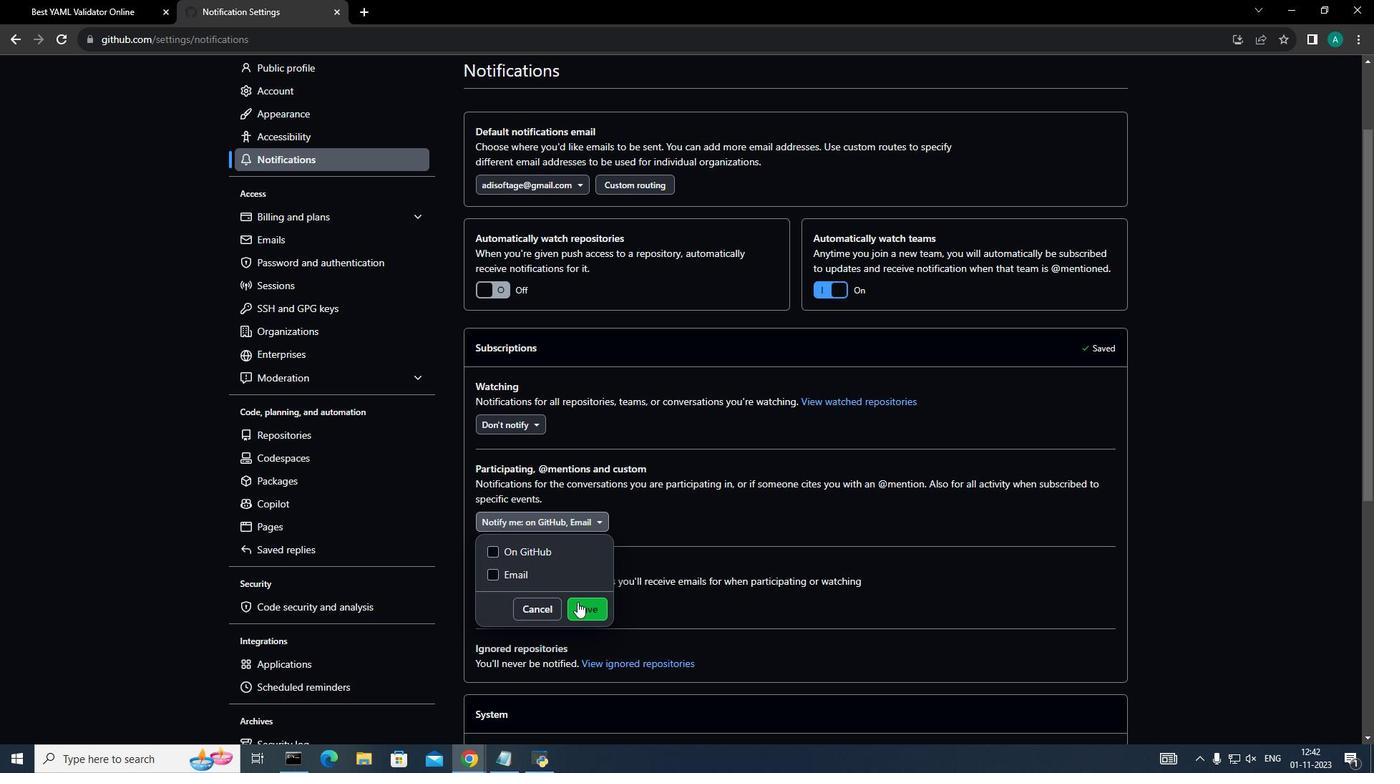 
Action: Mouse pressed left at (584, 610)
Screenshot: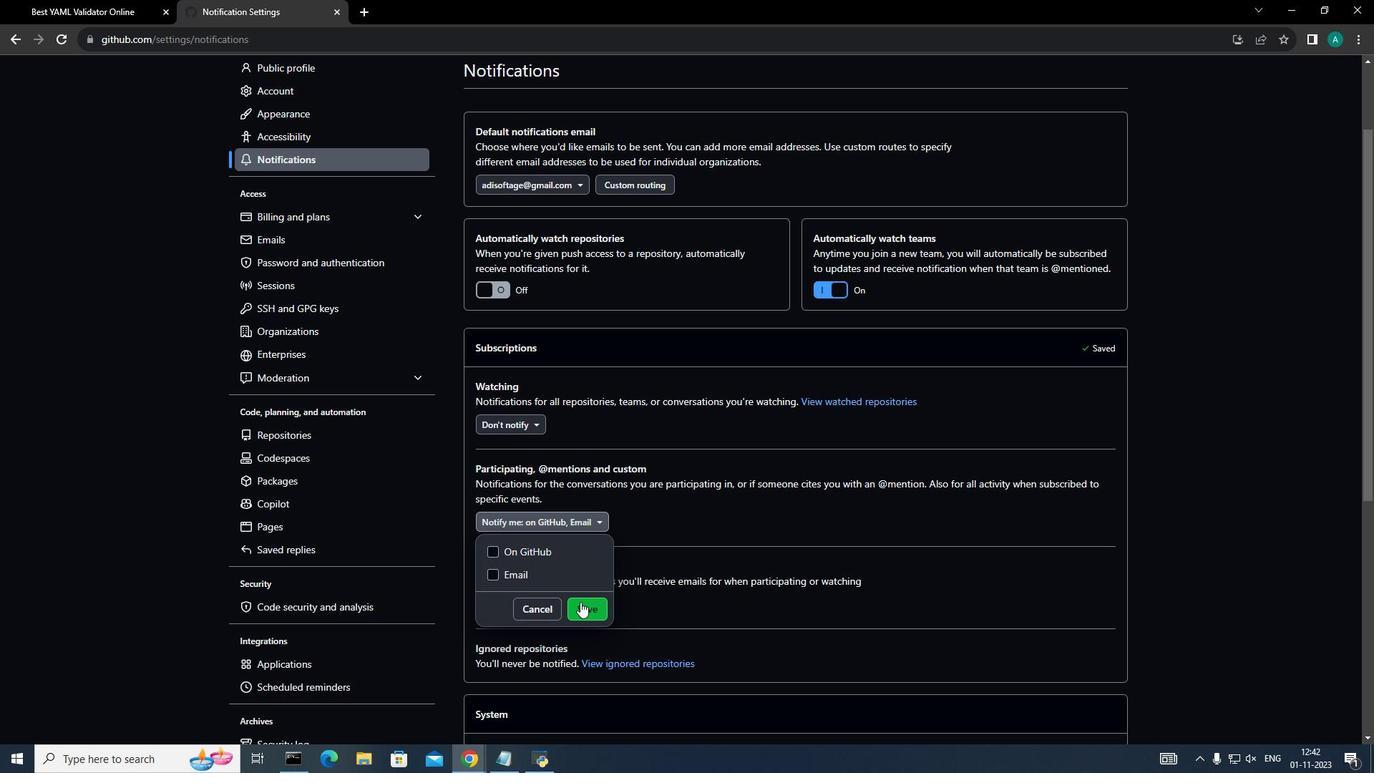 
Action: Mouse moved to (604, 438)
Screenshot: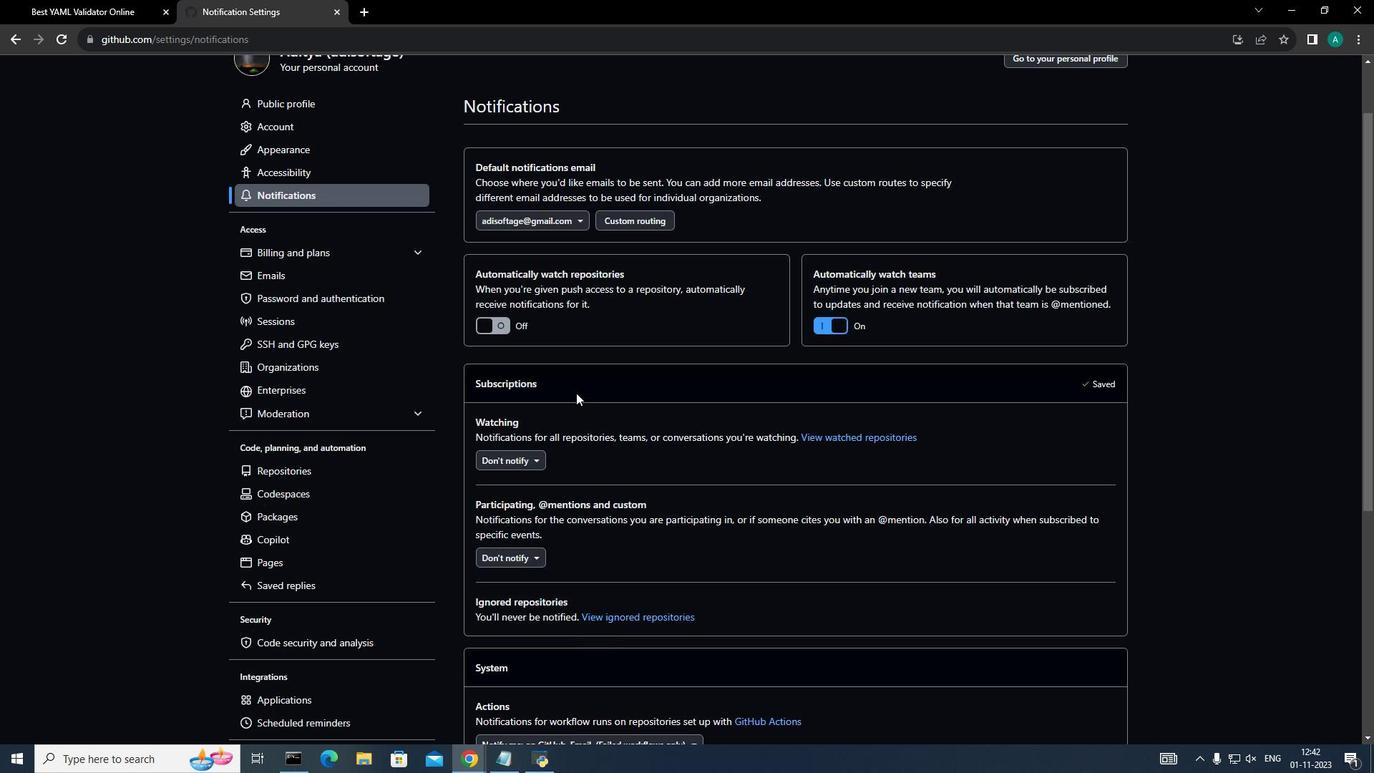 
Action: Mouse scrolled (604, 438) with delta (0, 0)
Screenshot: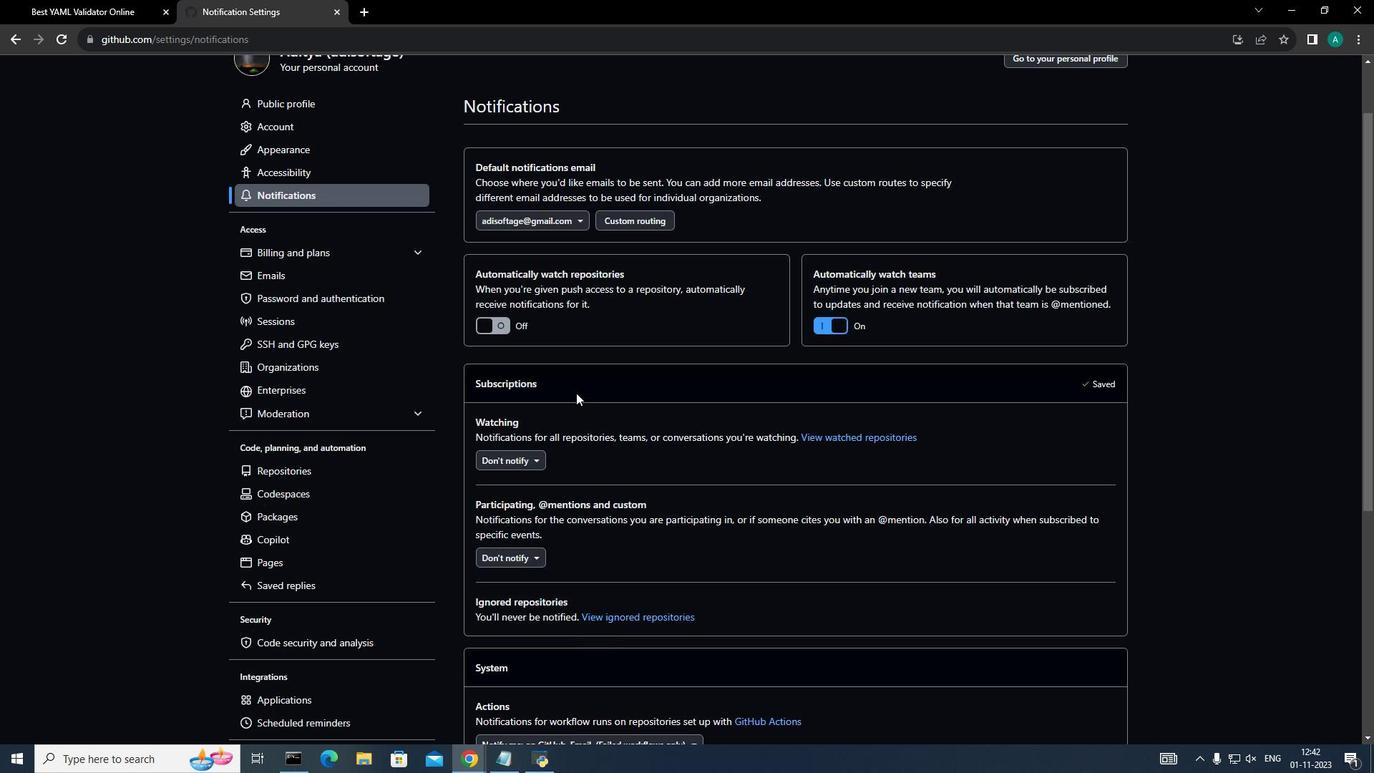 
Action: Mouse moved to (588, 263)
Screenshot: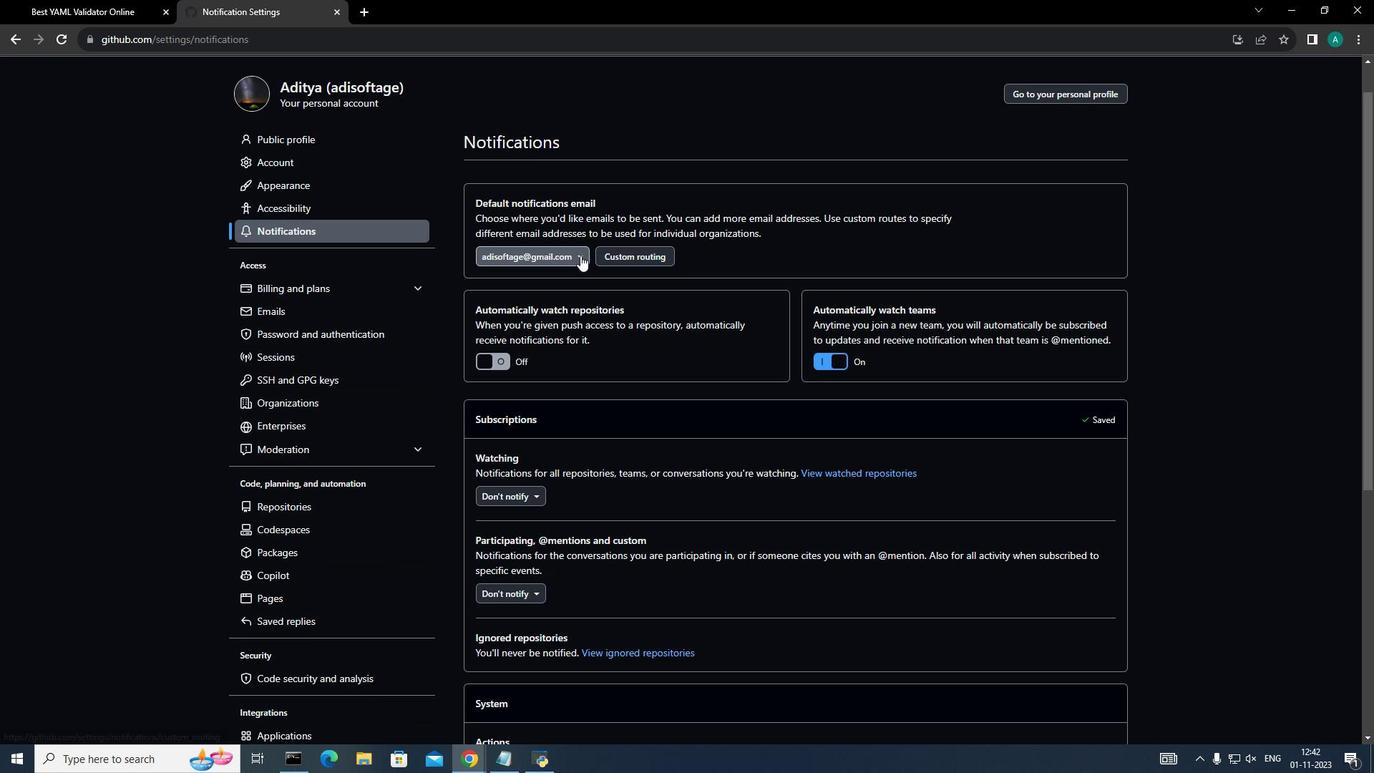 
Action: Mouse pressed left at (588, 263)
Screenshot: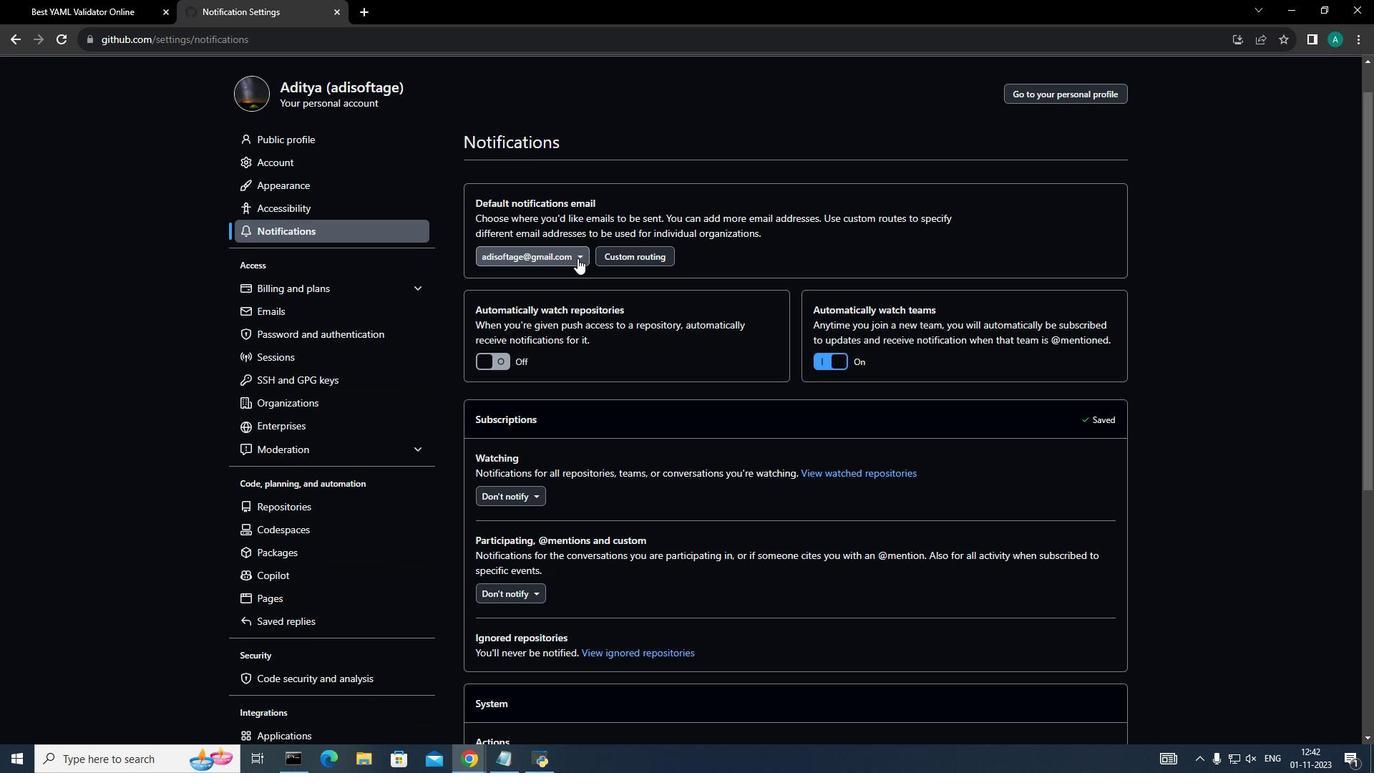 
Action: Mouse moved to (586, 292)
Screenshot: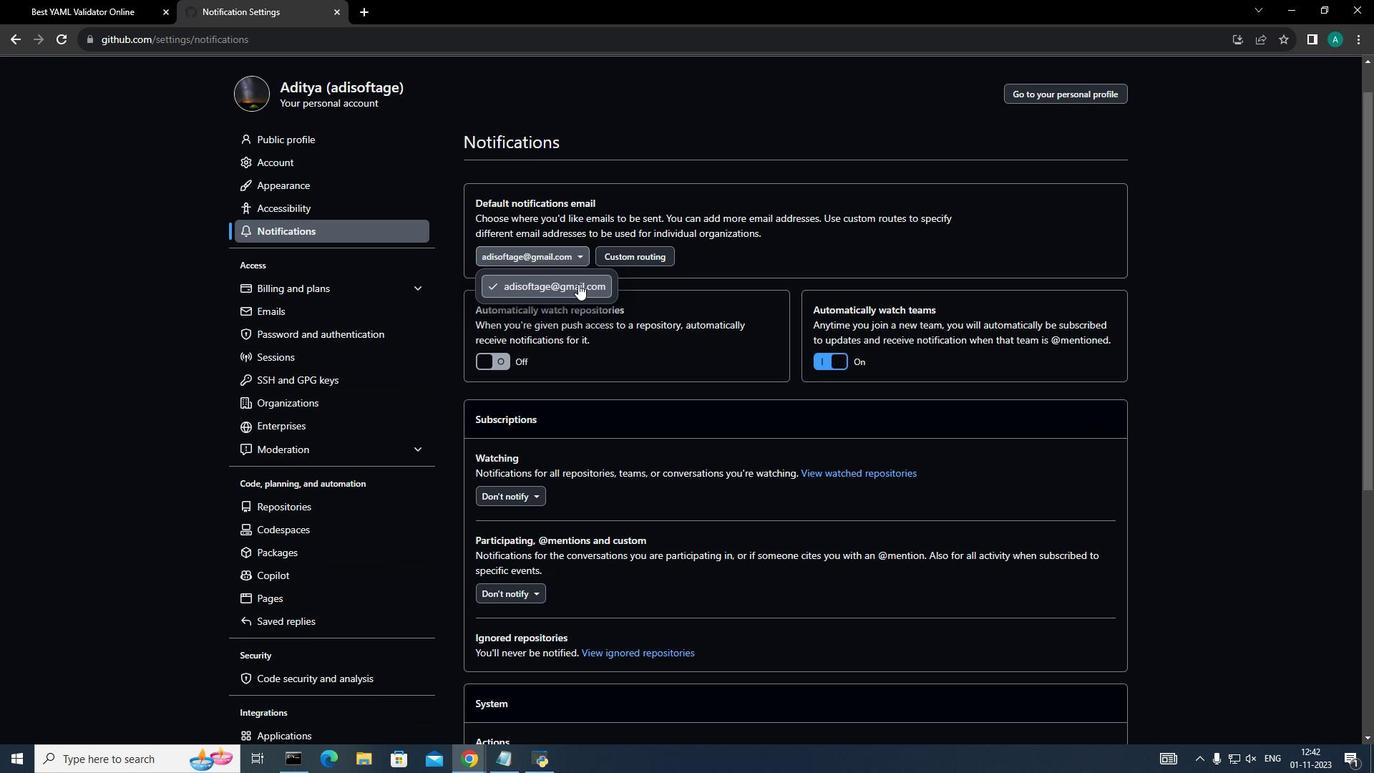 
Action: Mouse pressed left at (586, 292)
Screenshot: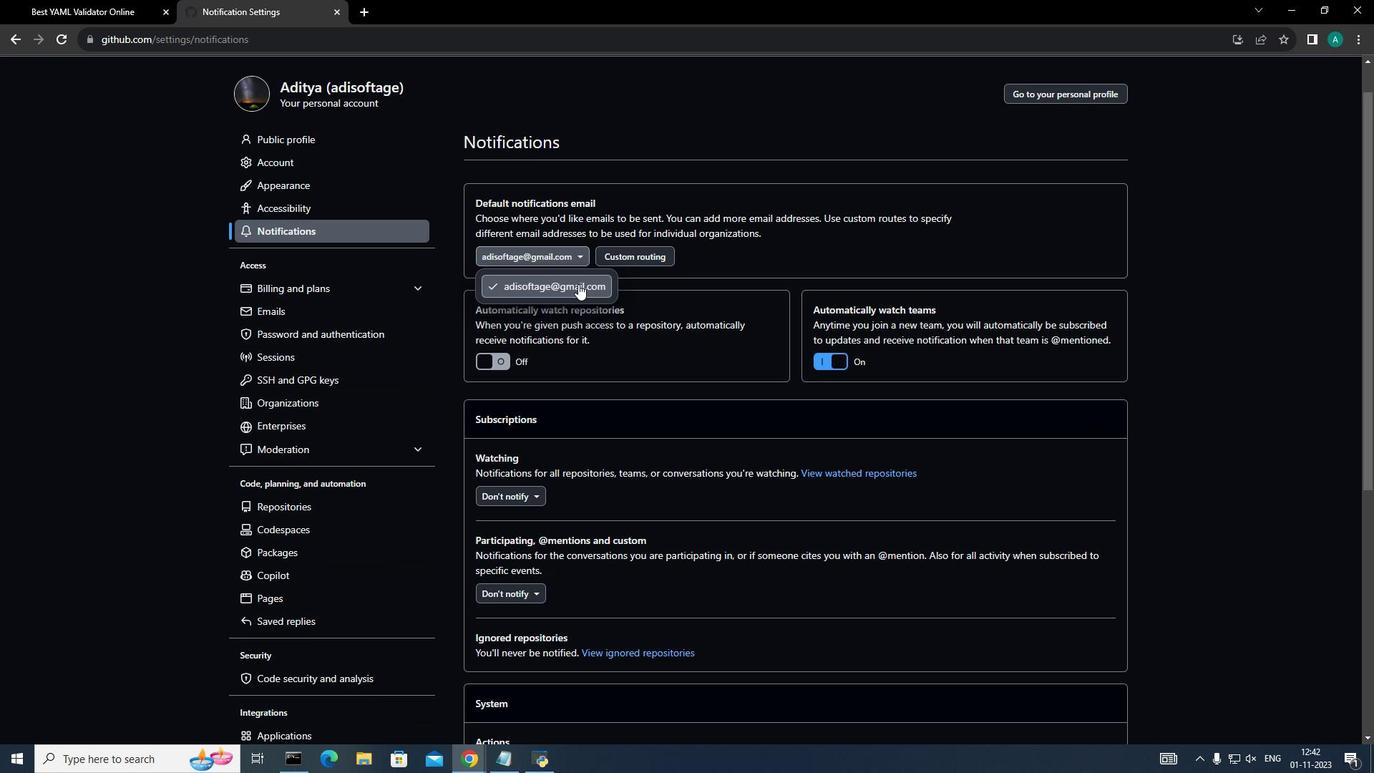 
Action: Mouse moved to (757, 425)
Screenshot: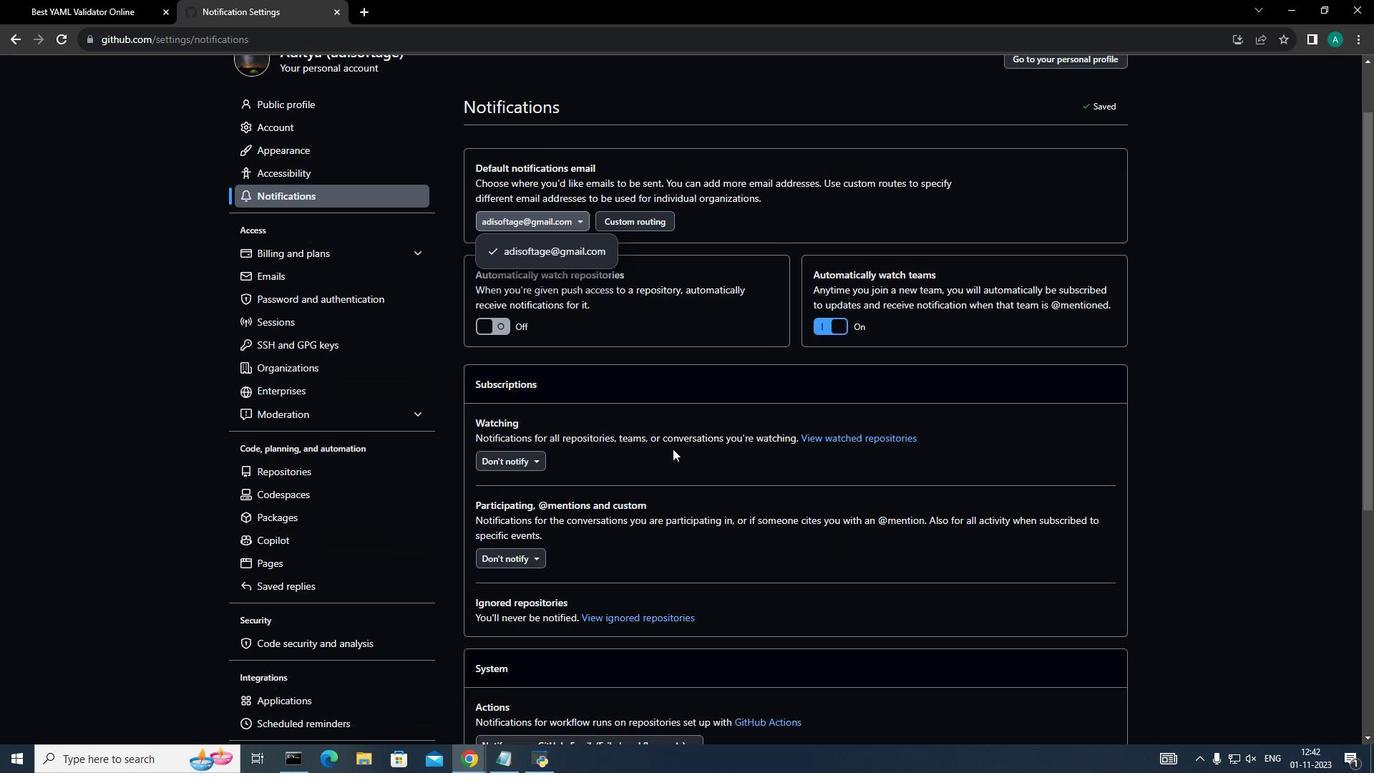 
Action: Mouse scrolled (757, 424) with delta (0, 0)
Screenshot: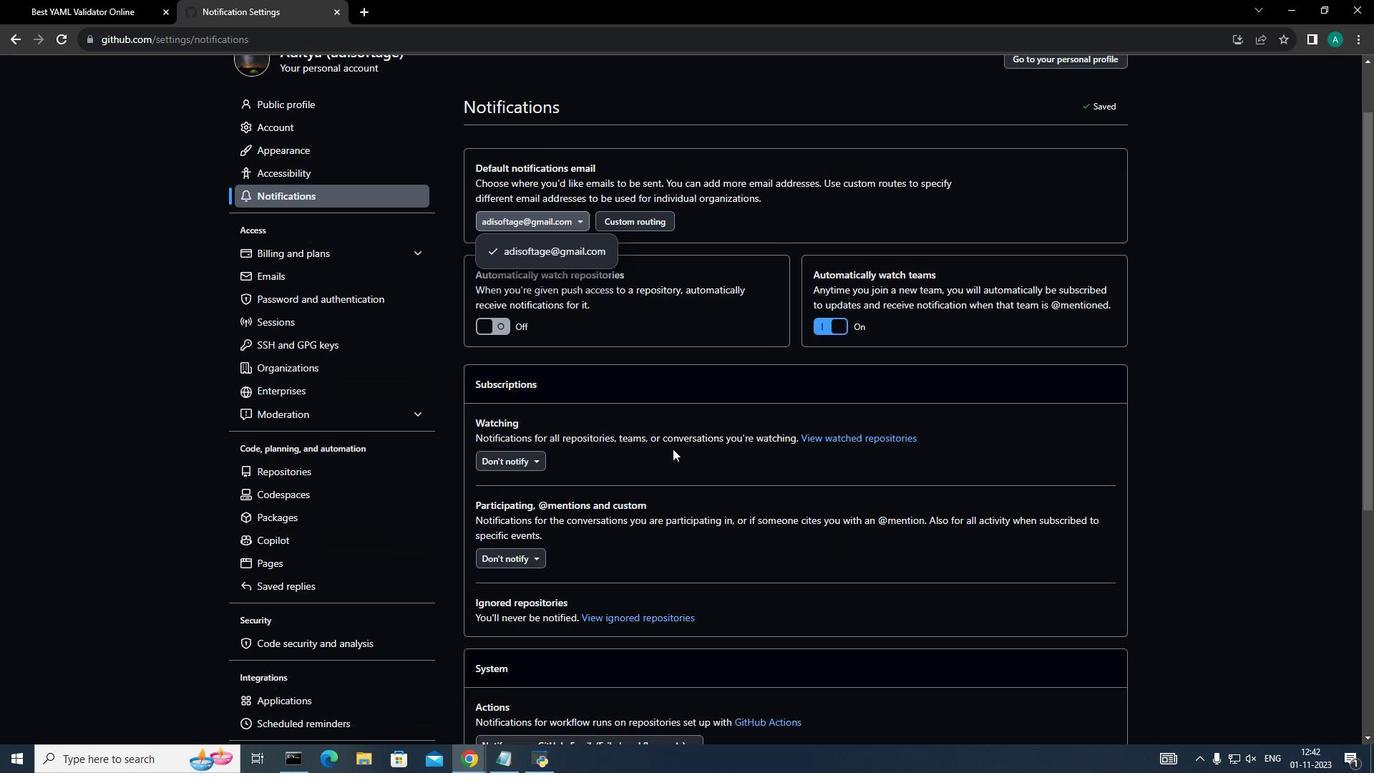 
Action: Mouse moved to (731, 433)
Screenshot: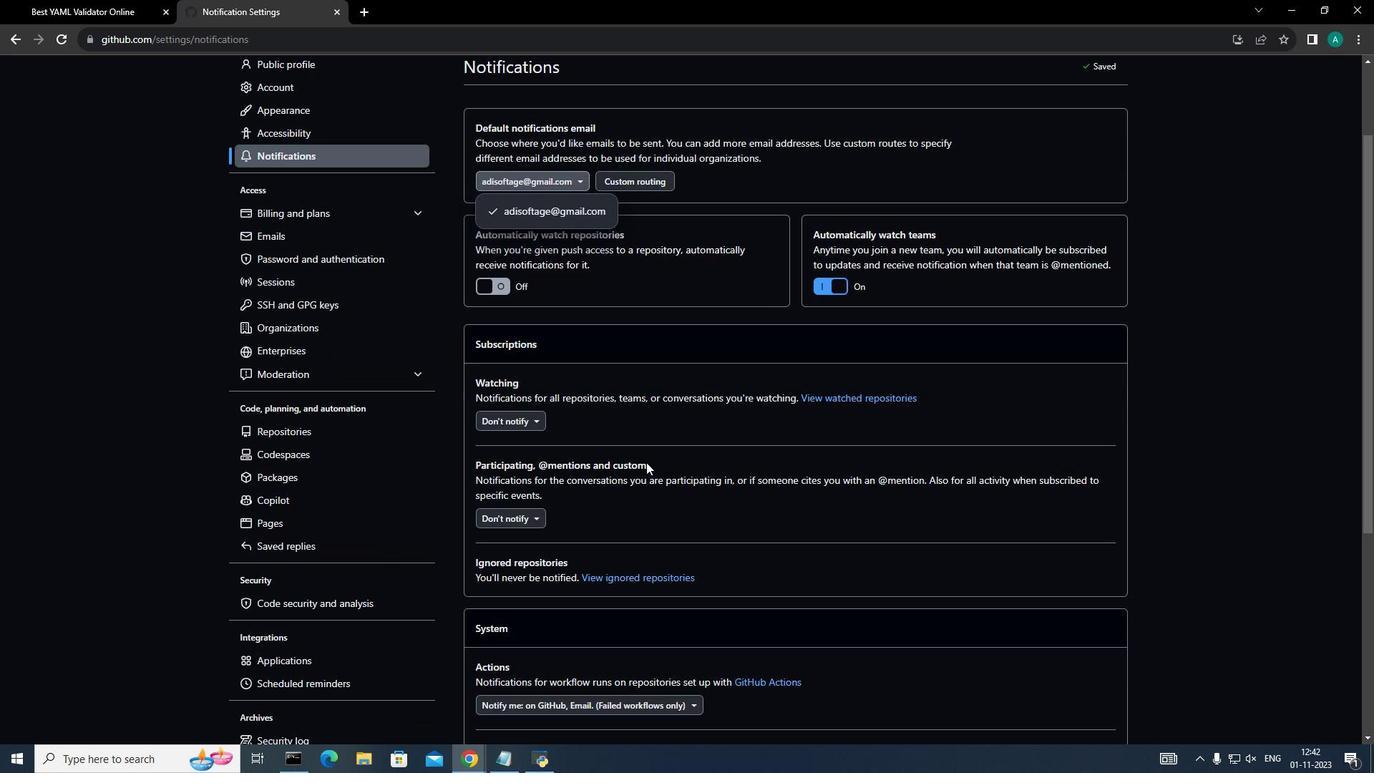 
Action: Mouse scrolled (731, 432) with delta (0, 0)
Screenshot: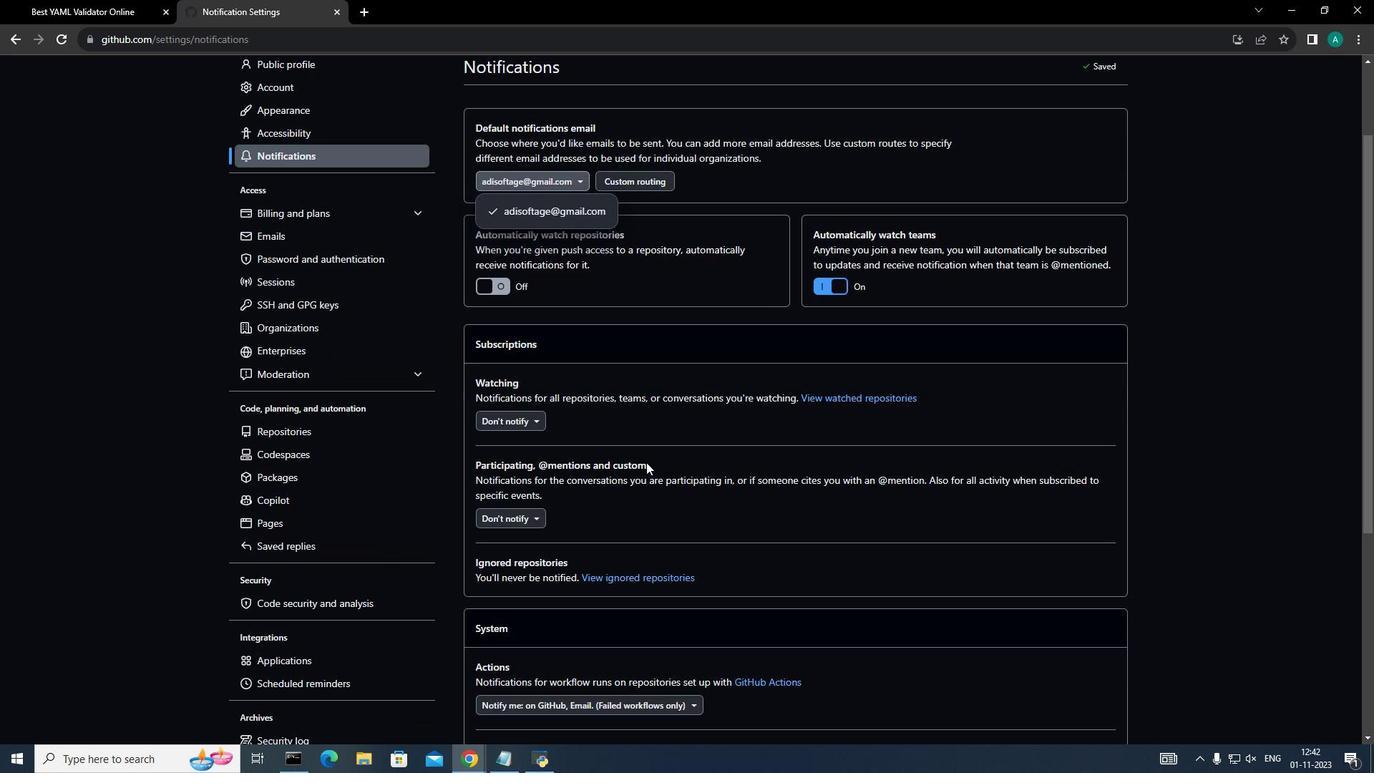 
Action: Mouse moved to (708, 443)
Screenshot: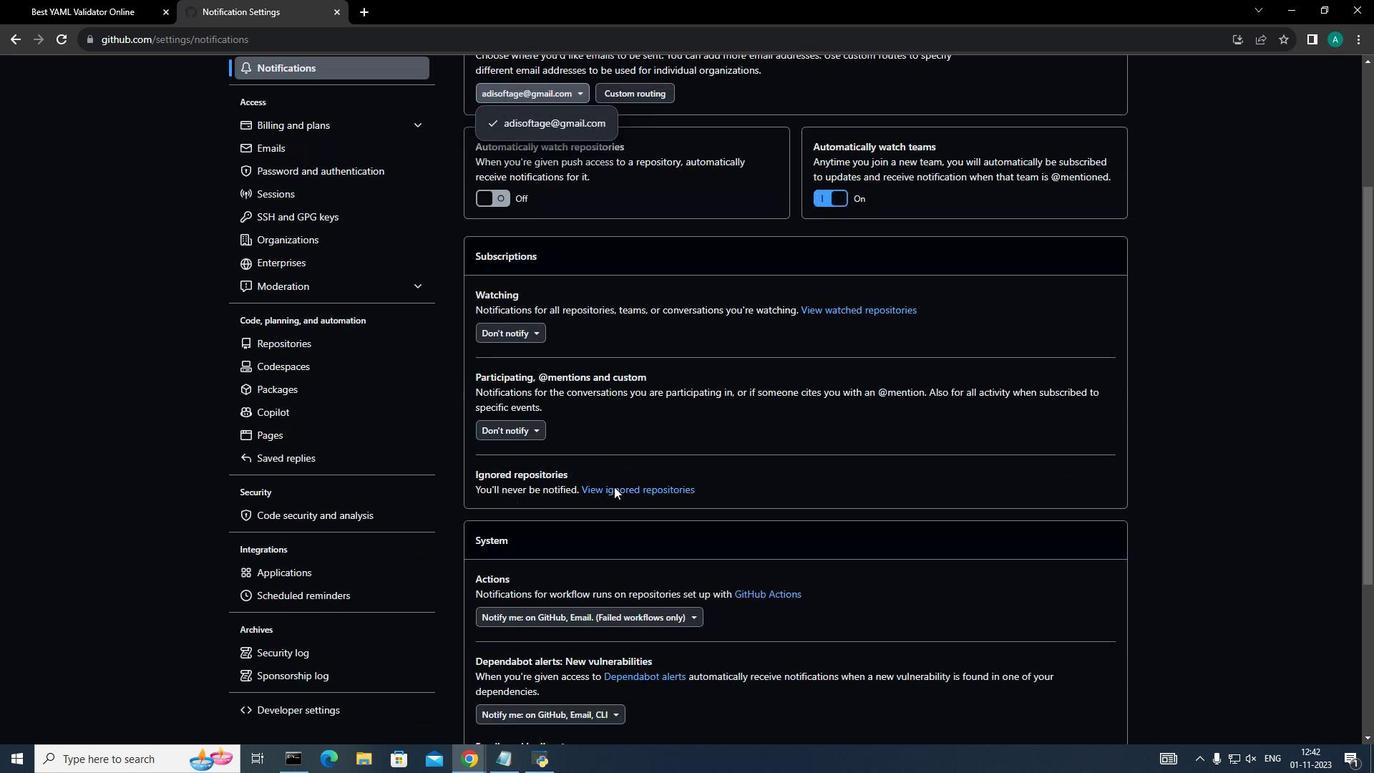 
Action: Mouse scrolled (708, 442) with delta (0, 0)
Screenshot: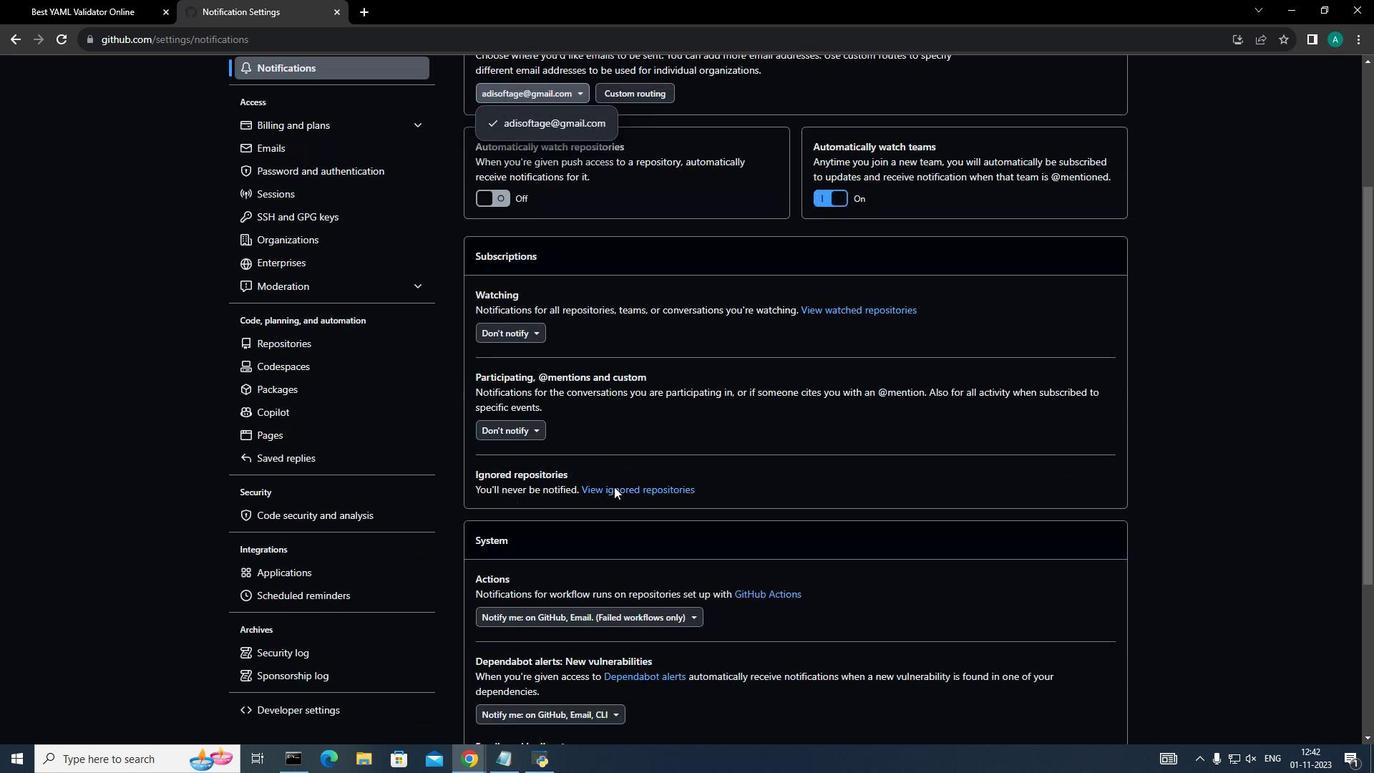 
Action: Mouse moved to (680, 456)
Screenshot: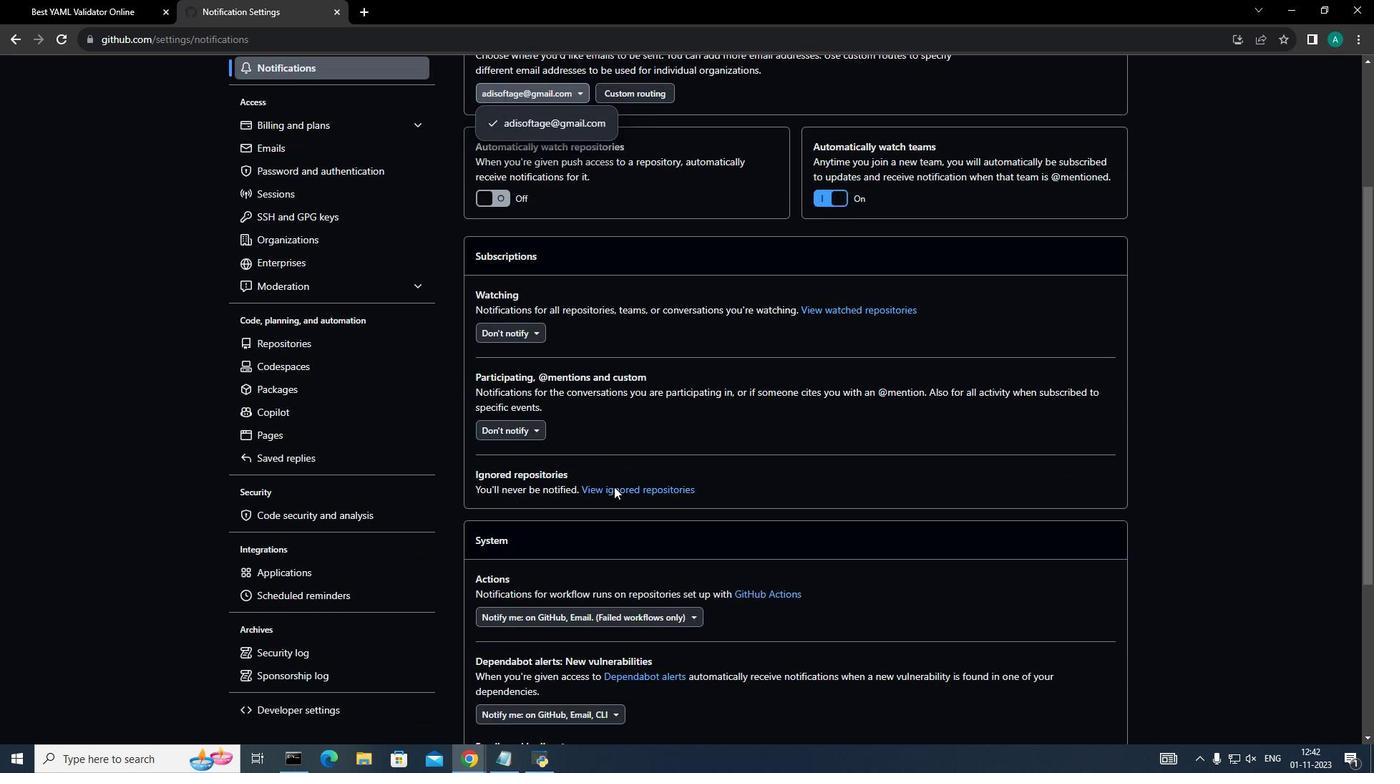 
Action: Mouse scrolled (680, 456) with delta (0, 0)
Screenshot: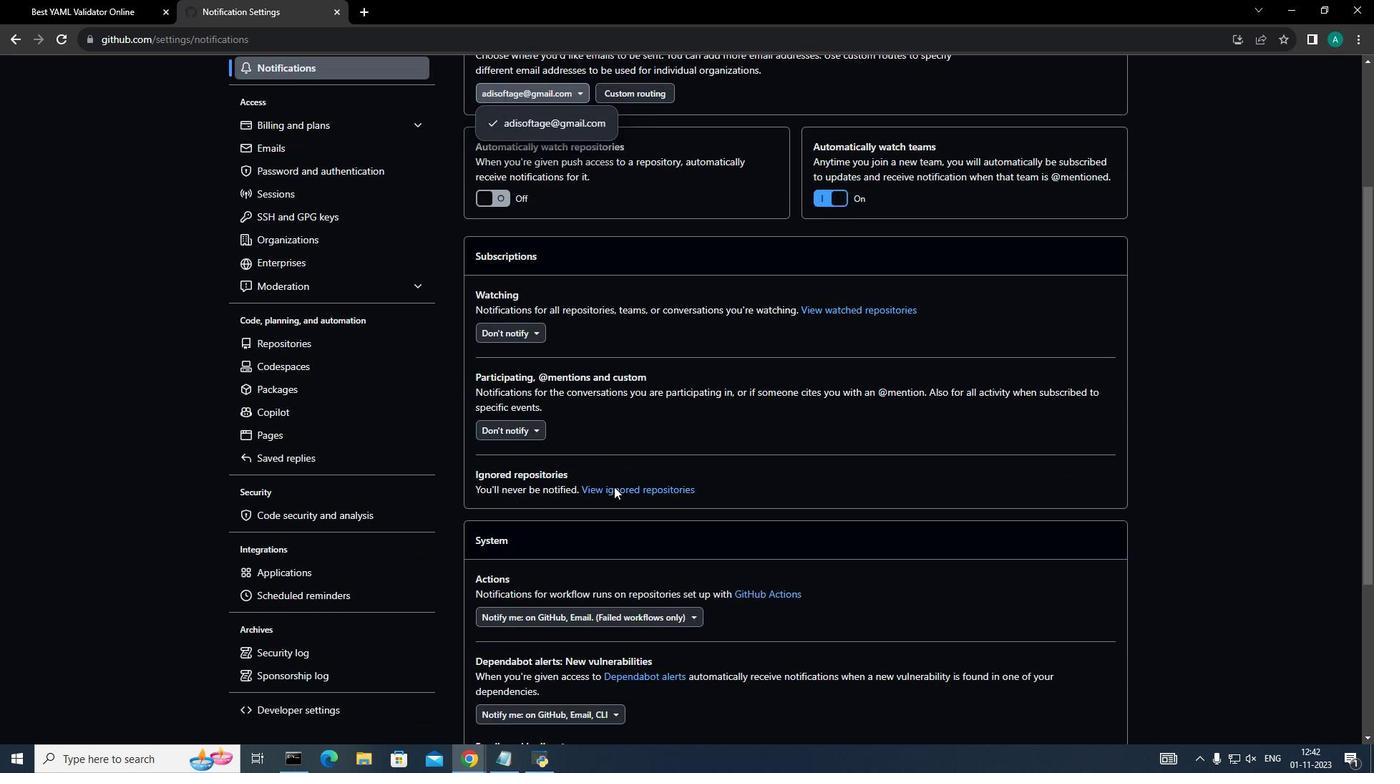 
Action: Mouse moved to (636, 479)
Screenshot: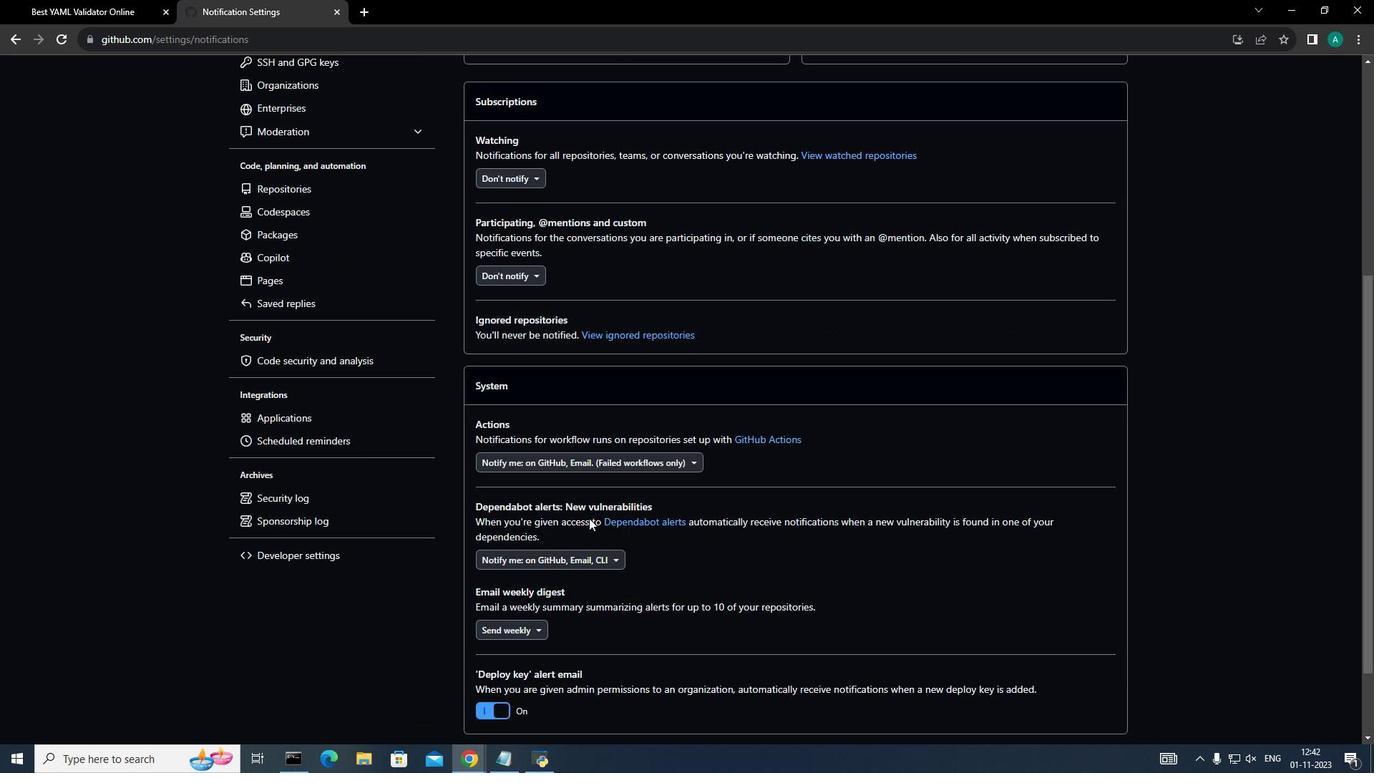 
Action: Mouse scrolled (636, 478) with delta (0, 0)
Screenshot: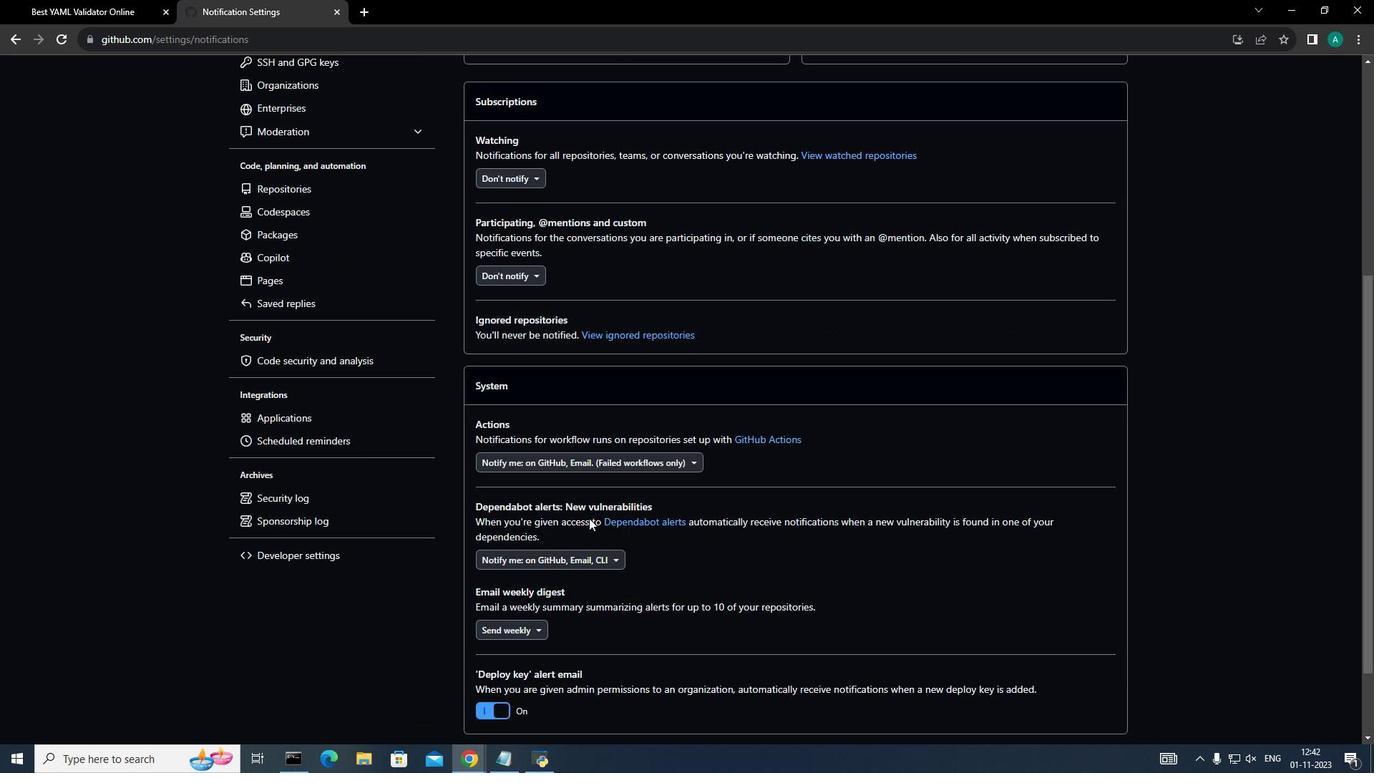 
Action: Mouse moved to (638, 433)
Screenshot: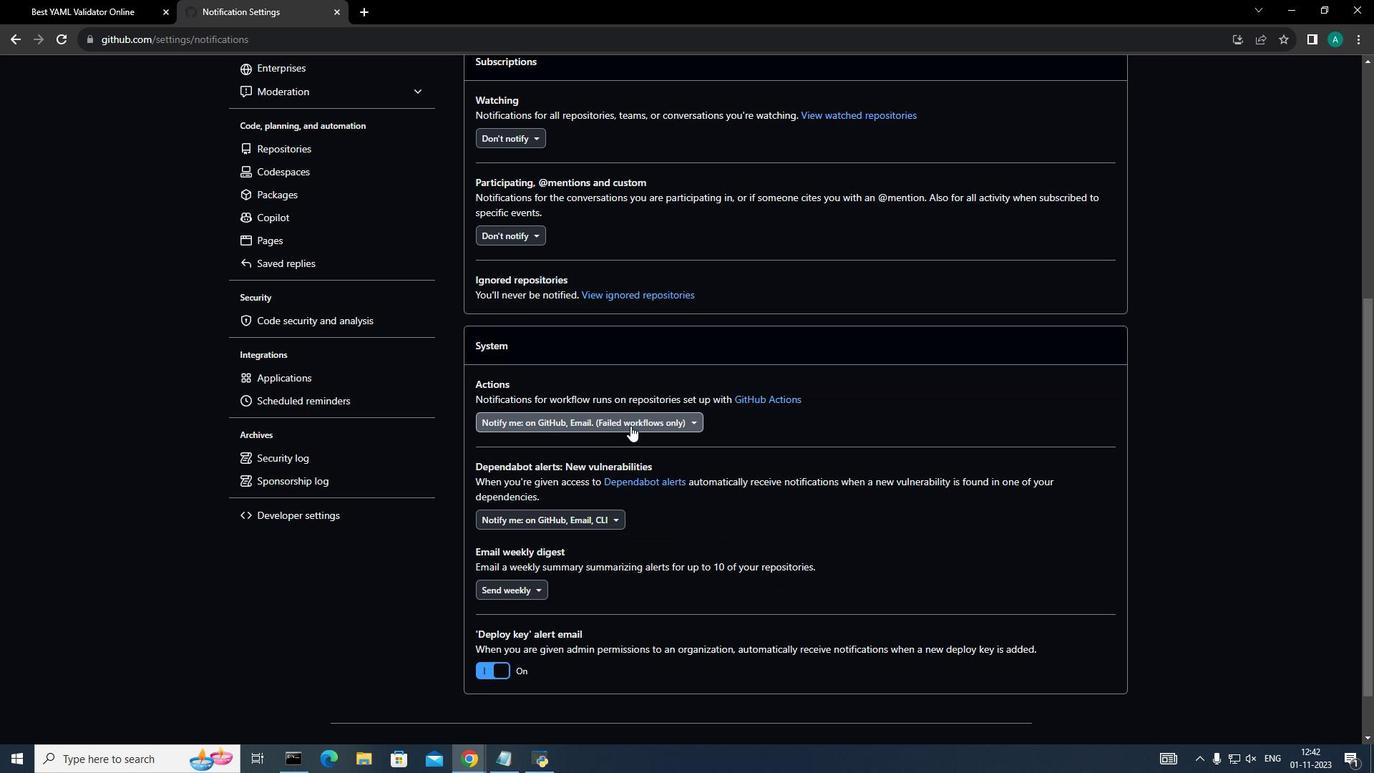 
Action: Mouse pressed left at (638, 433)
Screenshot: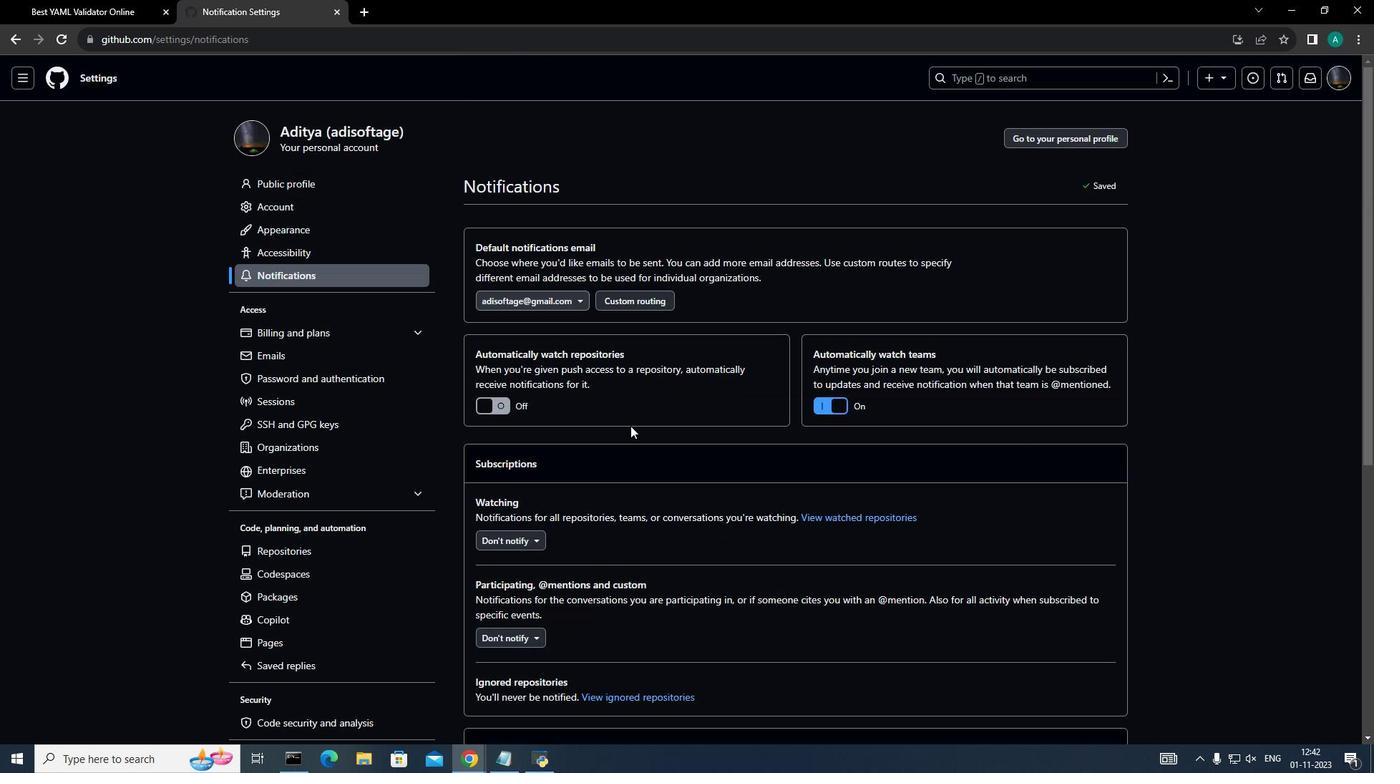 
Action: Mouse moved to (614, 598)
Screenshot: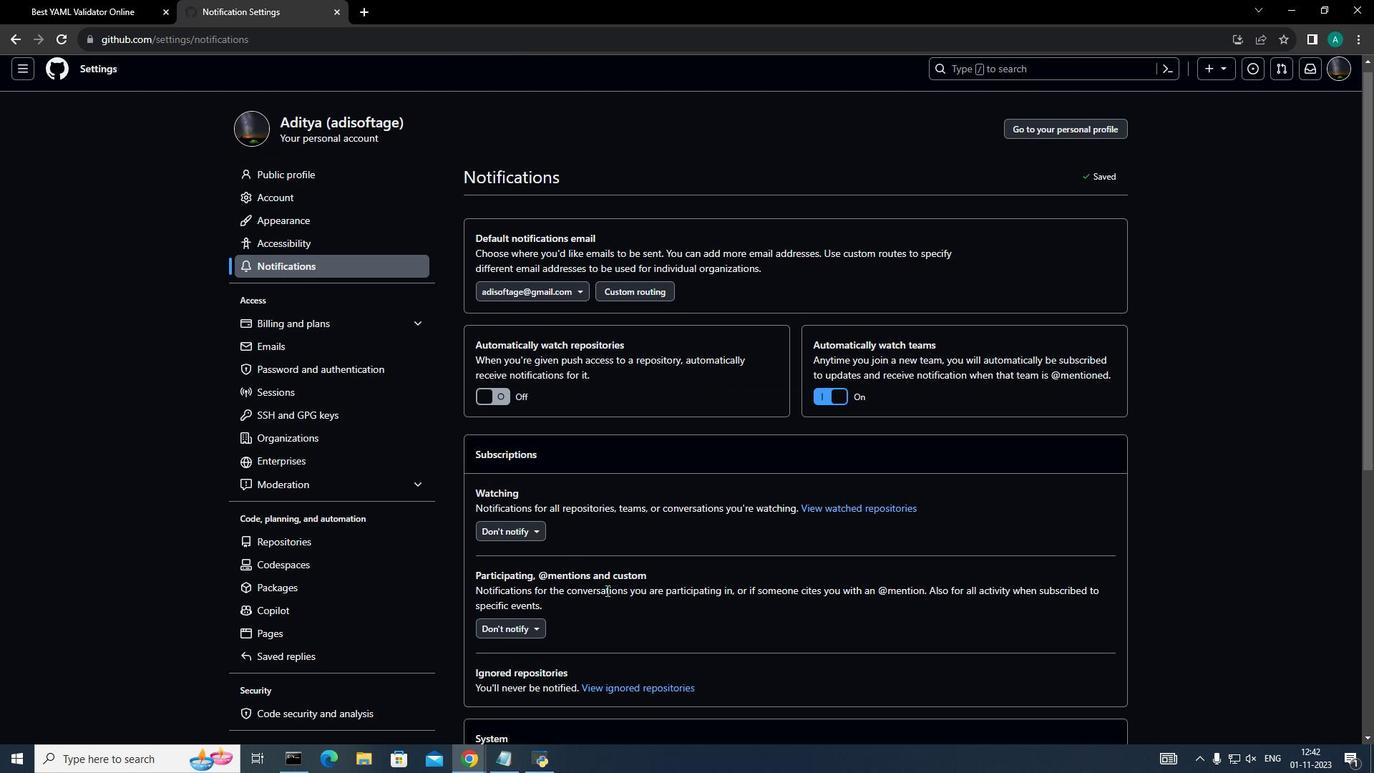 
Action: Mouse scrolled (614, 597) with delta (0, 0)
Screenshot: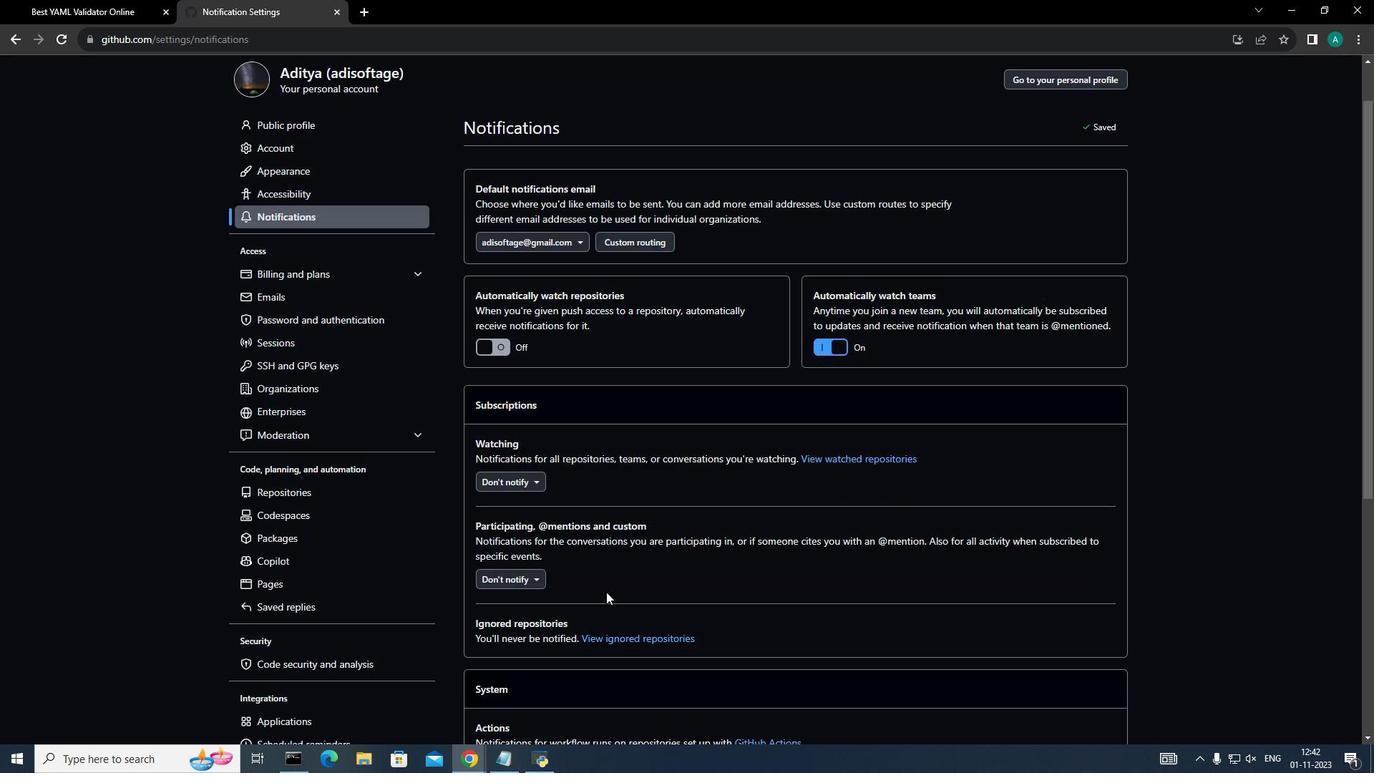 
Action: Mouse scrolled (614, 597) with delta (0, 0)
Screenshot: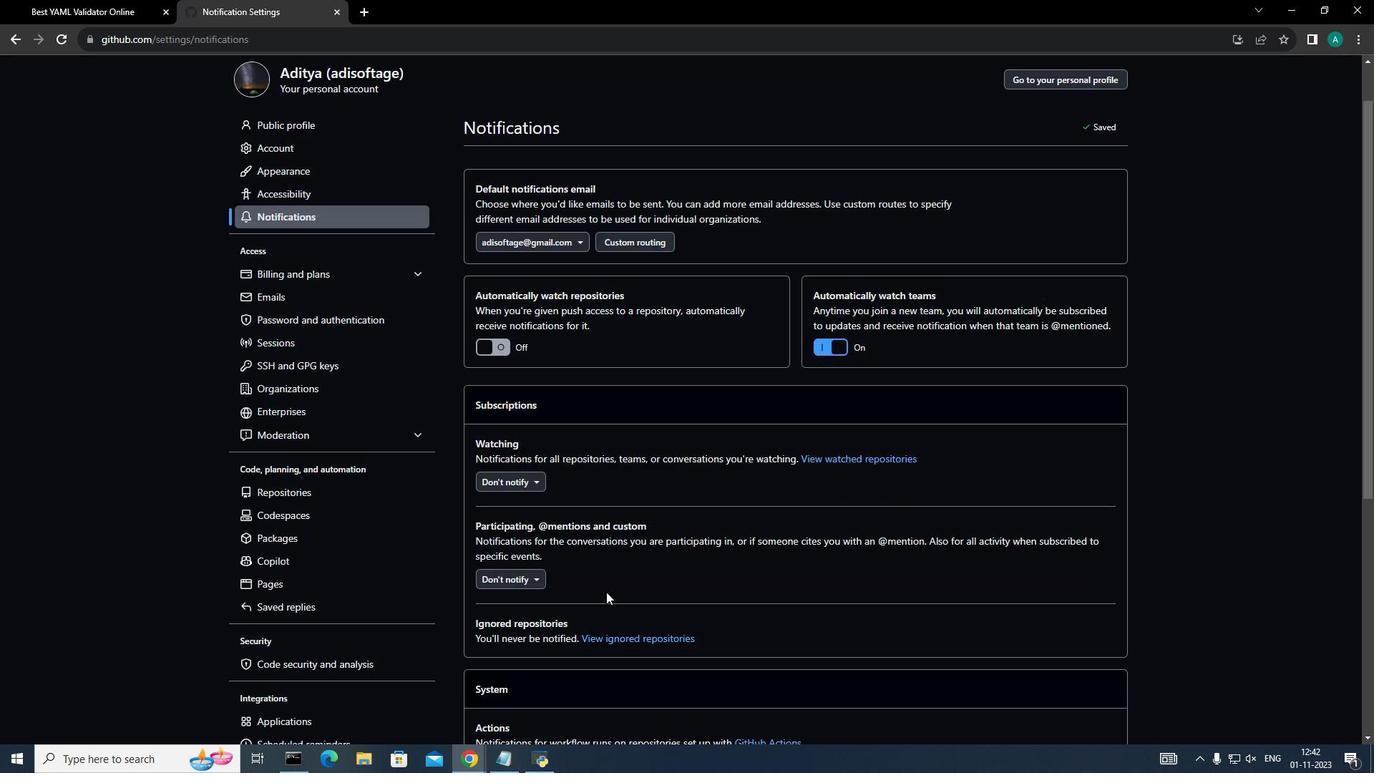 
Action: Mouse scrolled (614, 597) with delta (0, 0)
Screenshot: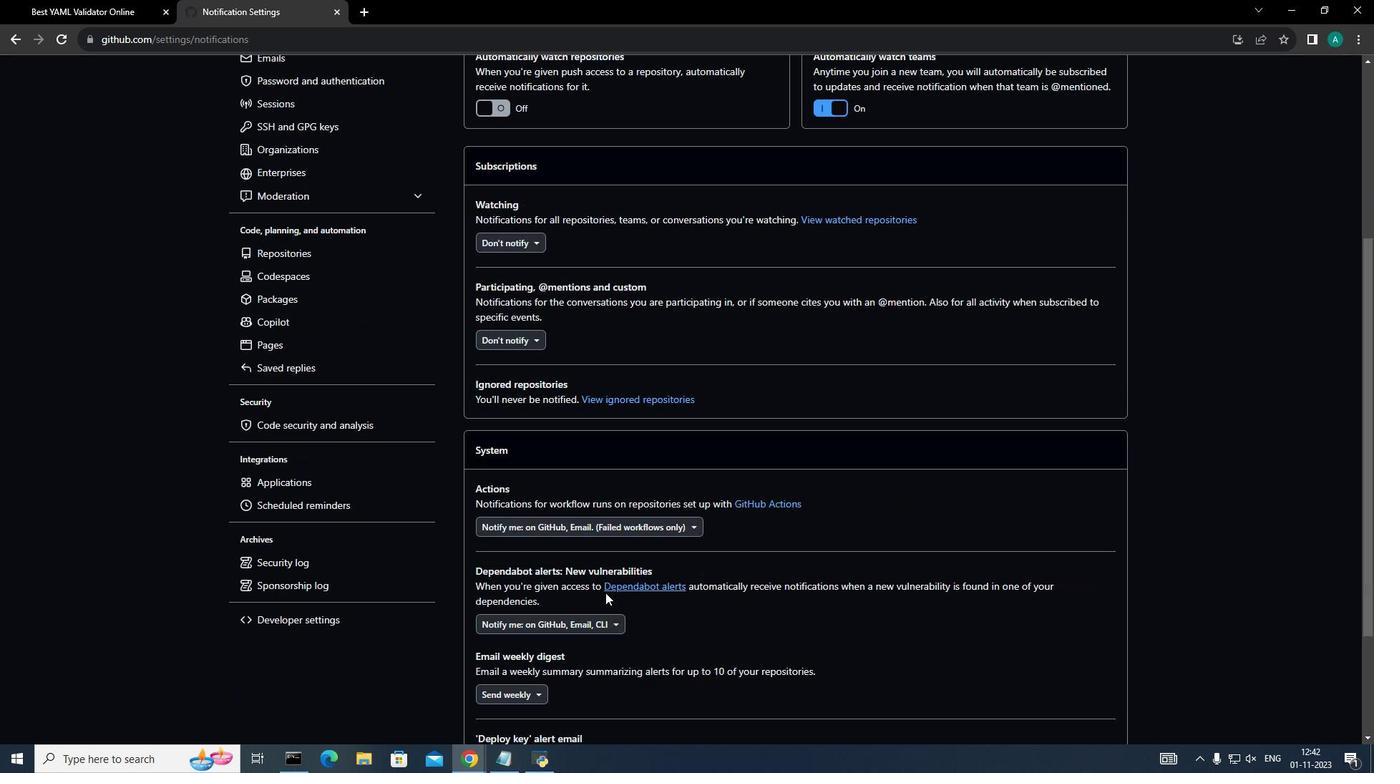 
Action: Mouse scrolled (614, 597) with delta (0, 0)
Screenshot: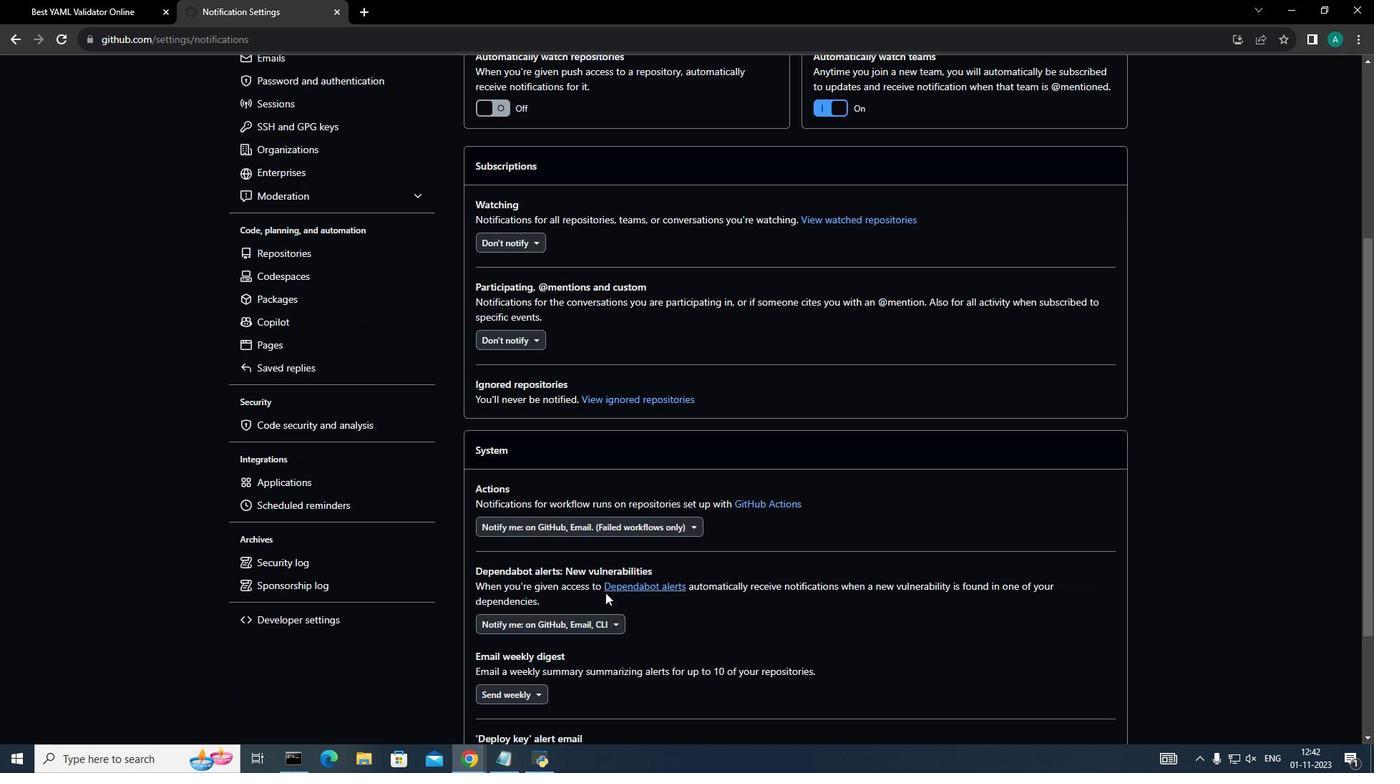 
Action: Mouse scrolled (614, 597) with delta (0, 0)
Screenshot: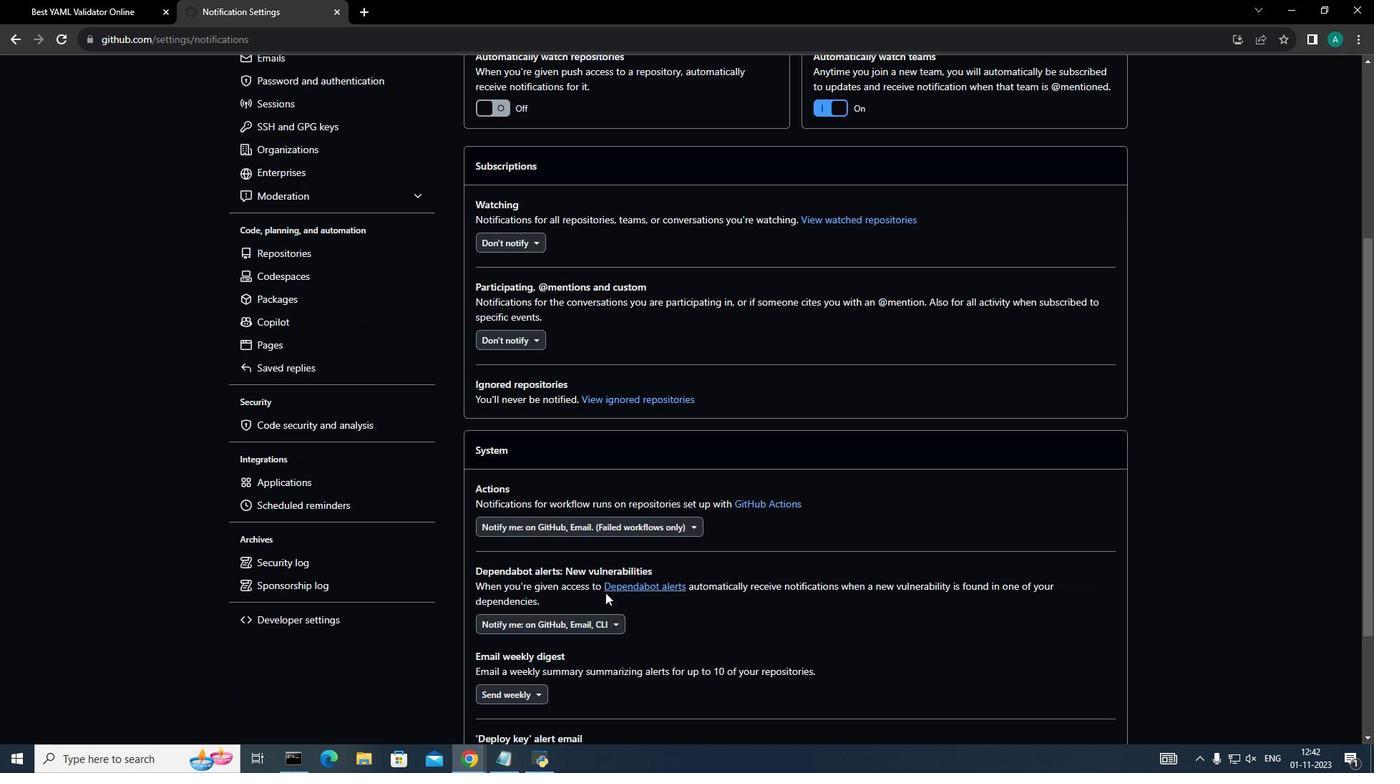 
Action: Mouse moved to (614, 599)
Screenshot: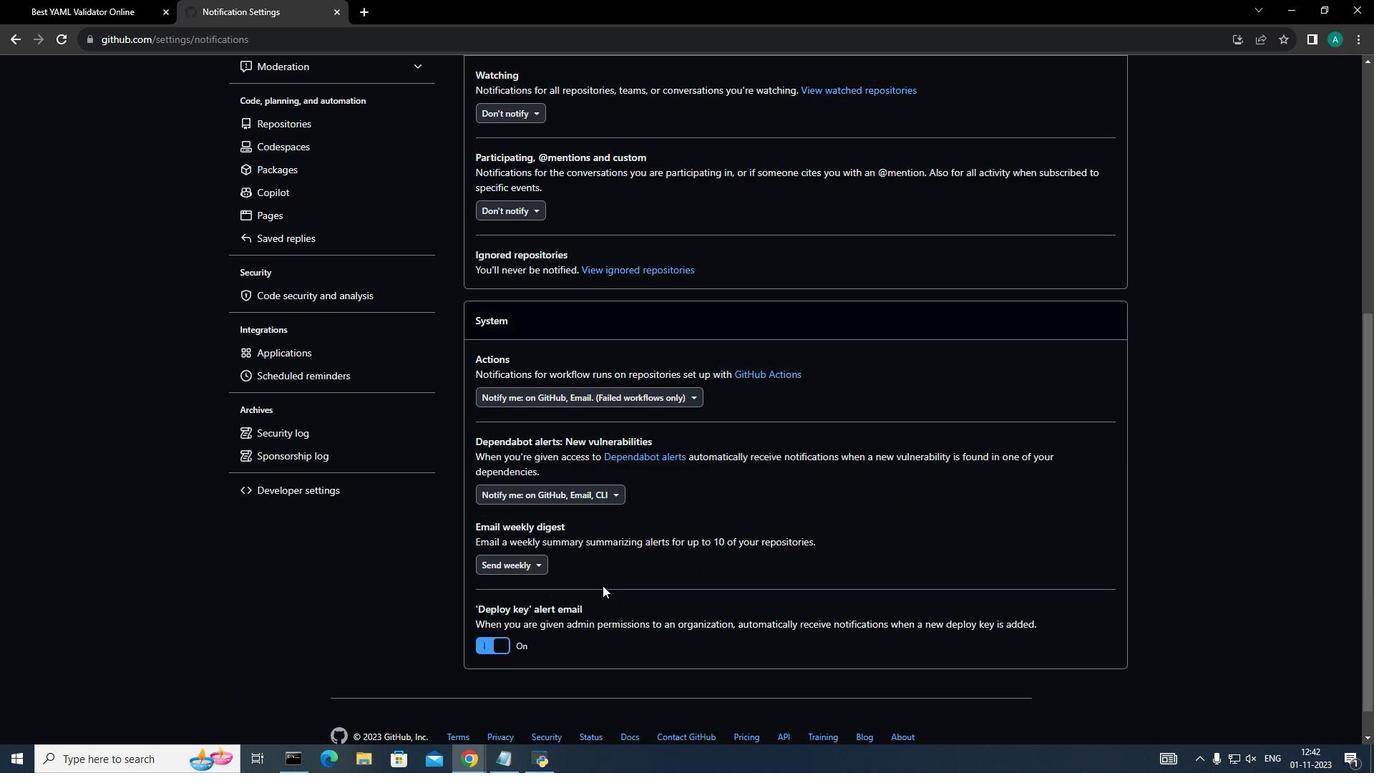 
Action: Mouse scrolled (614, 599) with delta (0, 0)
Screenshot: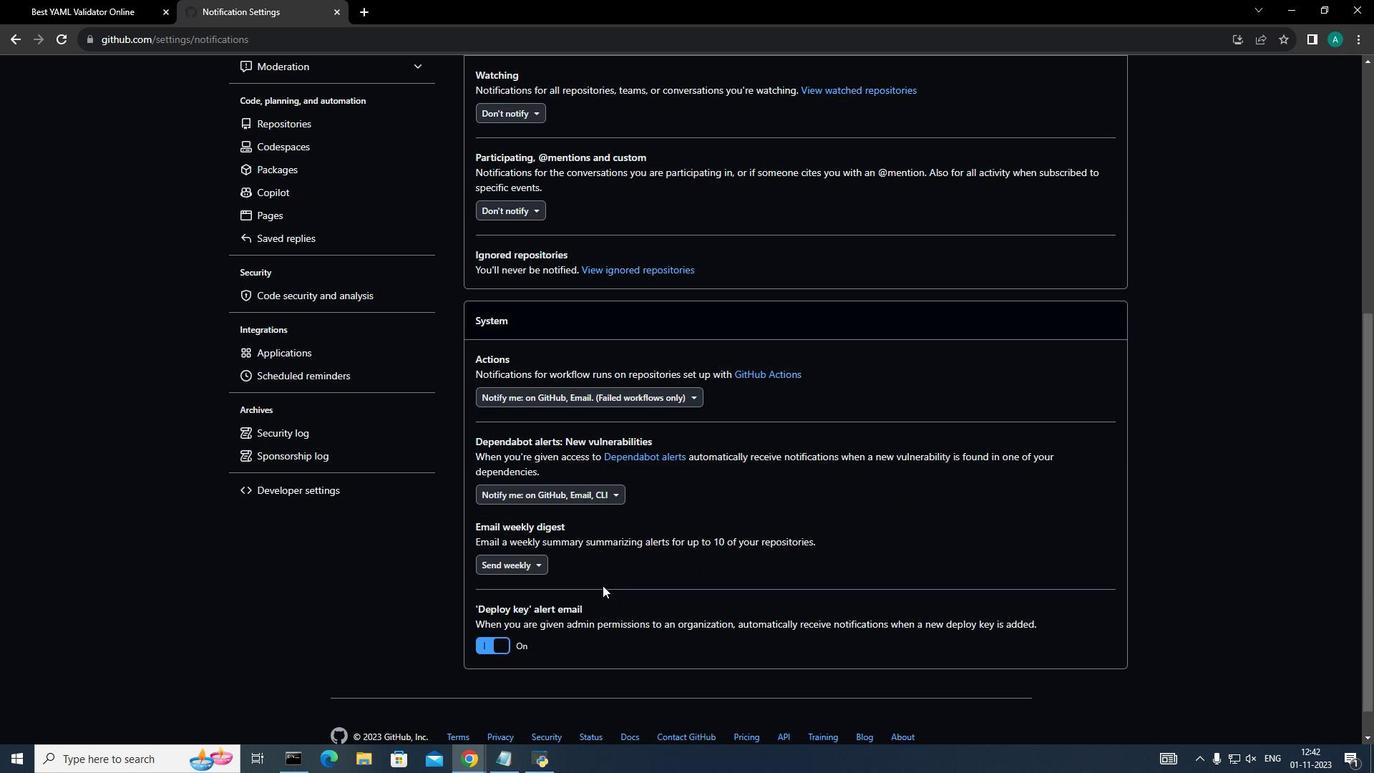 
Action: Mouse moved to (673, 410)
Screenshot: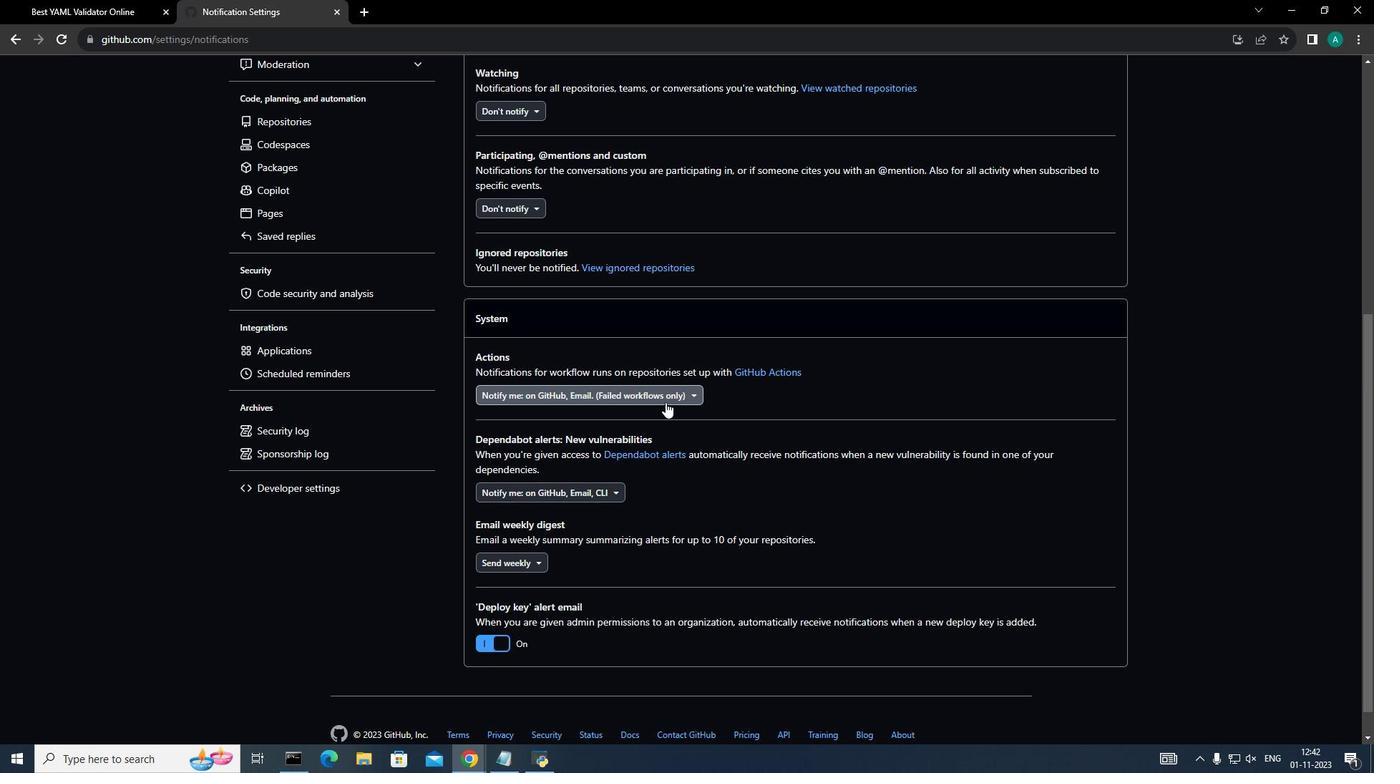 
Action: Mouse pressed left at (673, 410)
Screenshot: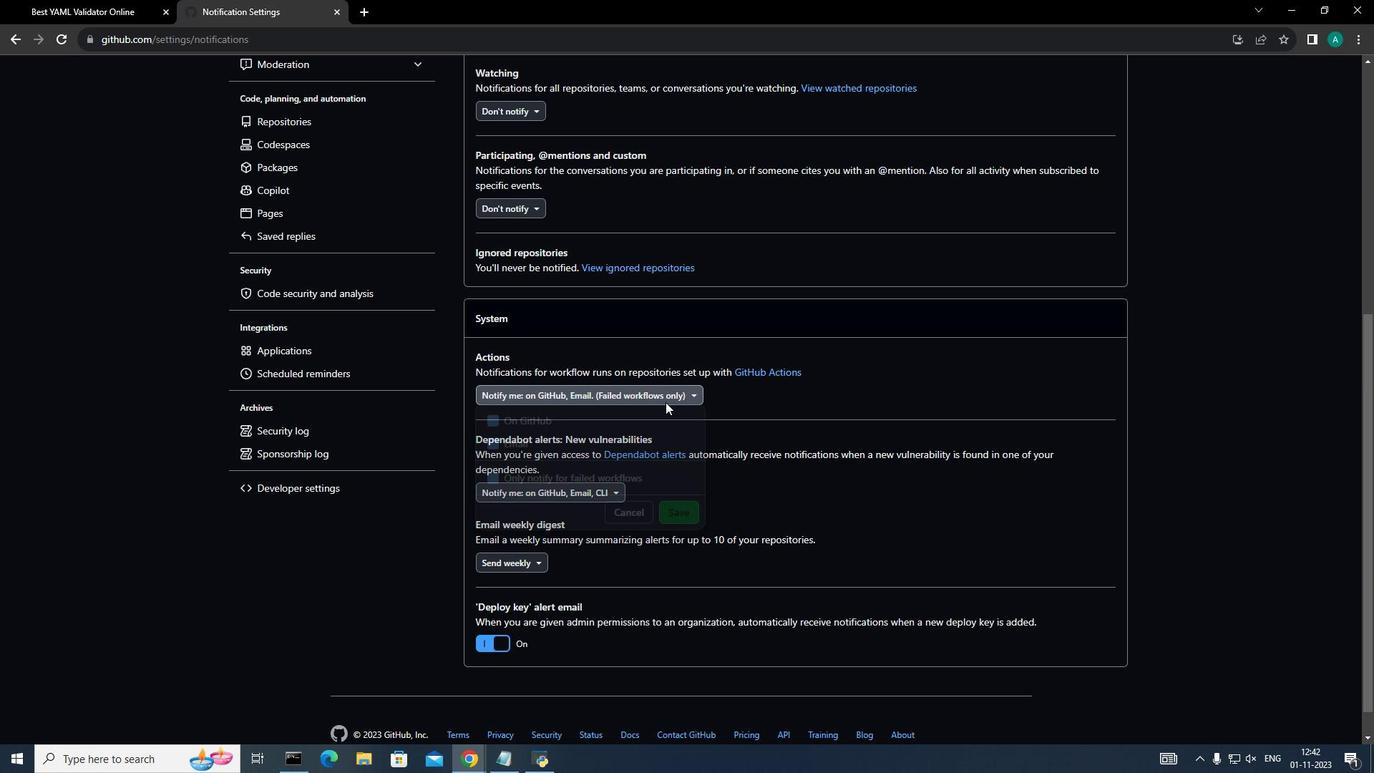
Action: Mouse moved to (506, 448)
Screenshot: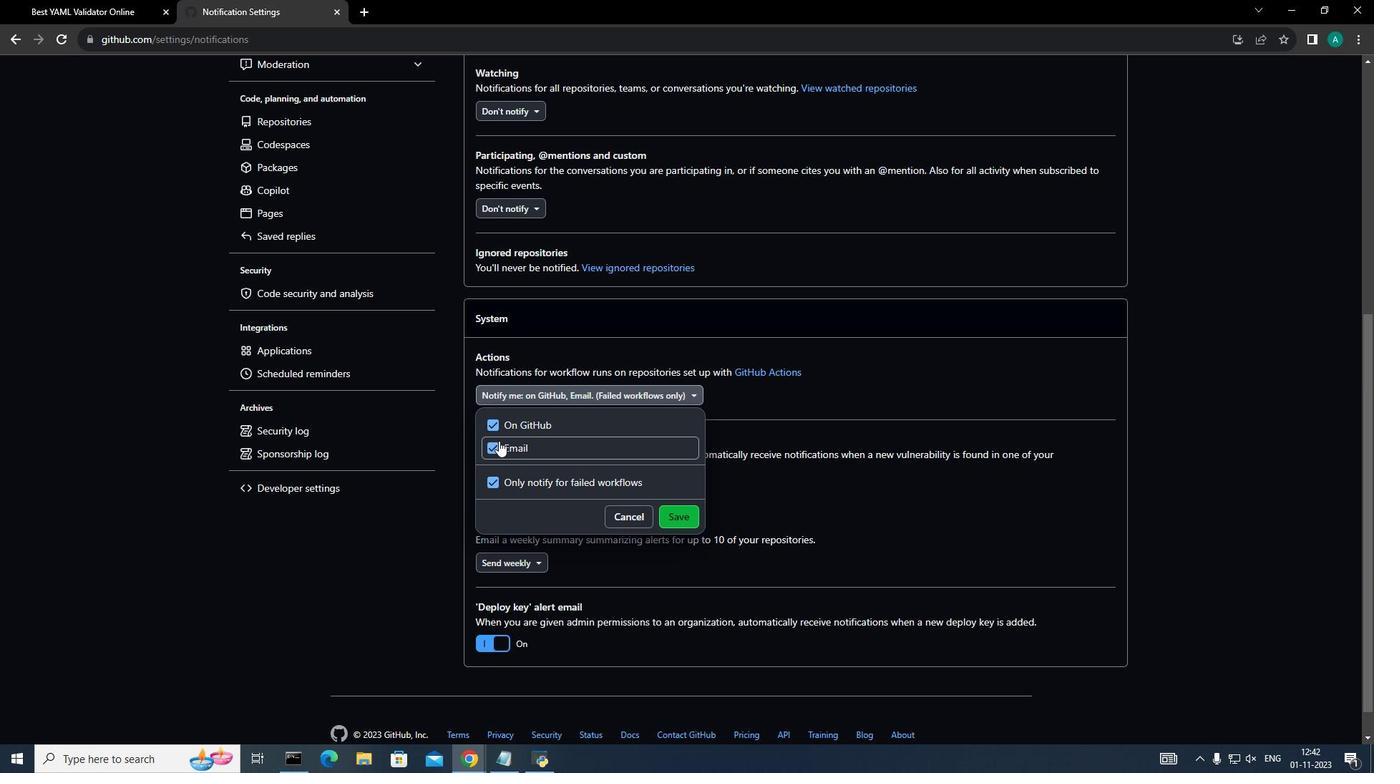 
Action: Mouse pressed left at (506, 448)
Screenshot: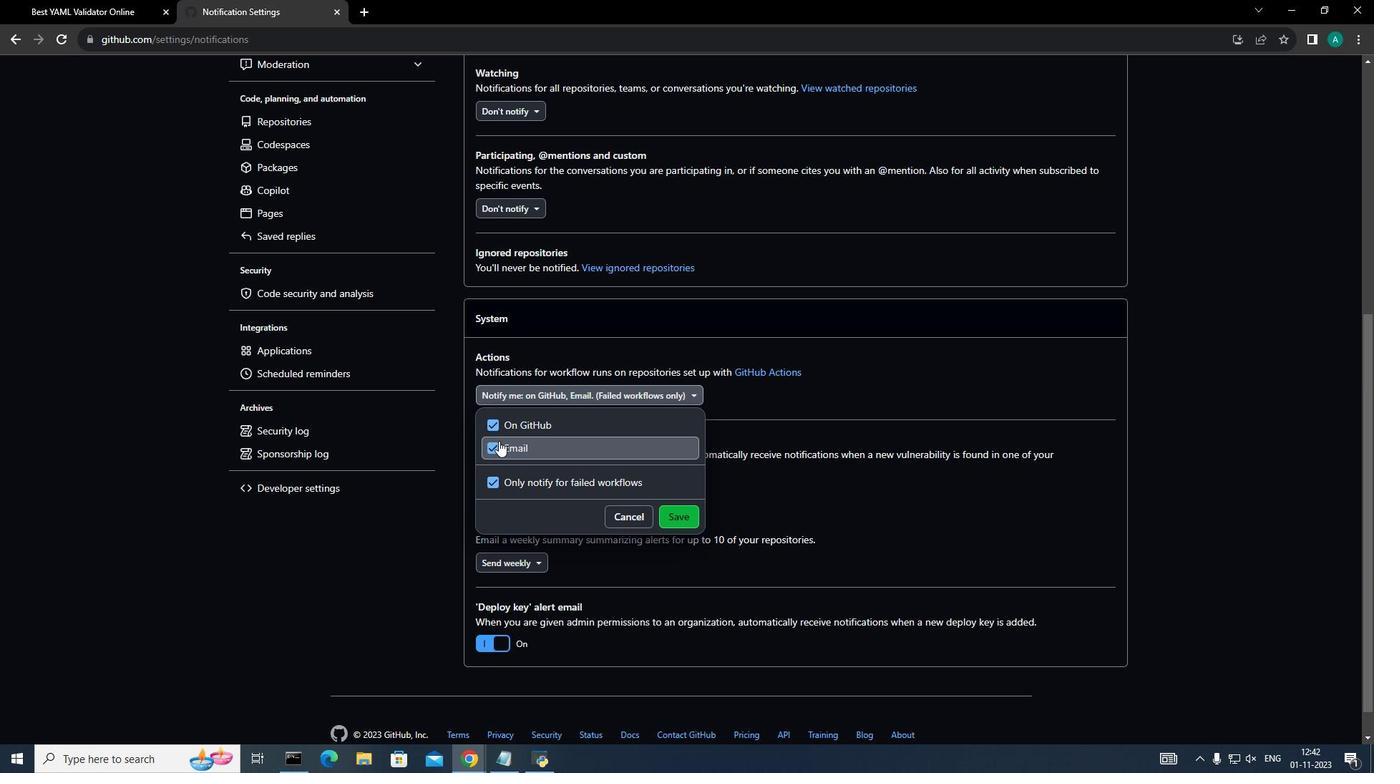 
Action: Mouse moved to (518, 432)
Screenshot: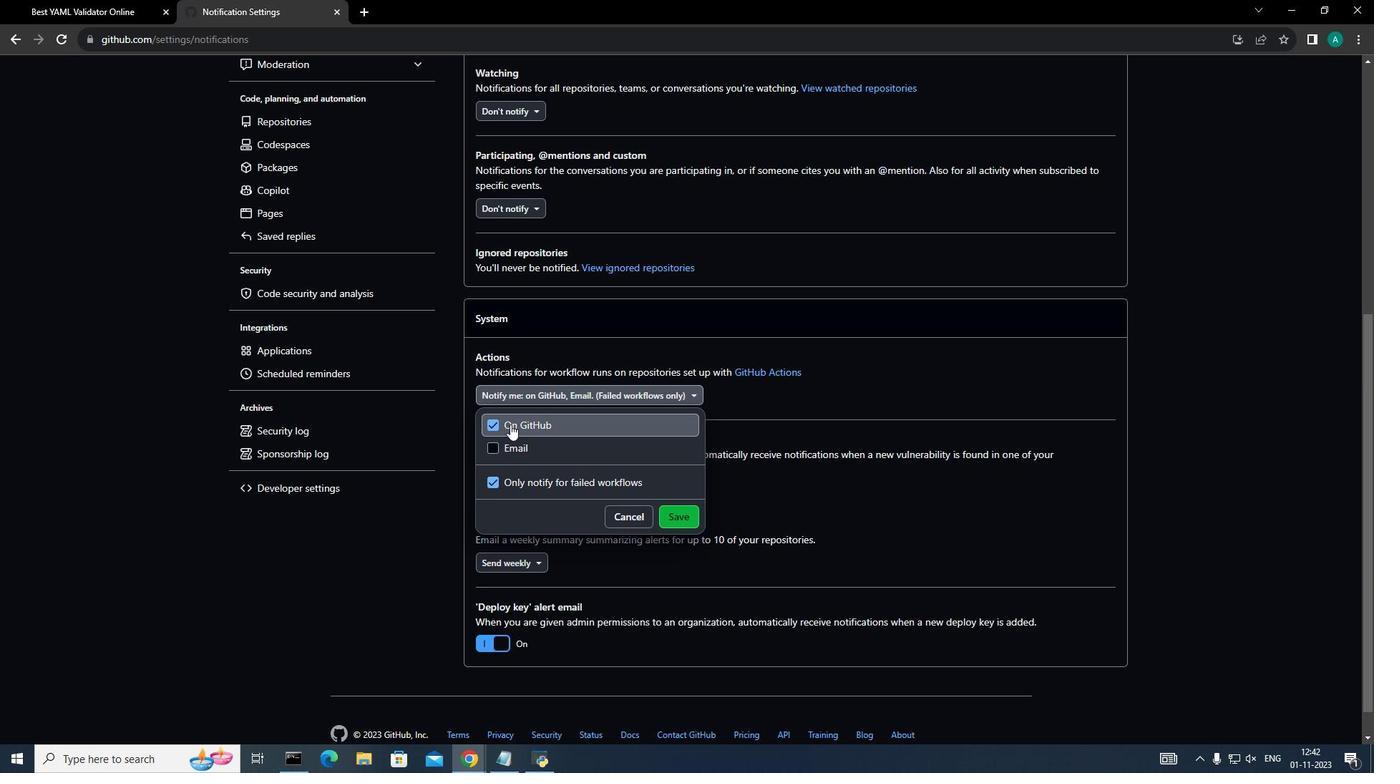 
Action: Mouse pressed left at (518, 432)
Screenshot: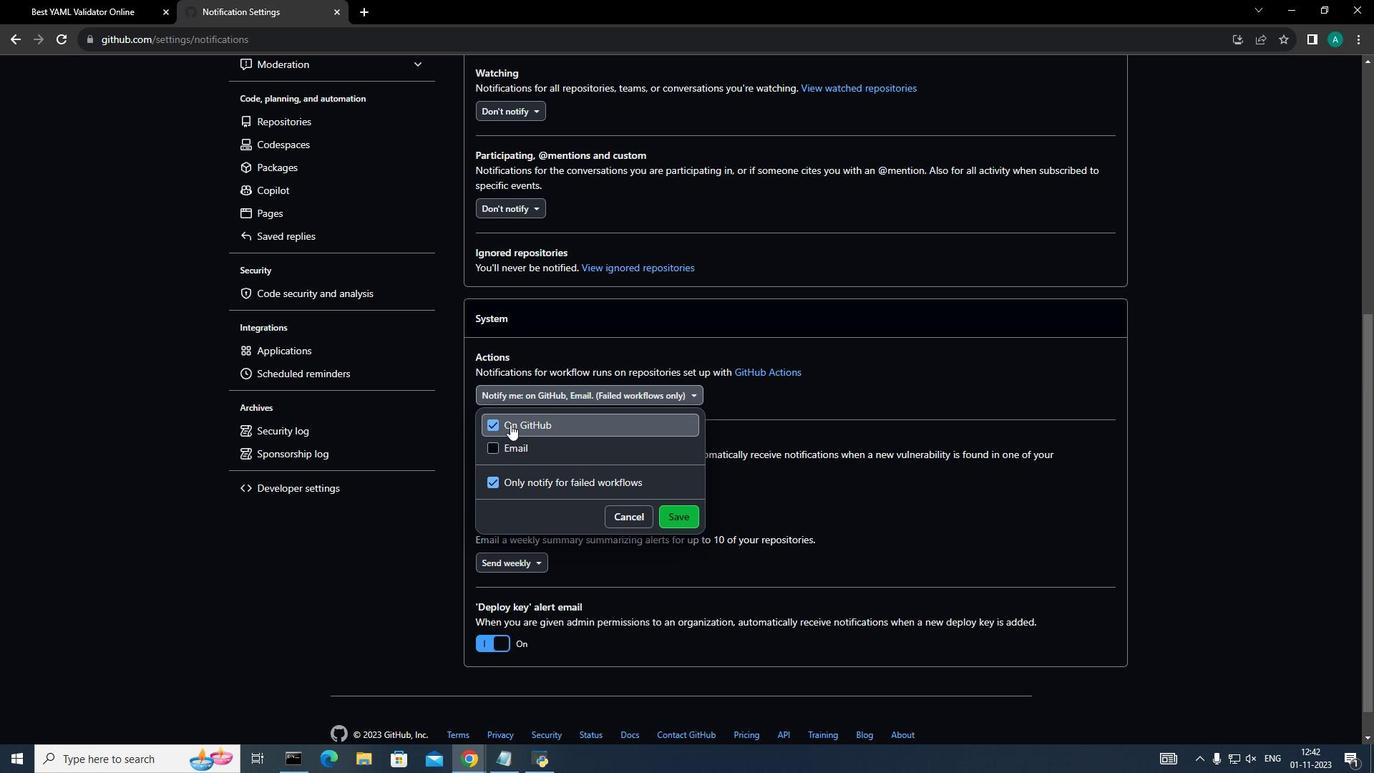 
Action: Mouse moved to (686, 492)
Screenshot: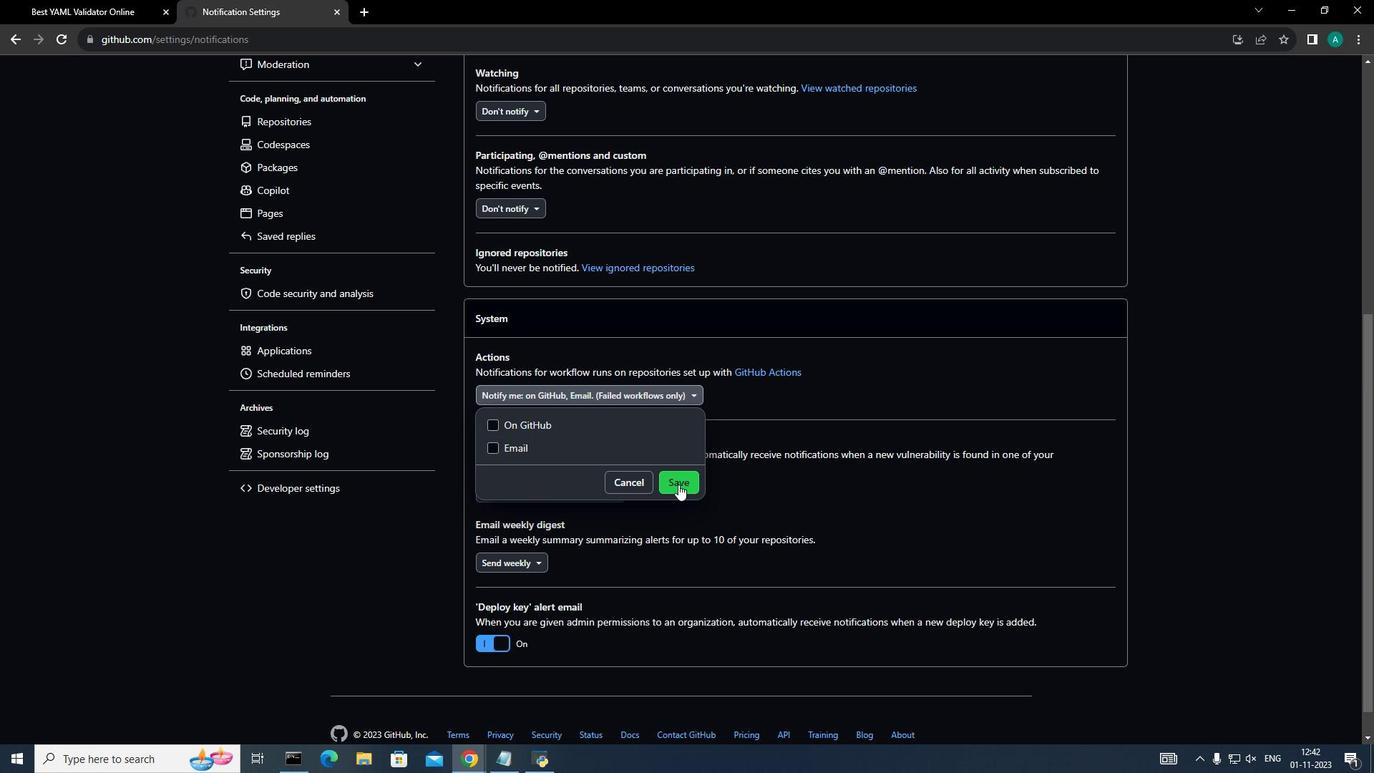 
Action: Mouse pressed left at (686, 492)
Screenshot: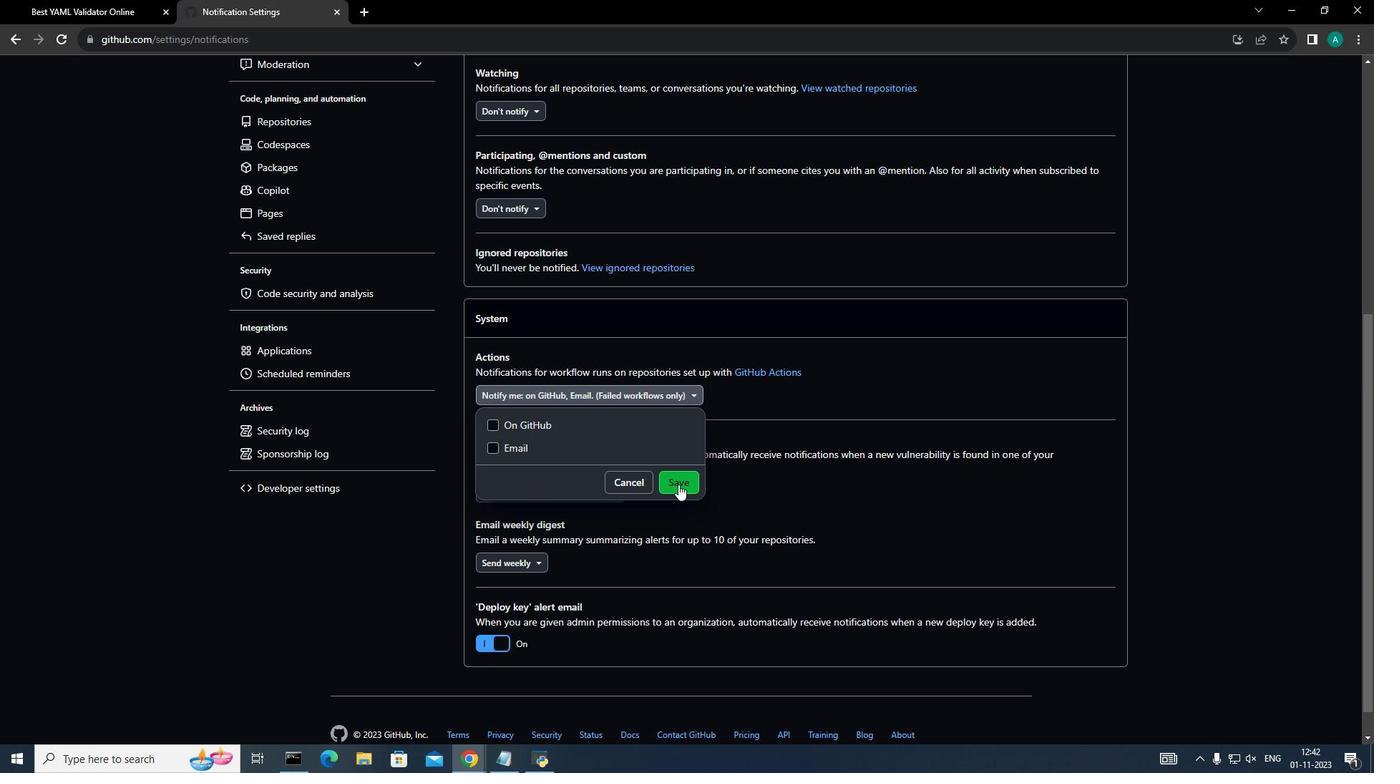 
Action: Mouse moved to (539, 576)
Screenshot: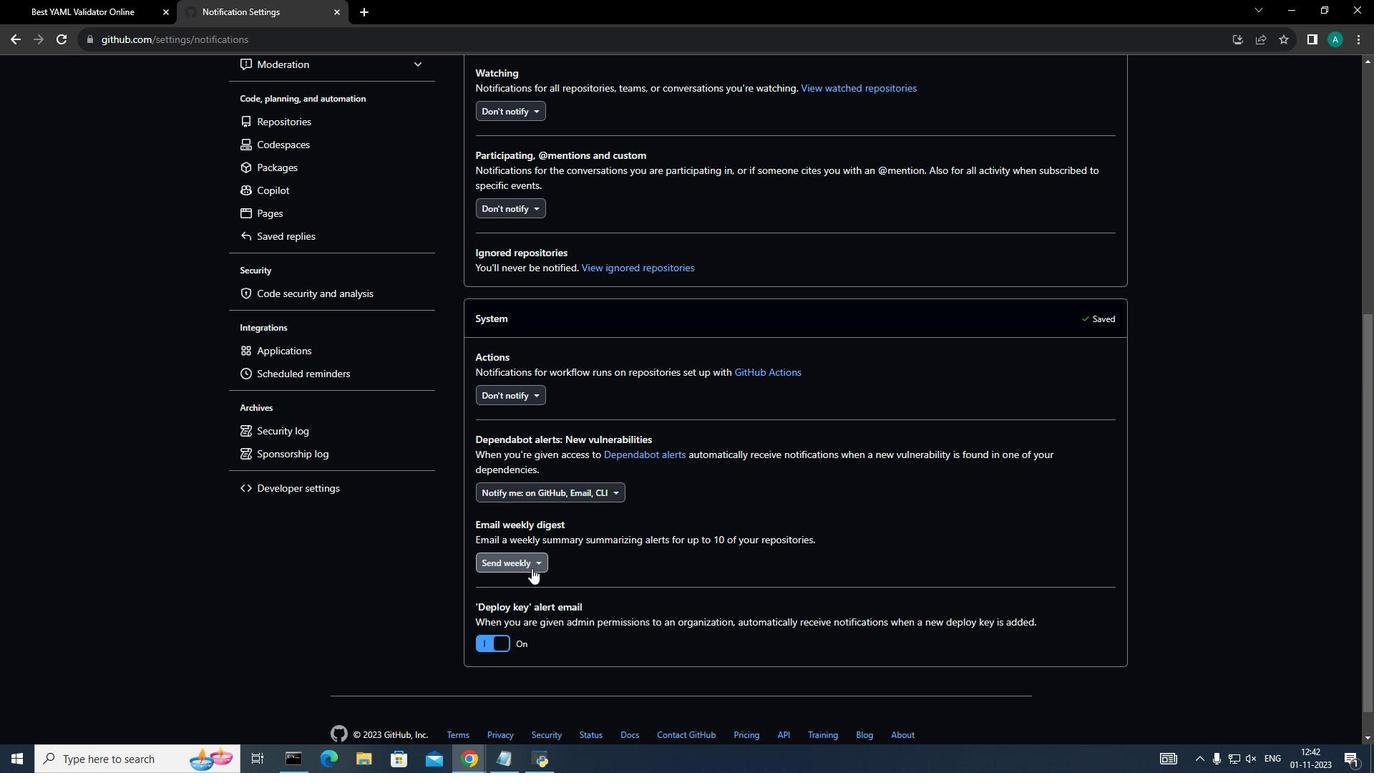 
Action: Mouse pressed left at (539, 576)
Screenshot: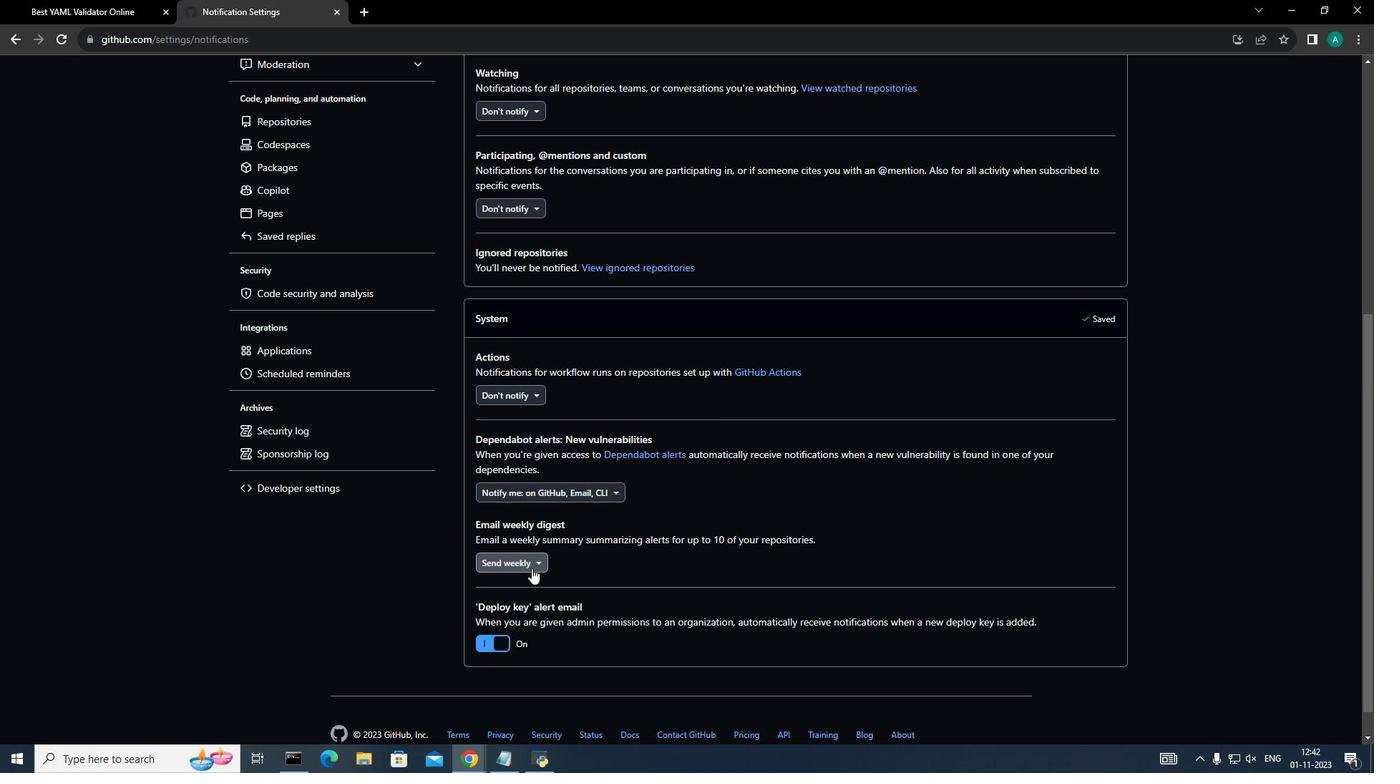 
Action: Mouse moved to (550, 602)
Screenshot: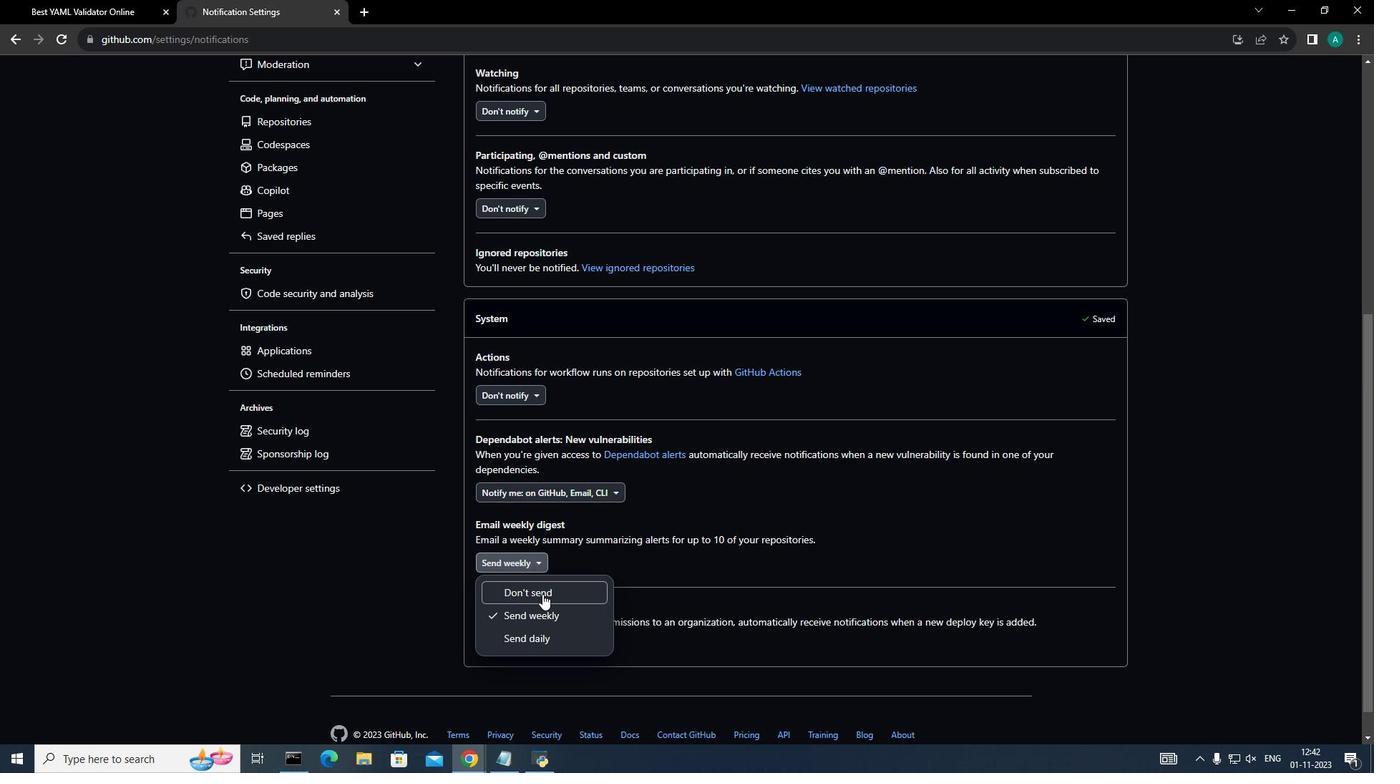 
Action: Mouse pressed left at (550, 602)
Screenshot: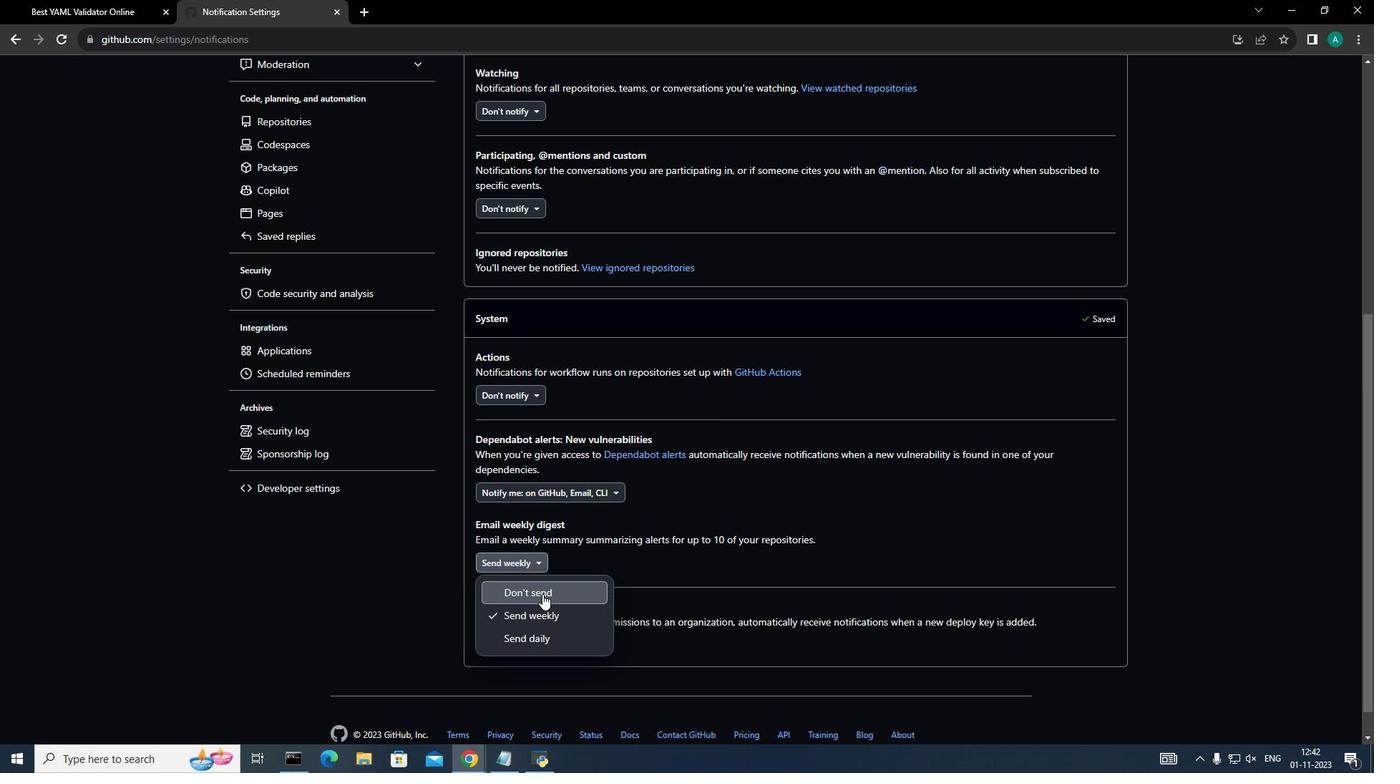 
Action: Mouse moved to (637, 587)
Screenshot: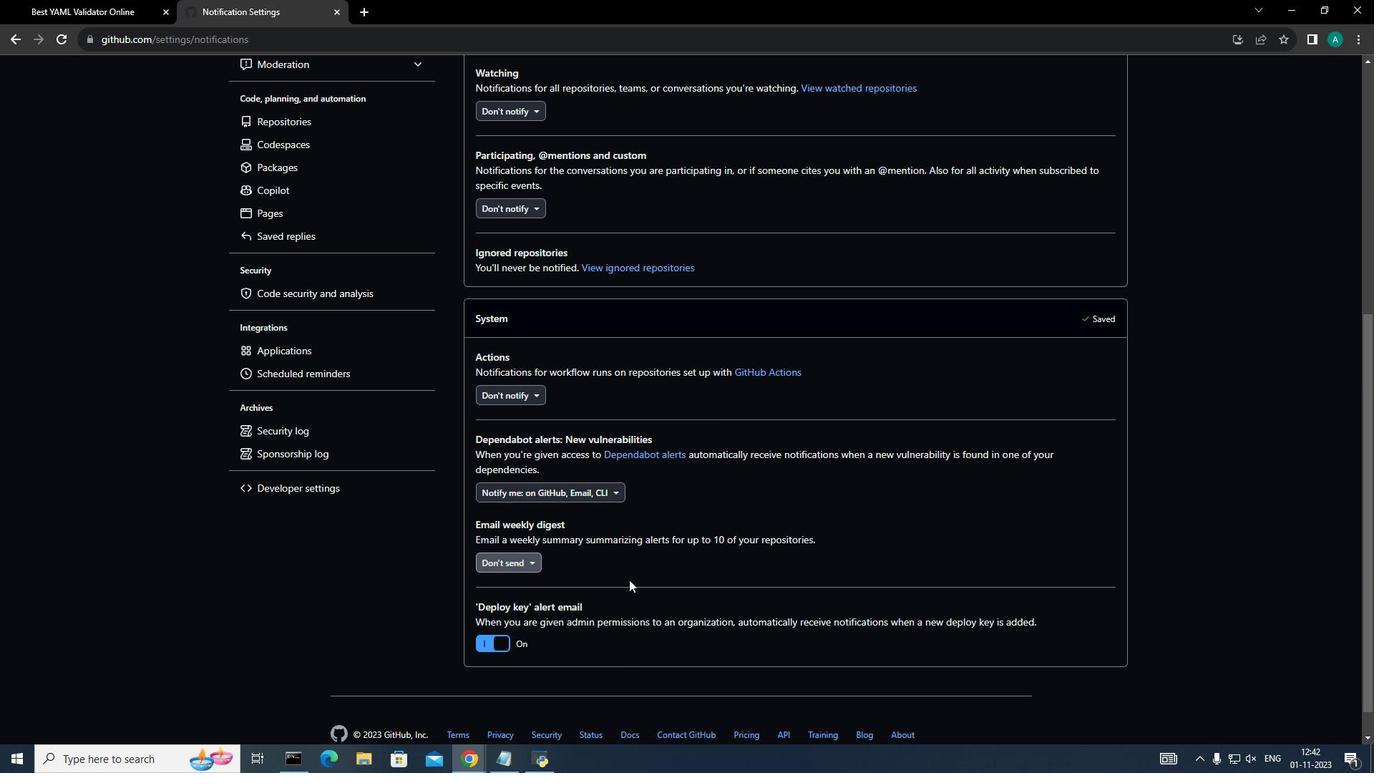 
Action: Mouse pressed left at (637, 587)
Screenshot: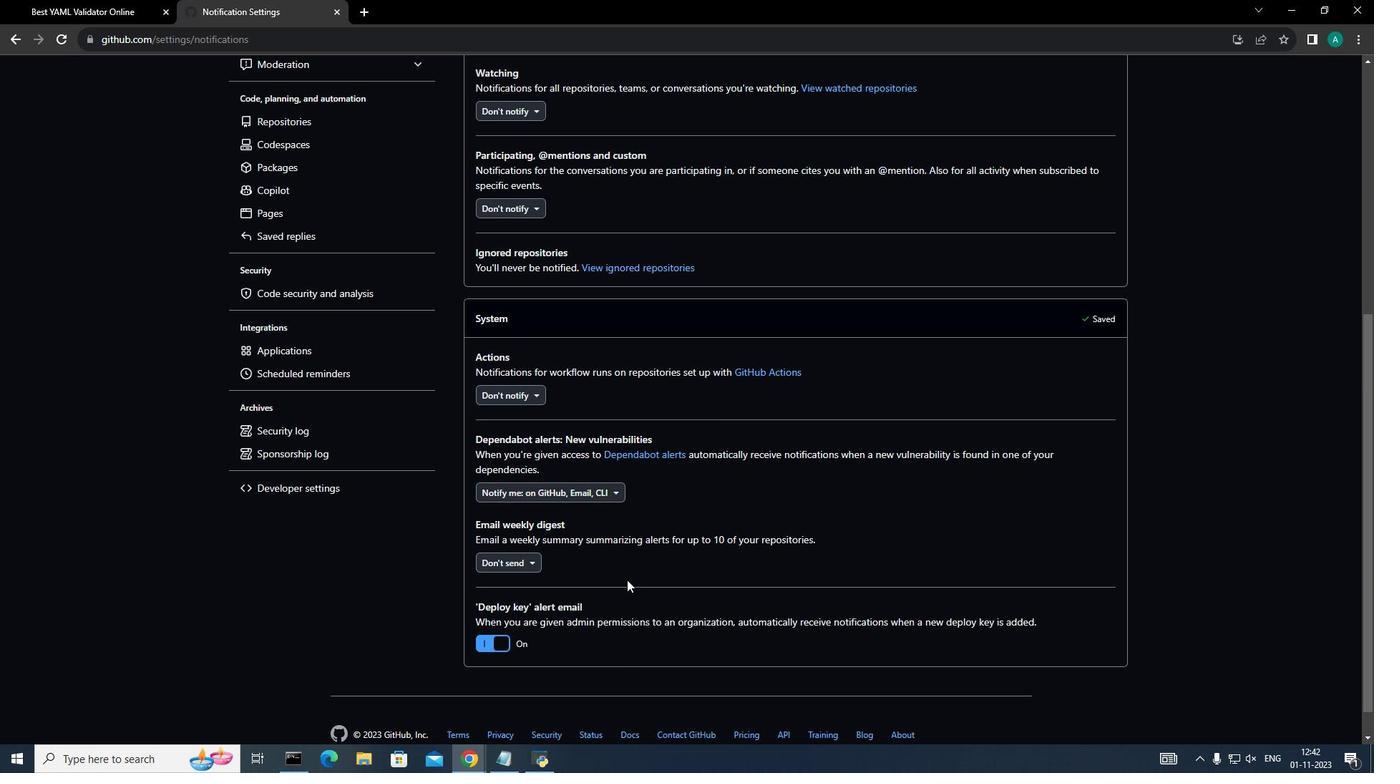 
Action: Mouse moved to (638, 455)
Screenshot: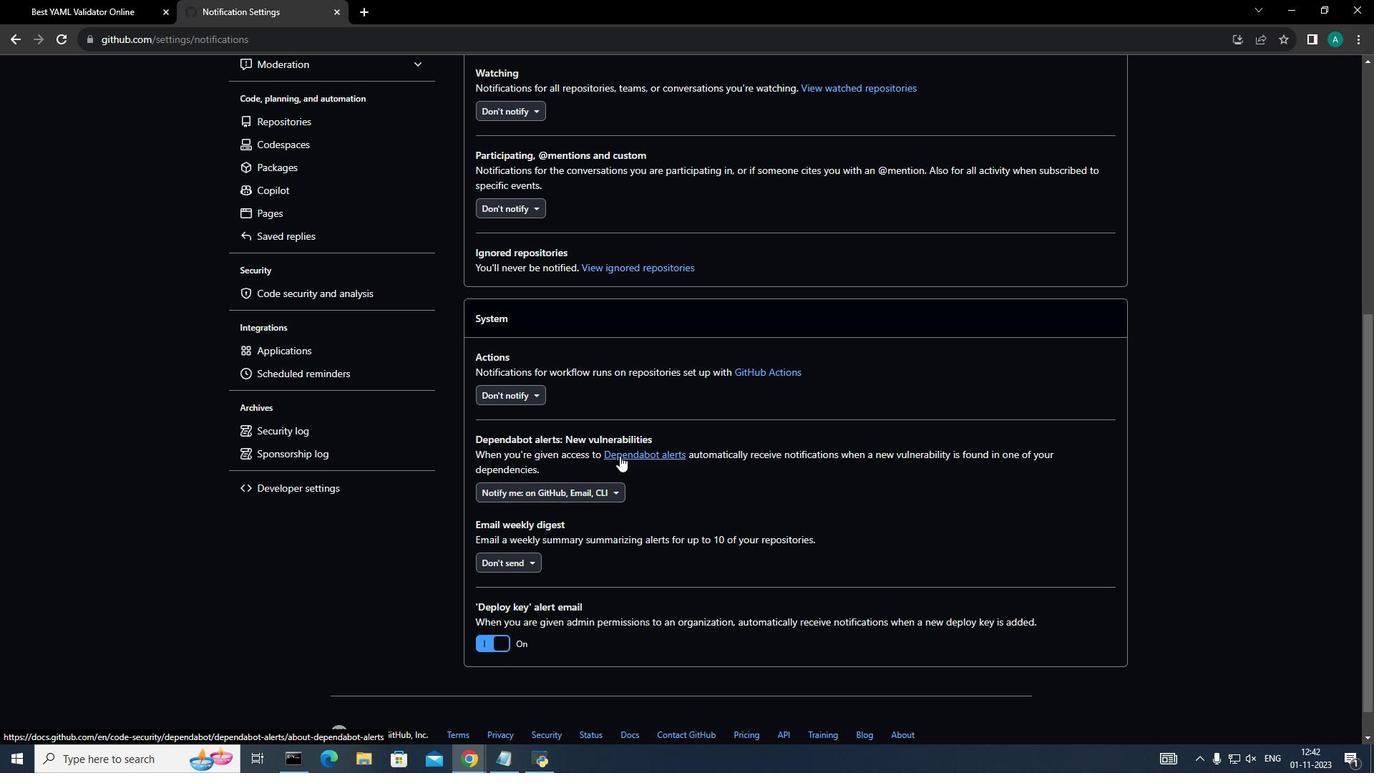 
